 Task: Find connections with filter location Gumia with filter topic #Homeofficewith filter profile language Potuguese with filter current company YouGov with filter school IIT Bhubaneswar with filter industry Technical and Vocational Training with filter service category Blogging with filter keywords title Brand Manager
Action: Mouse moved to (667, 101)
Screenshot: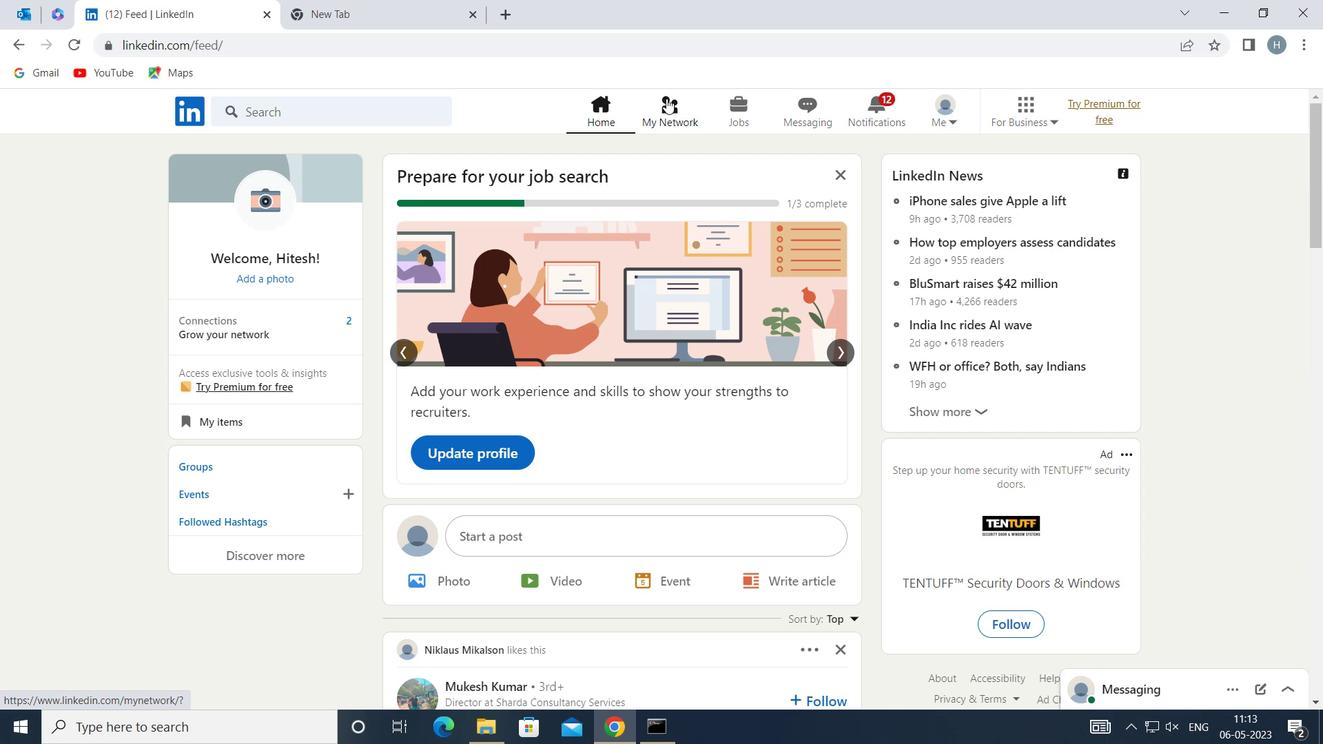 
Action: Mouse pressed left at (667, 101)
Screenshot: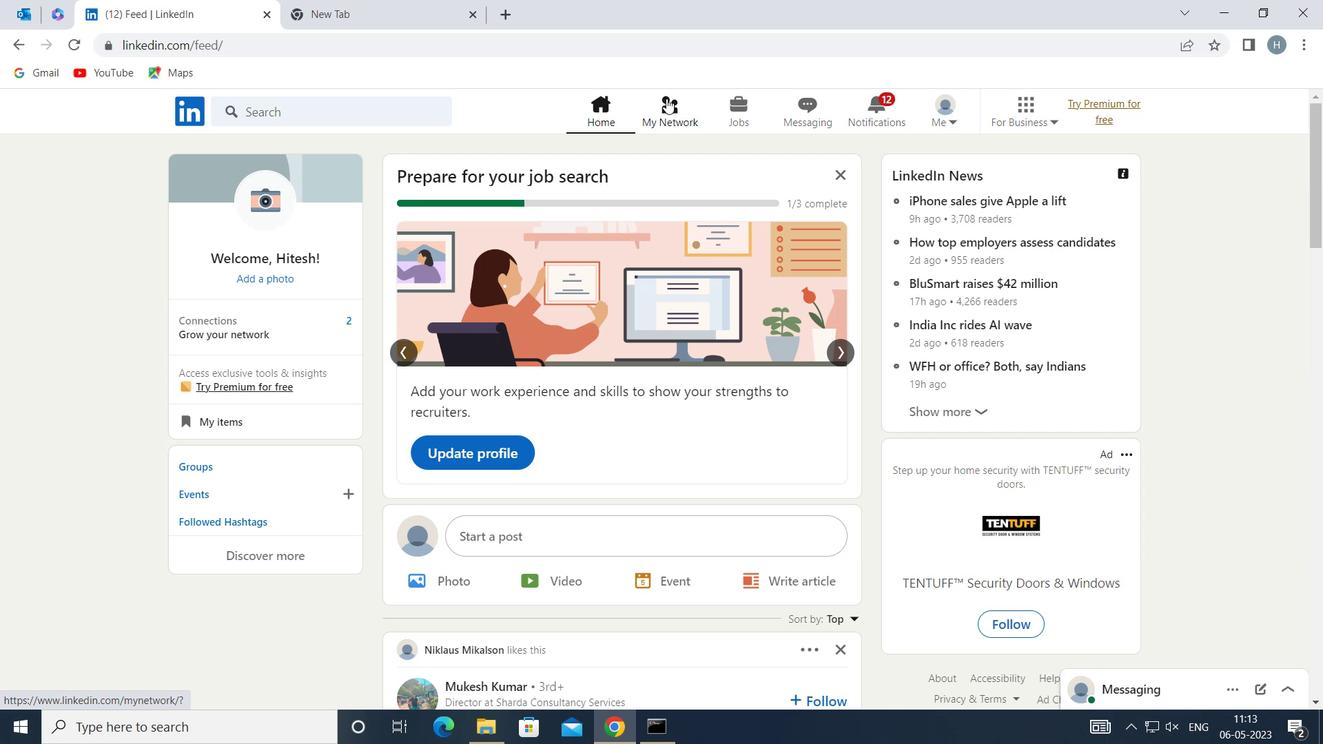 
Action: Mouse moved to (381, 205)
Screenshot: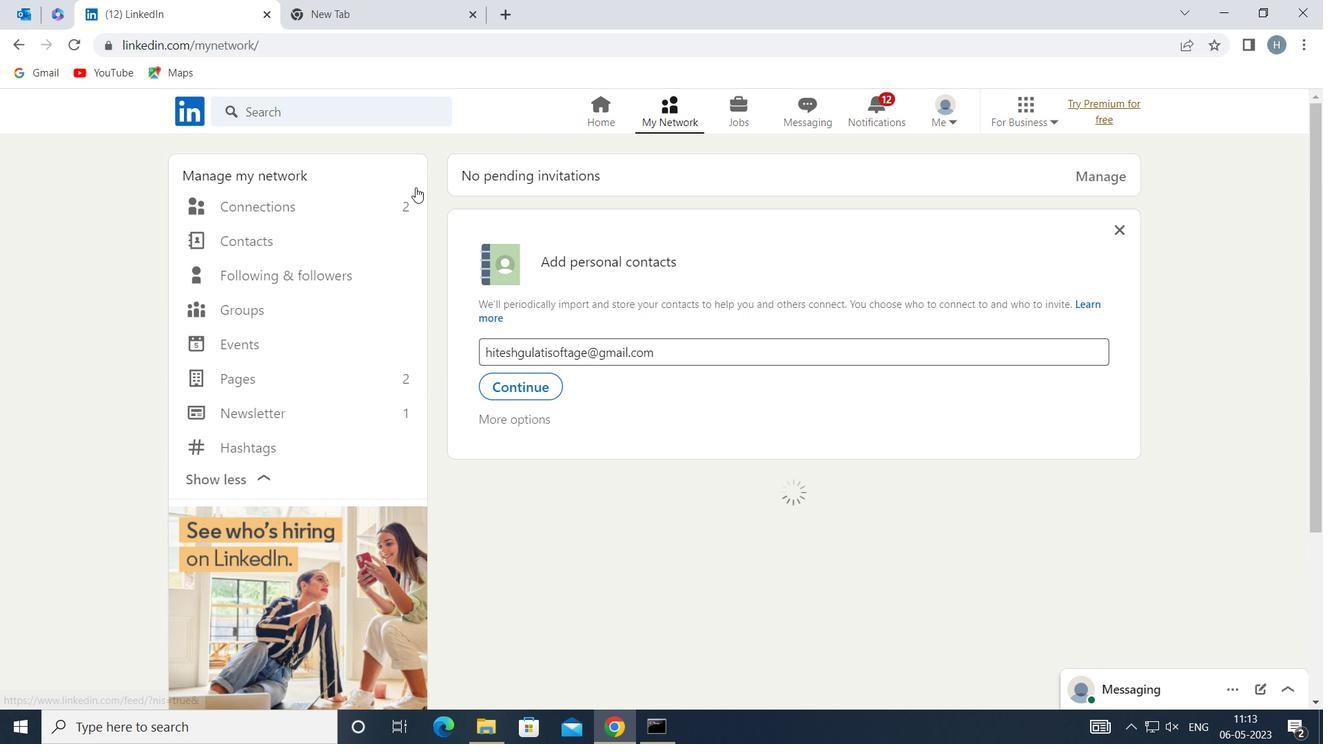 
Action: Mouse pressed left at (381, 205)
Screenshot: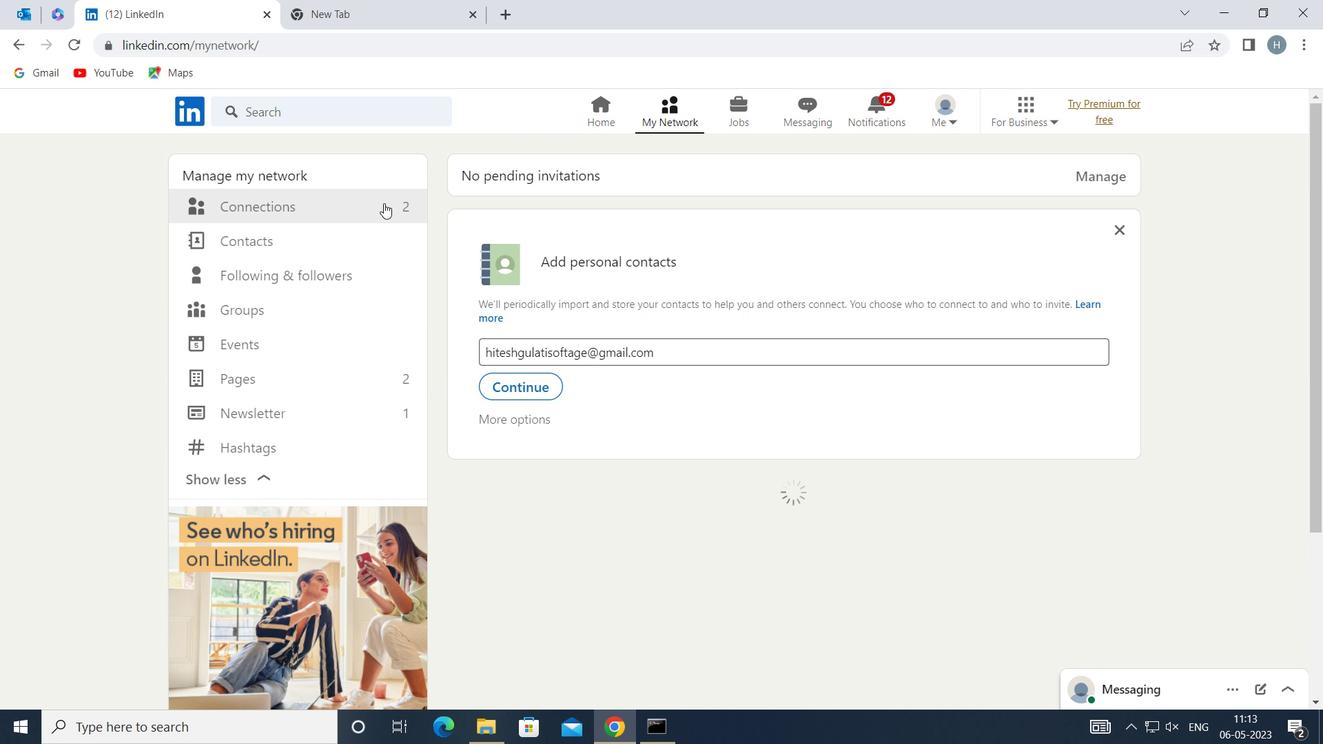 
Action: Mouse moved to (784, 203)
Screenshot: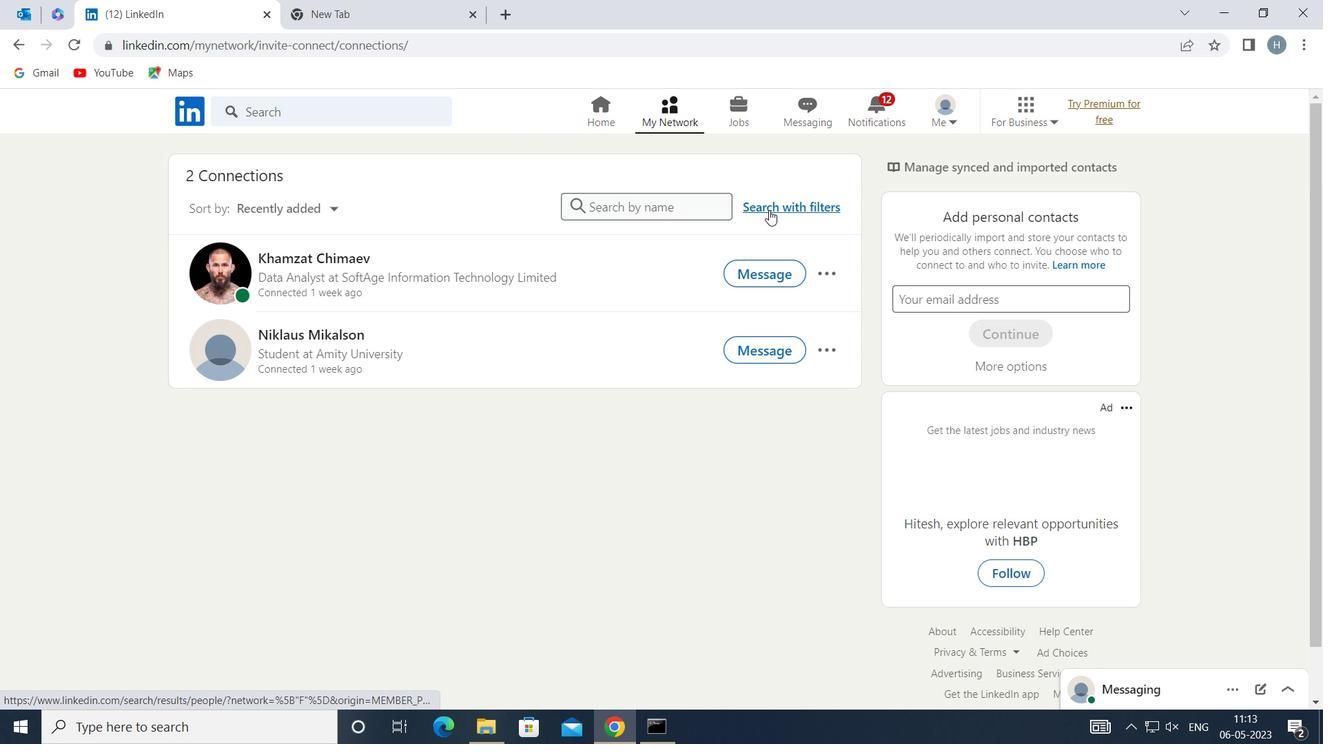 
Action: Mouse pressed left at (784, 203)
Screenshot: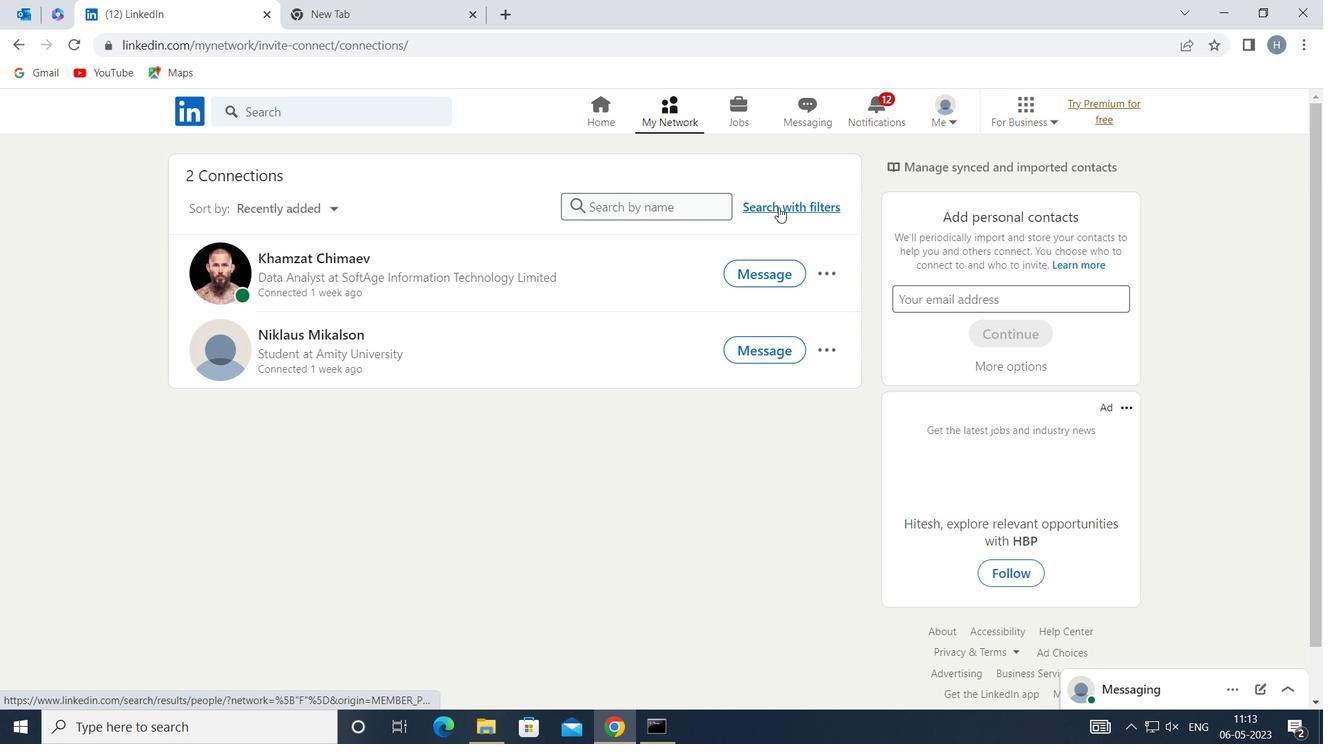 
Action: Mouse moved to (725, 157)
Screenshot: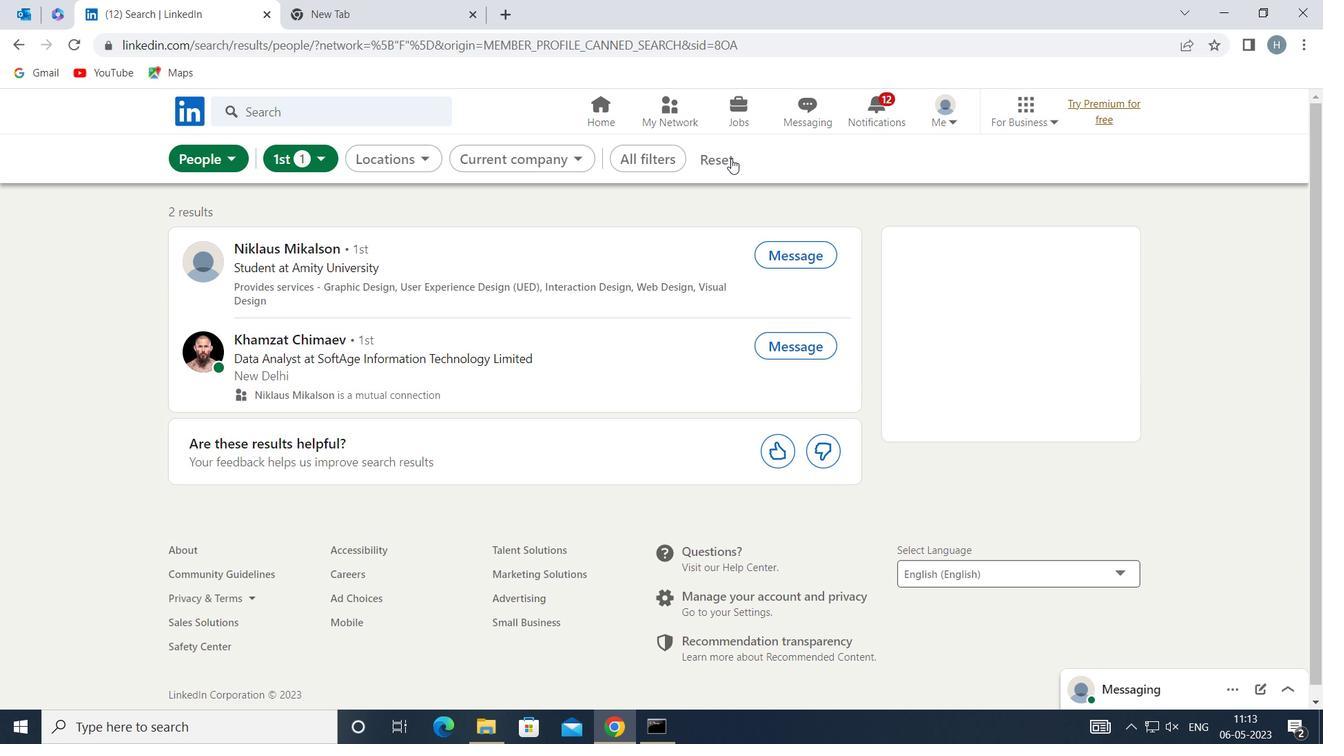 
Action: Mouse pressed left at (725, 157)
Screenshot: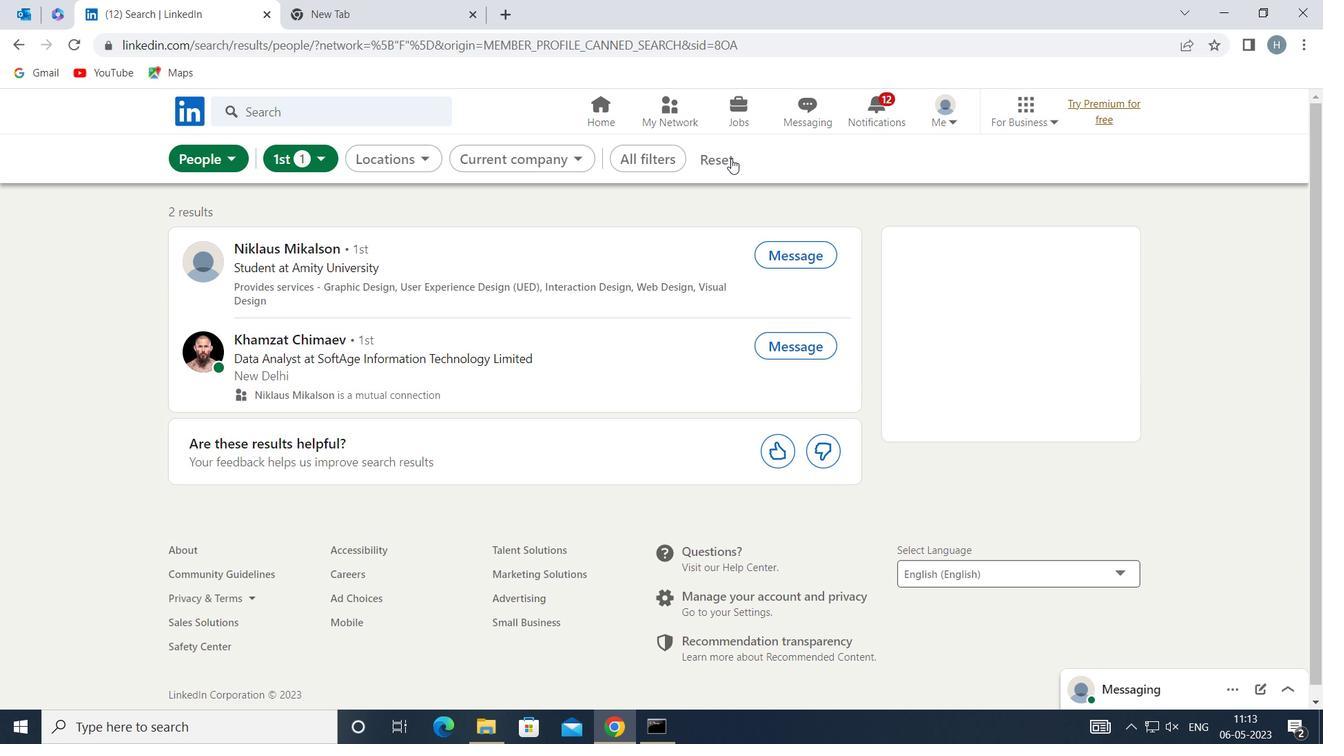 
Action: Mouse moved to (670, 157)
Screenshot: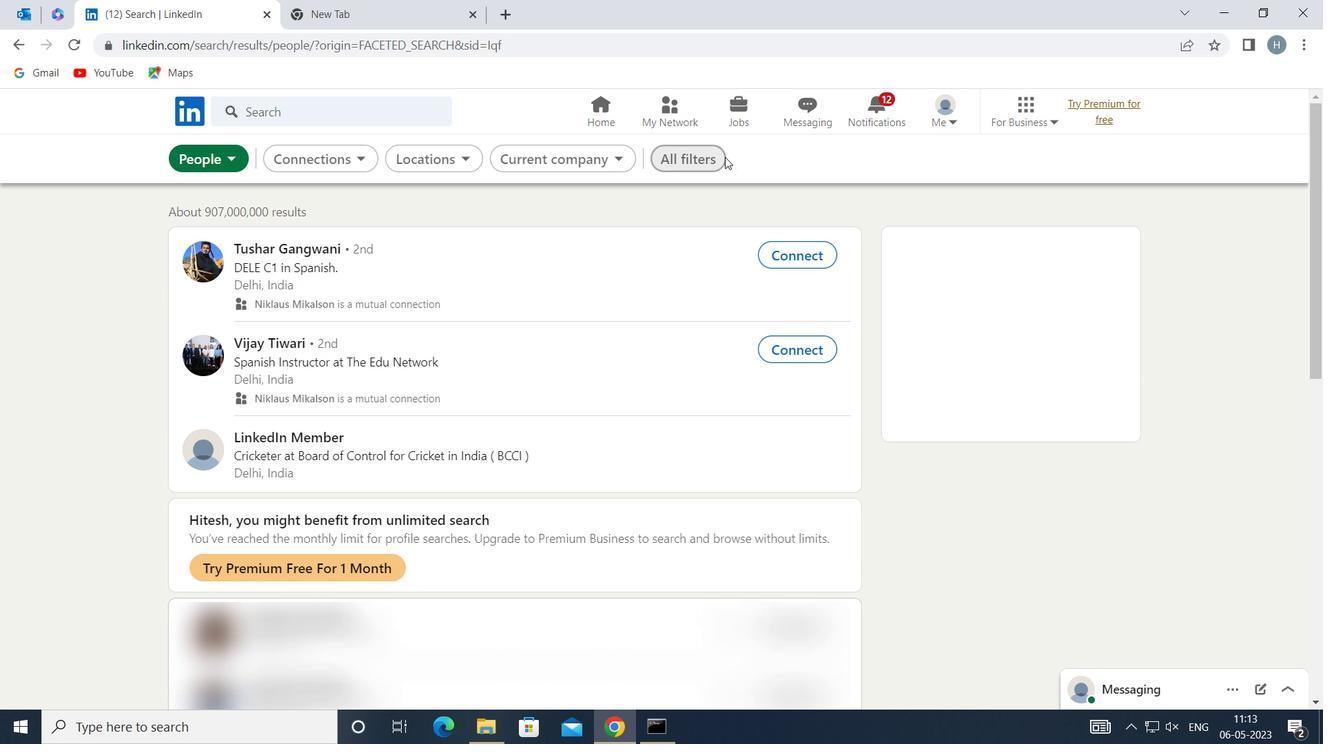 
Action: Mouse pressed left at (670, 157)
Screenshot: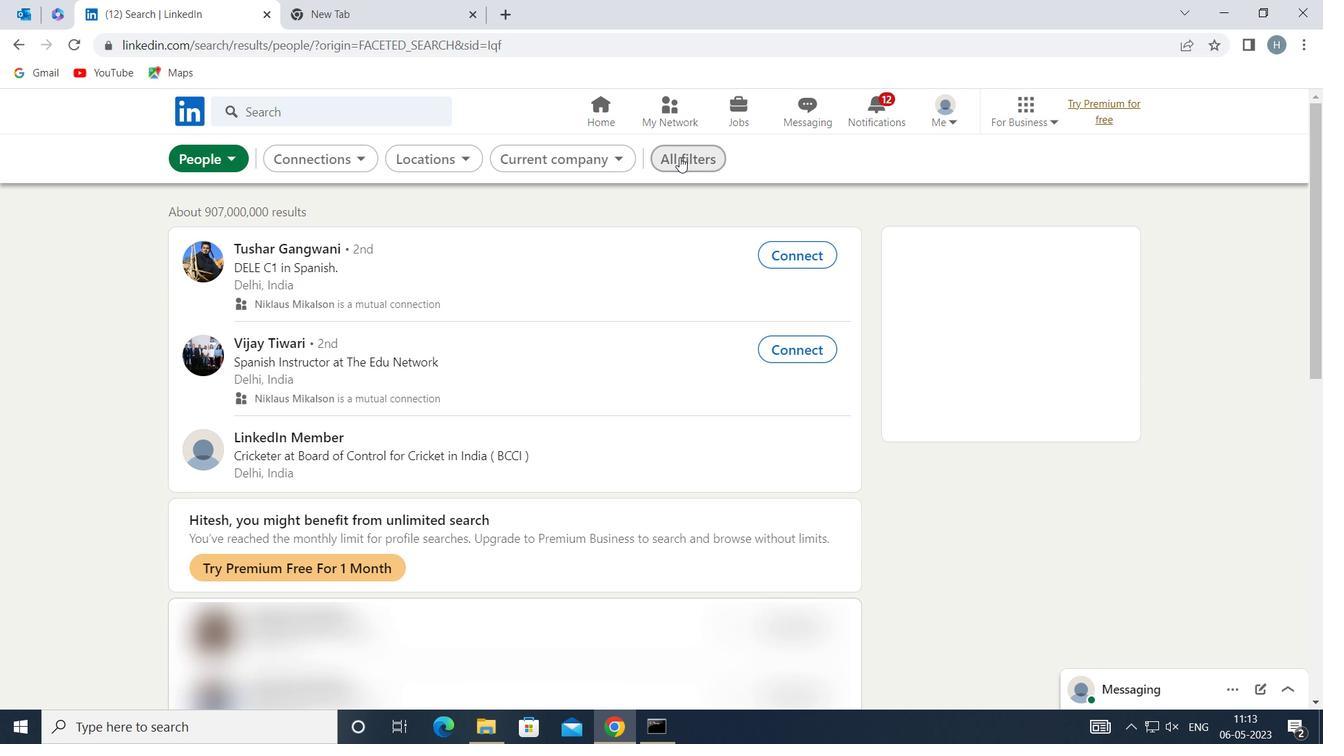 
Action: Mouse moved to (1041, 586)
Screenshot: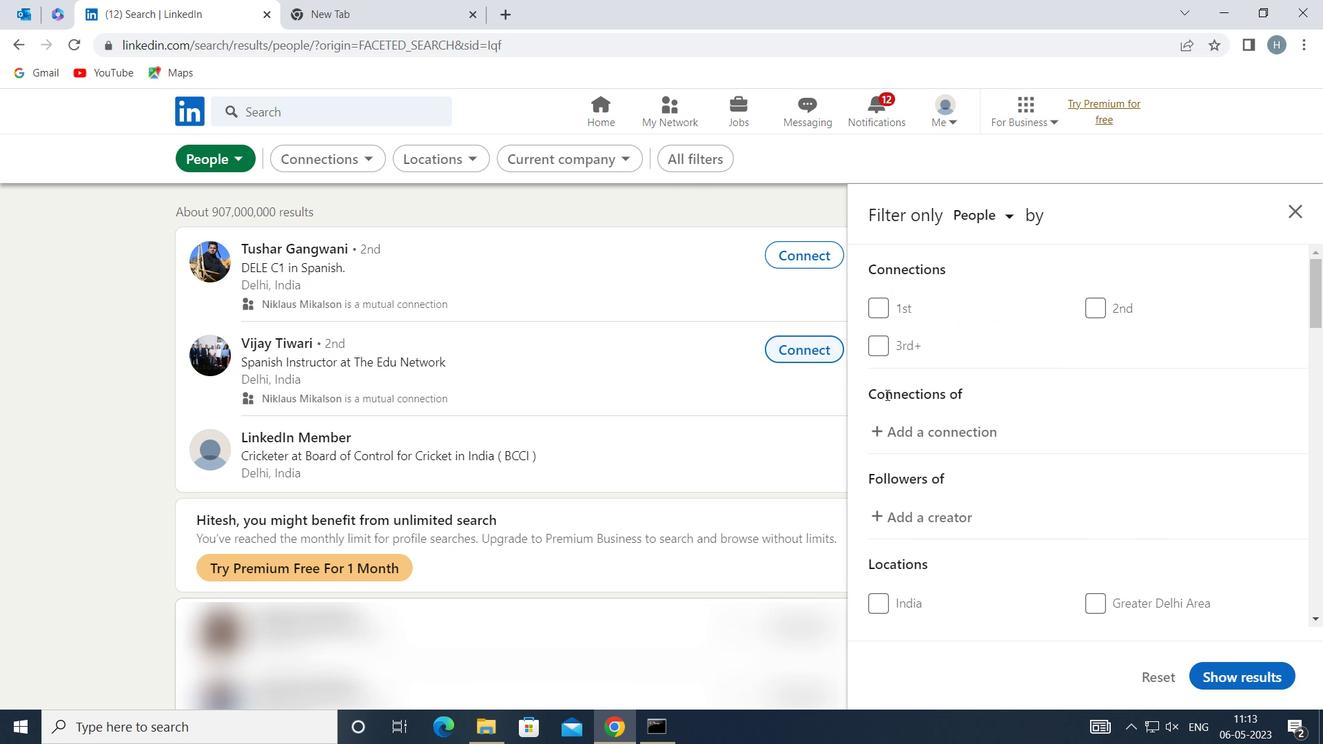 
Action: Mouse scrolled (1041, 585) with delta (0, 0)
Screenshot: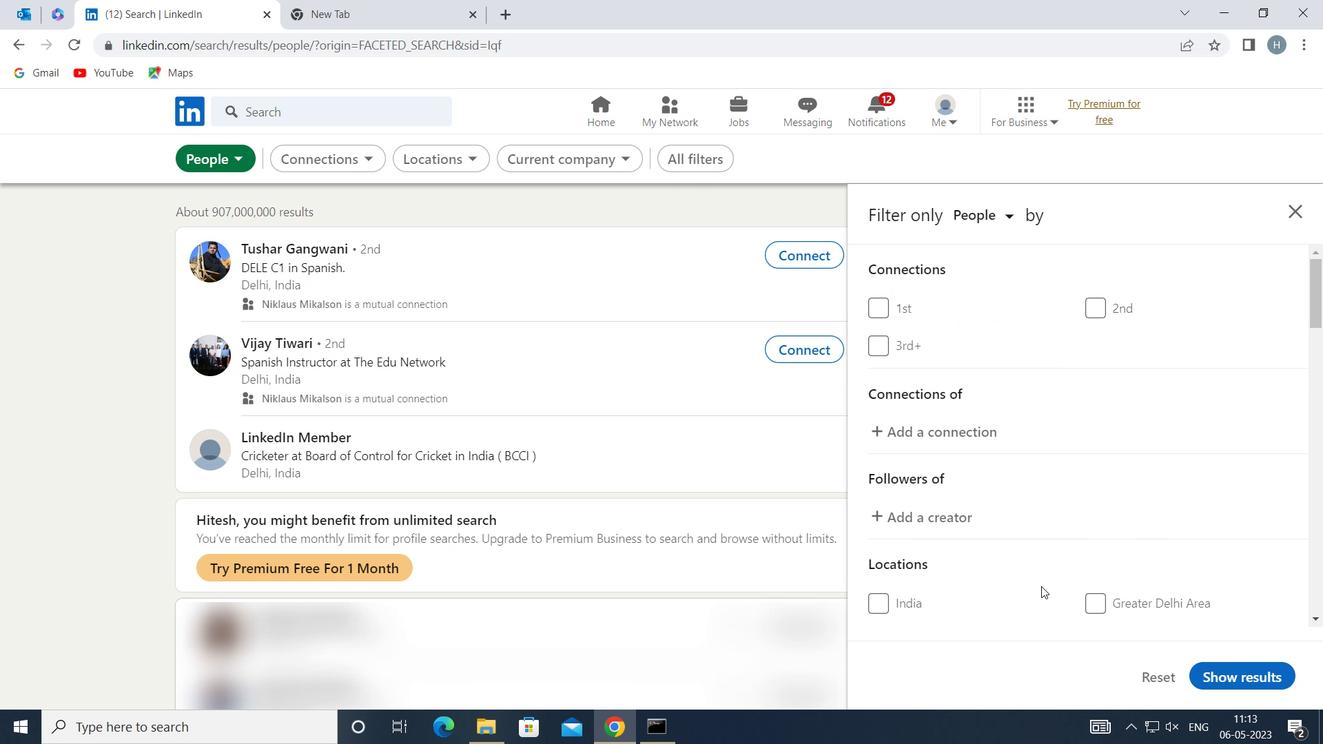 
Action: Mouse moved to (1055, 537)
Screenshot: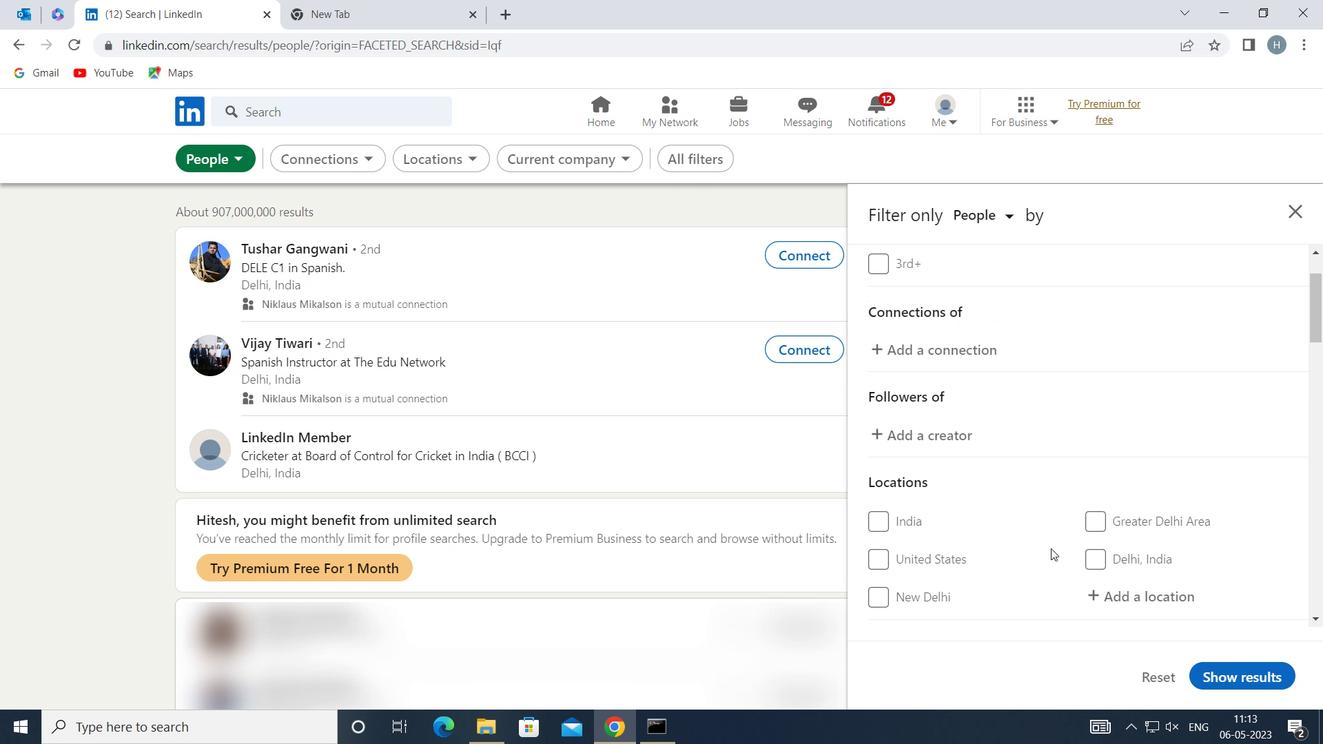 
Action: Mouse scrolled (1055, 536) with delta (0, 0)
Screenshot: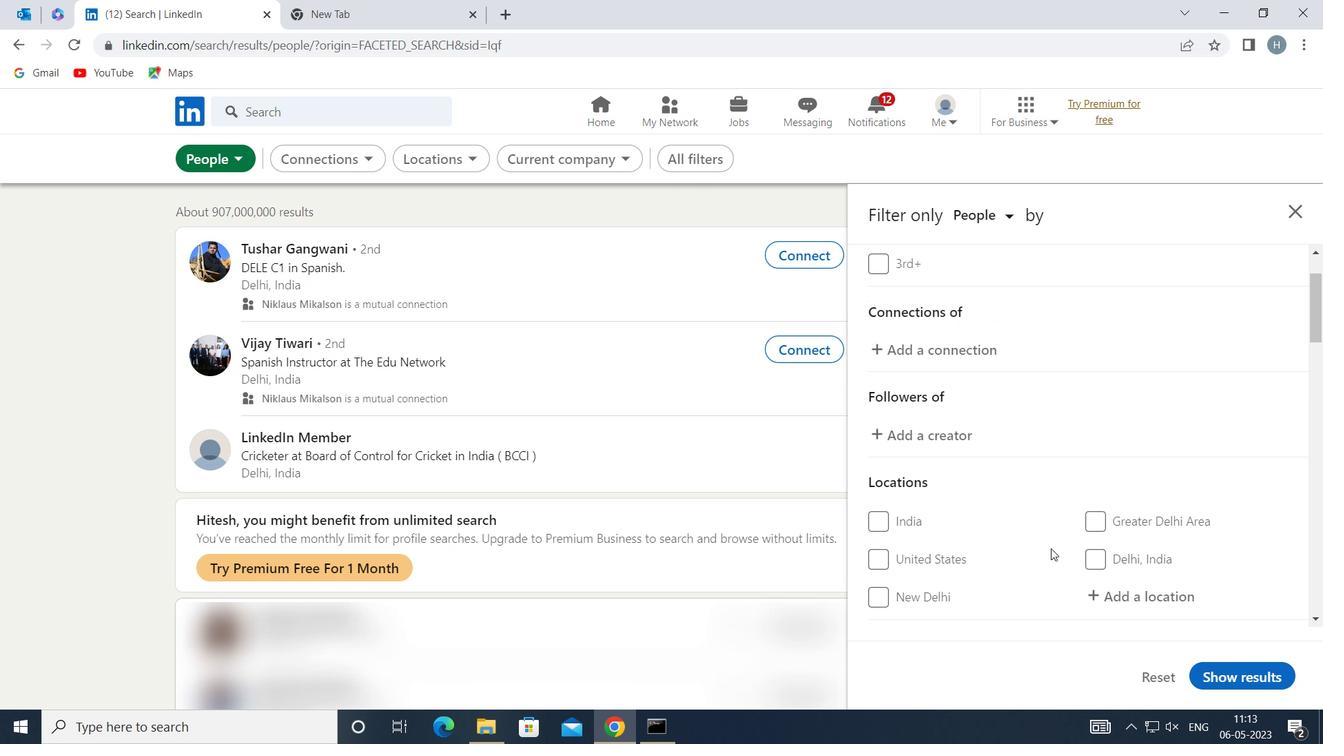 
Action: Mouse moved to (1117, 500)
Screenshot: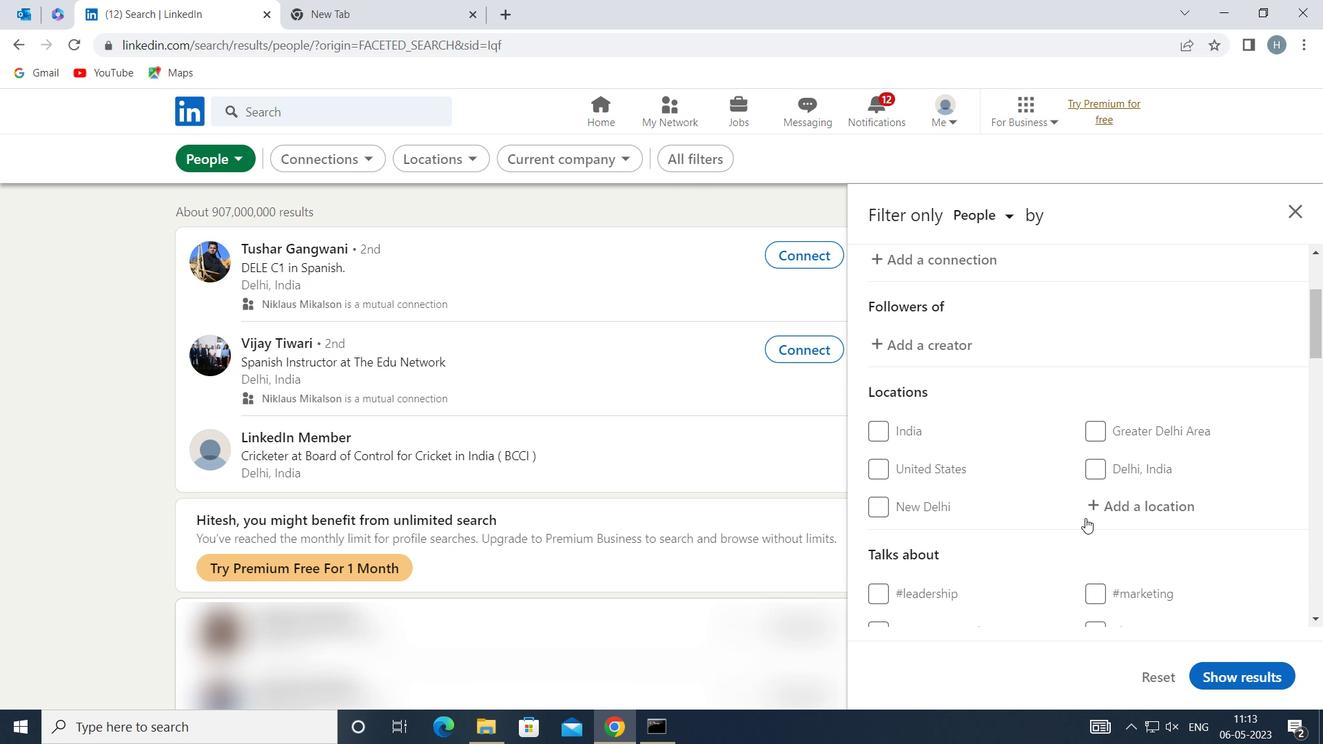 
Action: Mouse pressed left at (1117, 500)
Screenshot: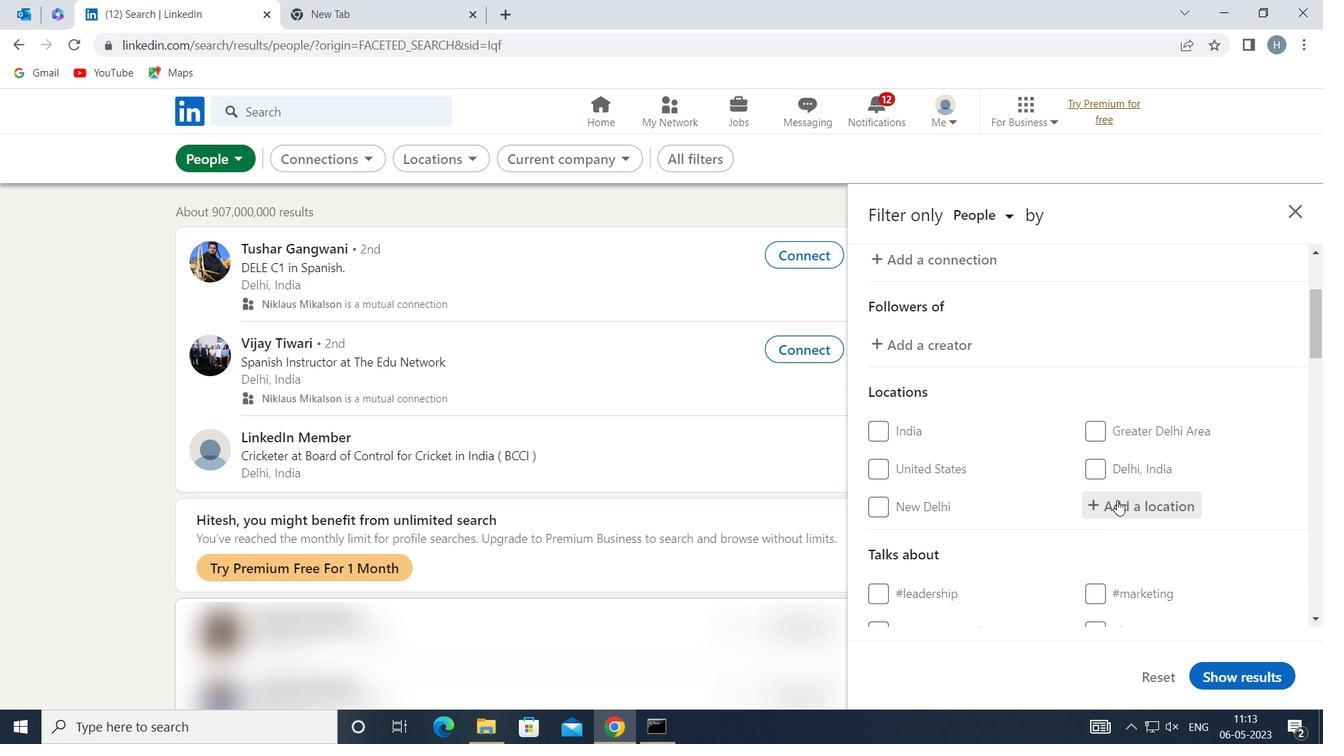 
Action: Key pressed <Key.shift>GUMIA
Screenshot: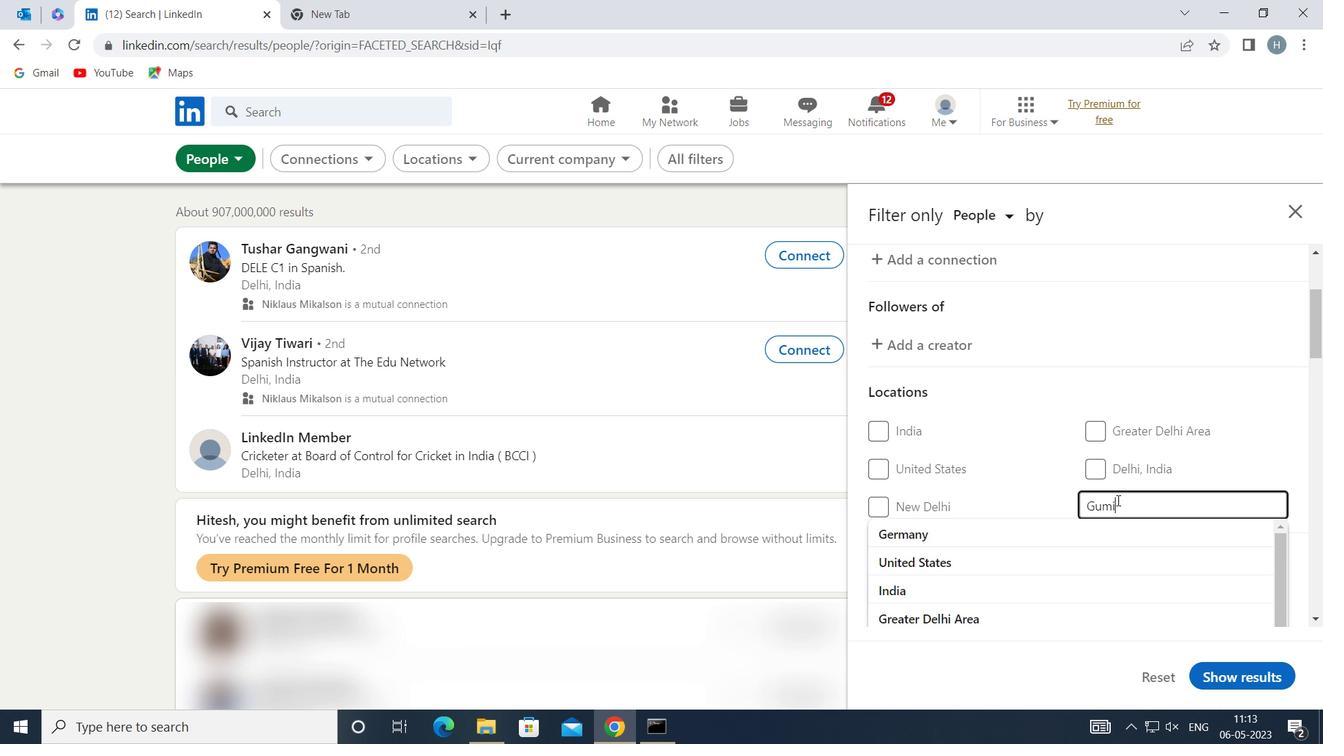 
Action: Mouse moved to (1202, 464)
Screenshot: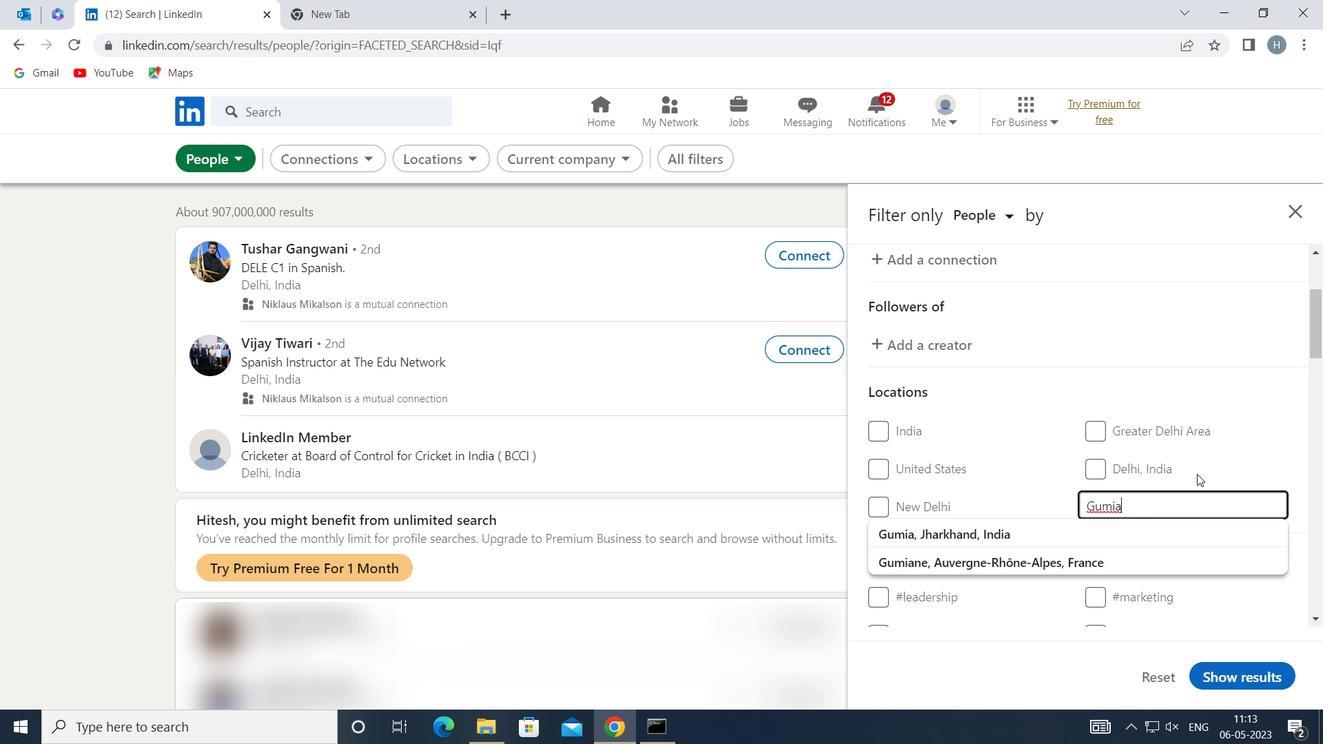 
Action: Mouse pressed left at (1202, 464)
Screenshot: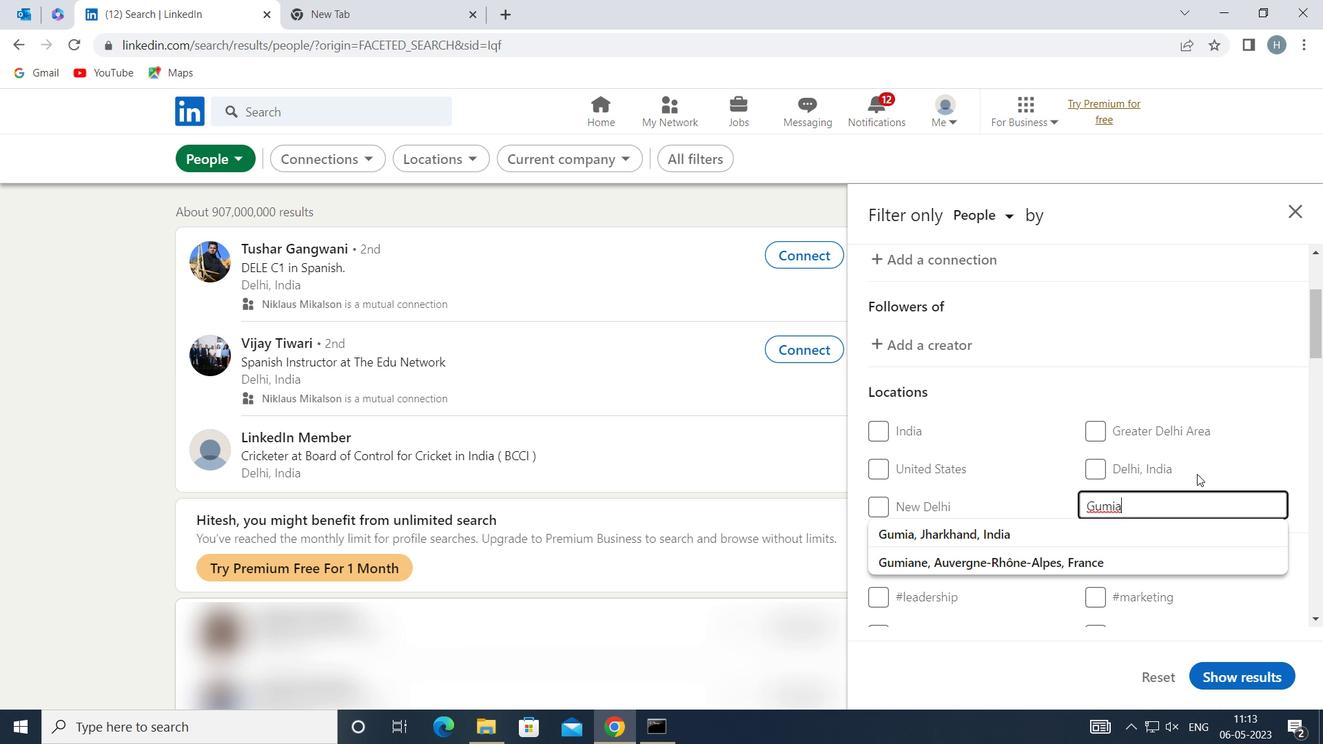 
Action: Mouse moved to (1202, 463)
Screenshot: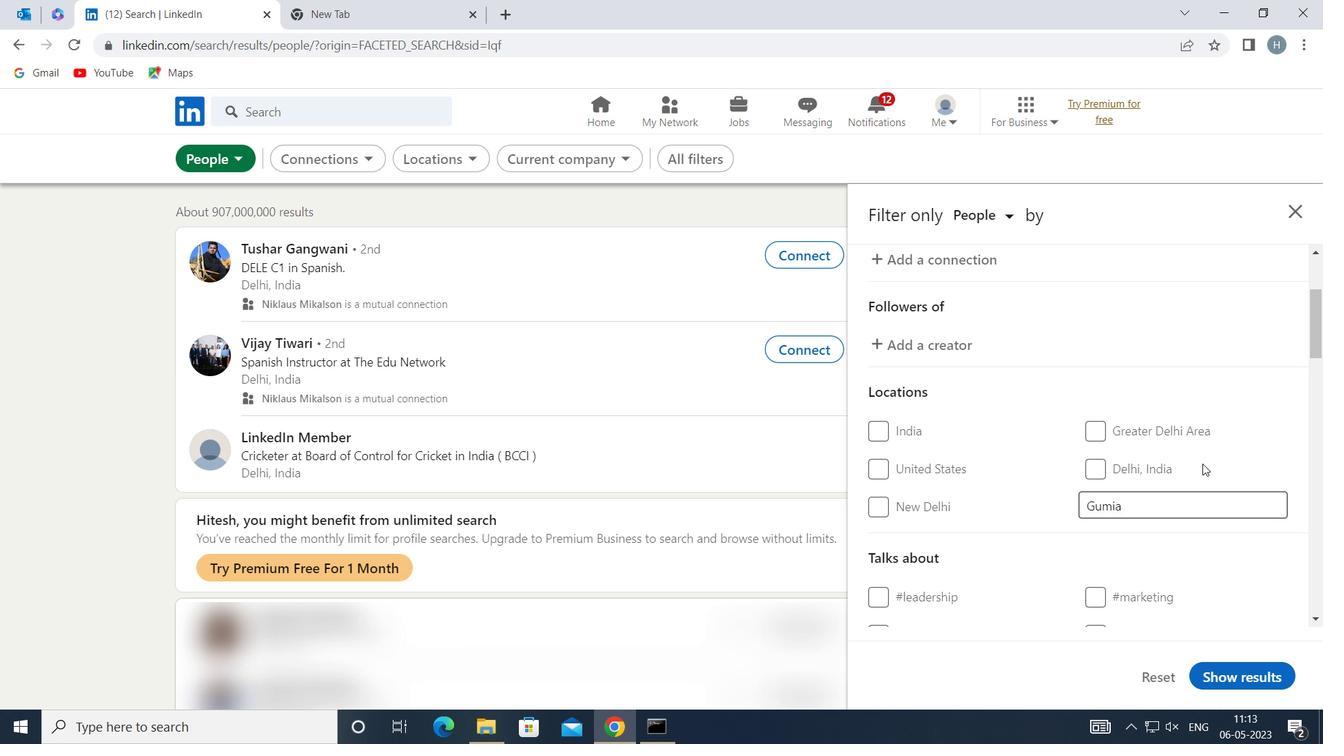
Action: Mouse scrolled (1202, 463) with delta (0, 0)
Screenshot: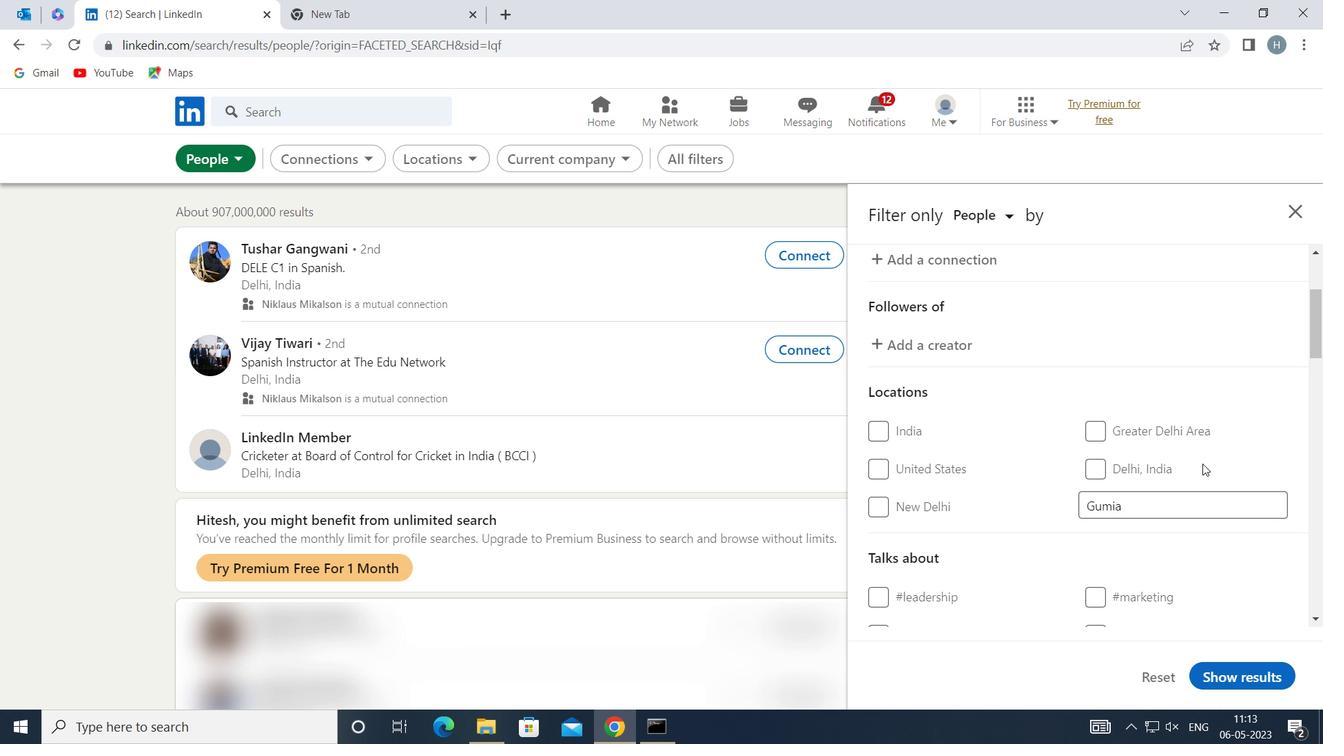 
Action: Mouse scrolled (1202, 463) with delta (0, 0)
Screenshot: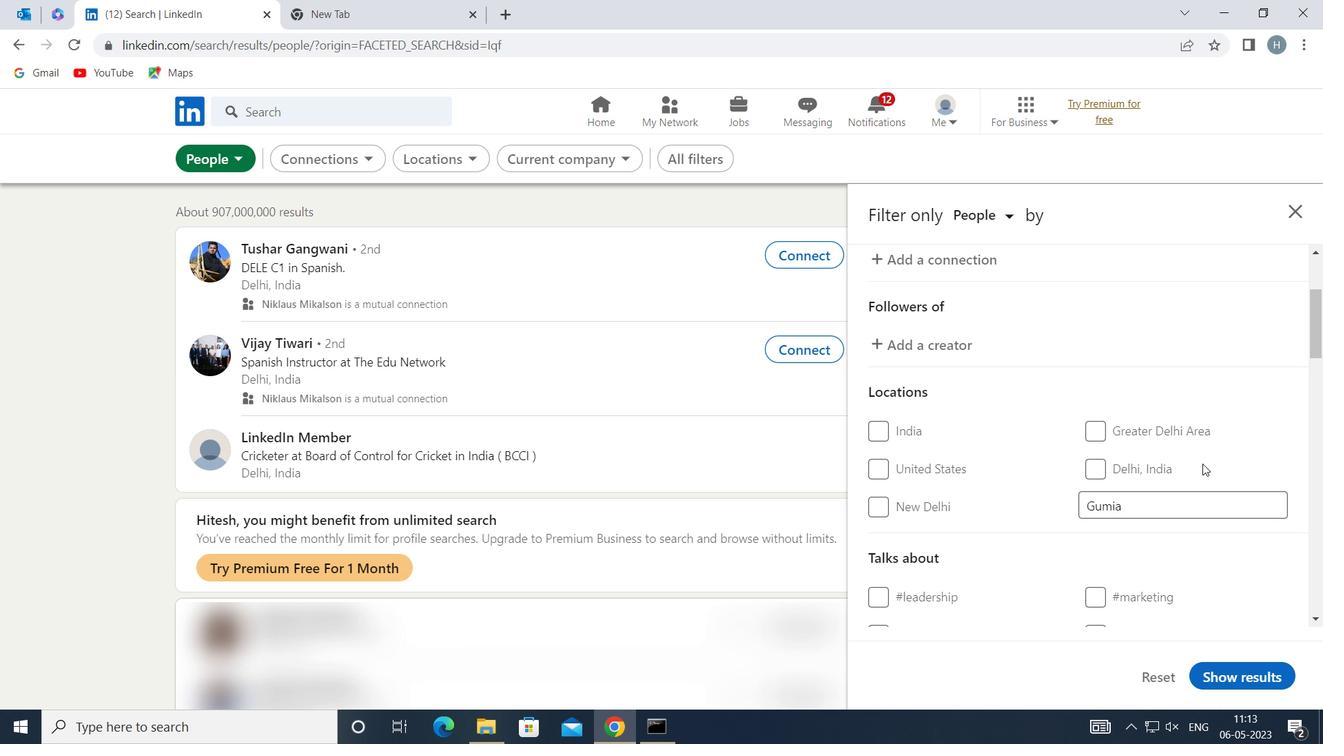 
Action: Mouse moved to (1154, 494)
Screenshot: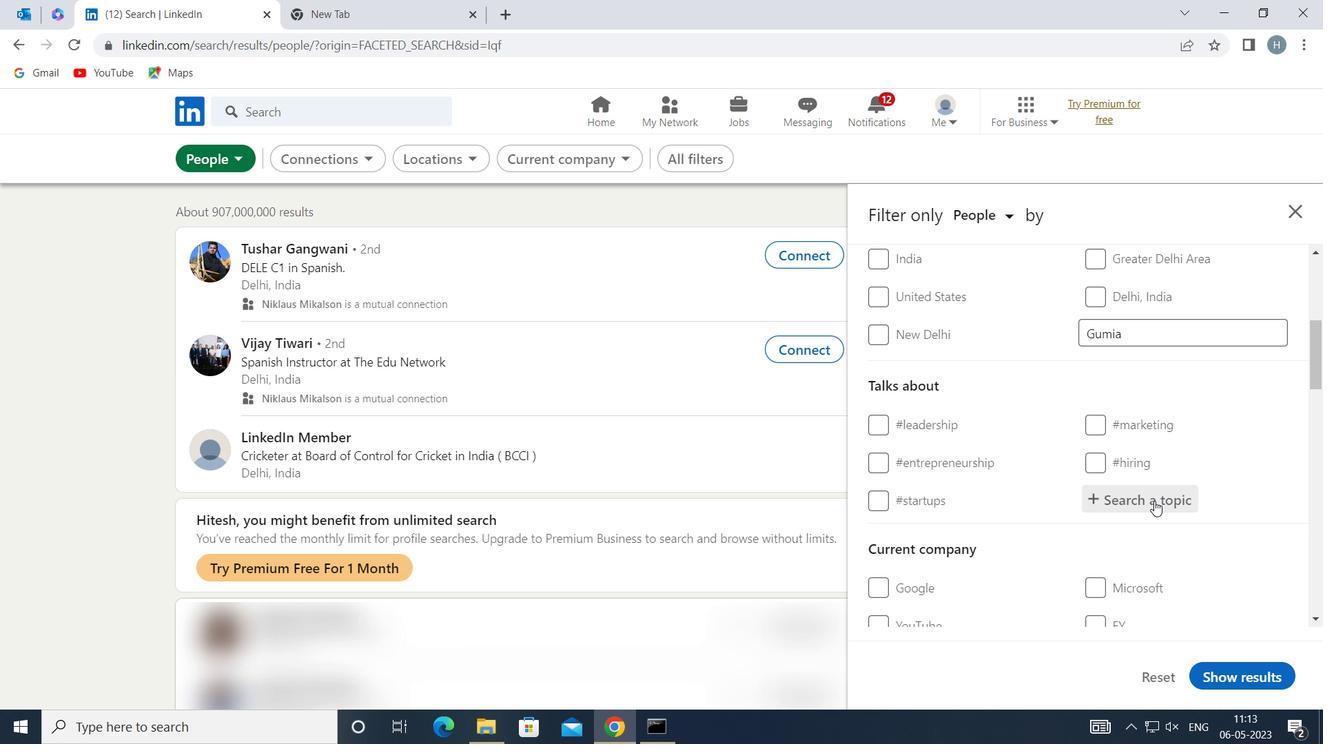 
Action: Mouse pressed left at (1154, 494)
Screenshot: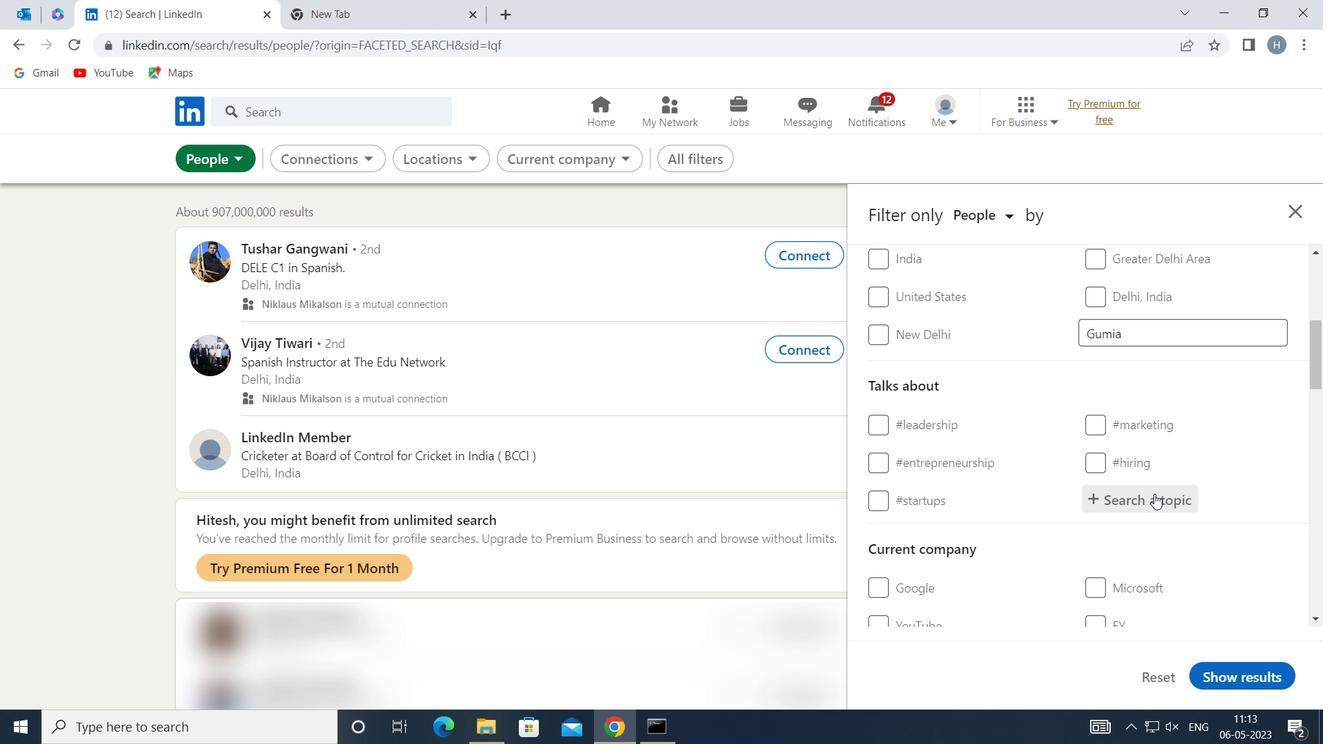 
Action: Key pressed <Key.shift>HOMEOFFICE
Screenshot: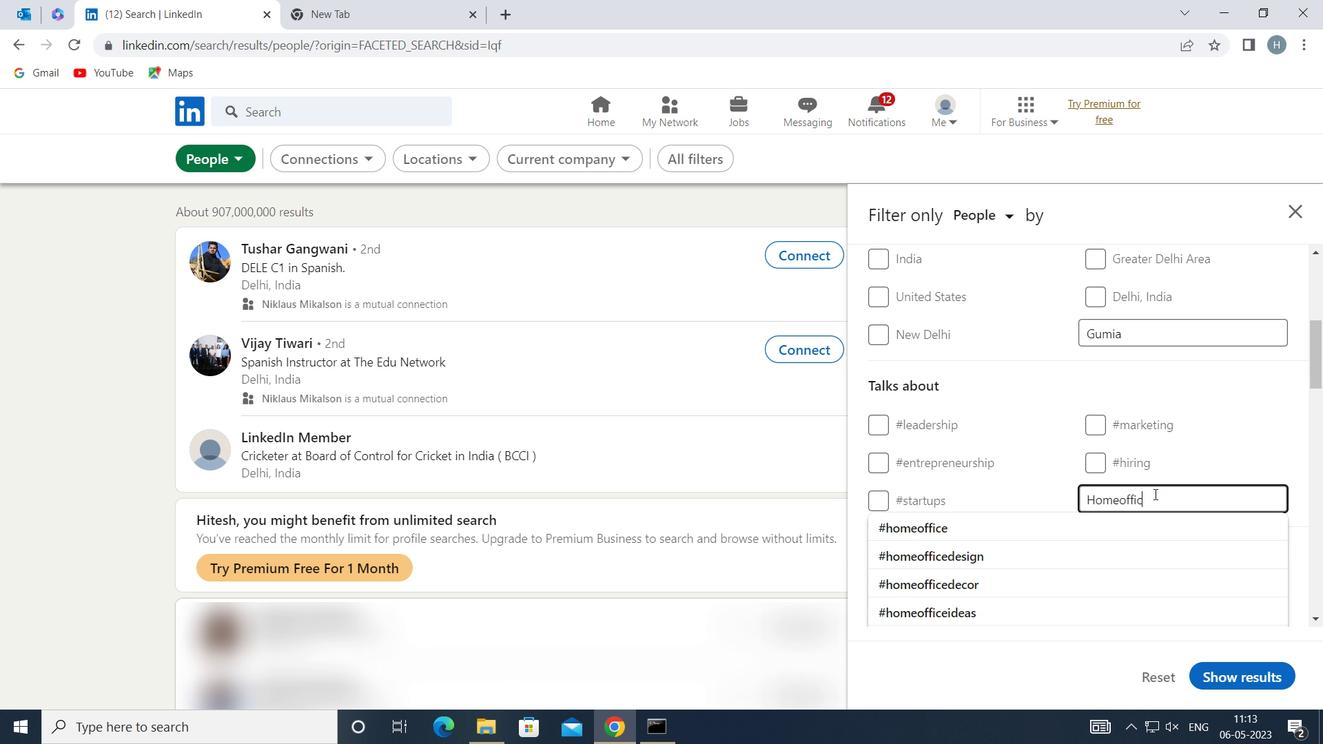 
Action: Mouse moved to (1093, 523)
Screenshot: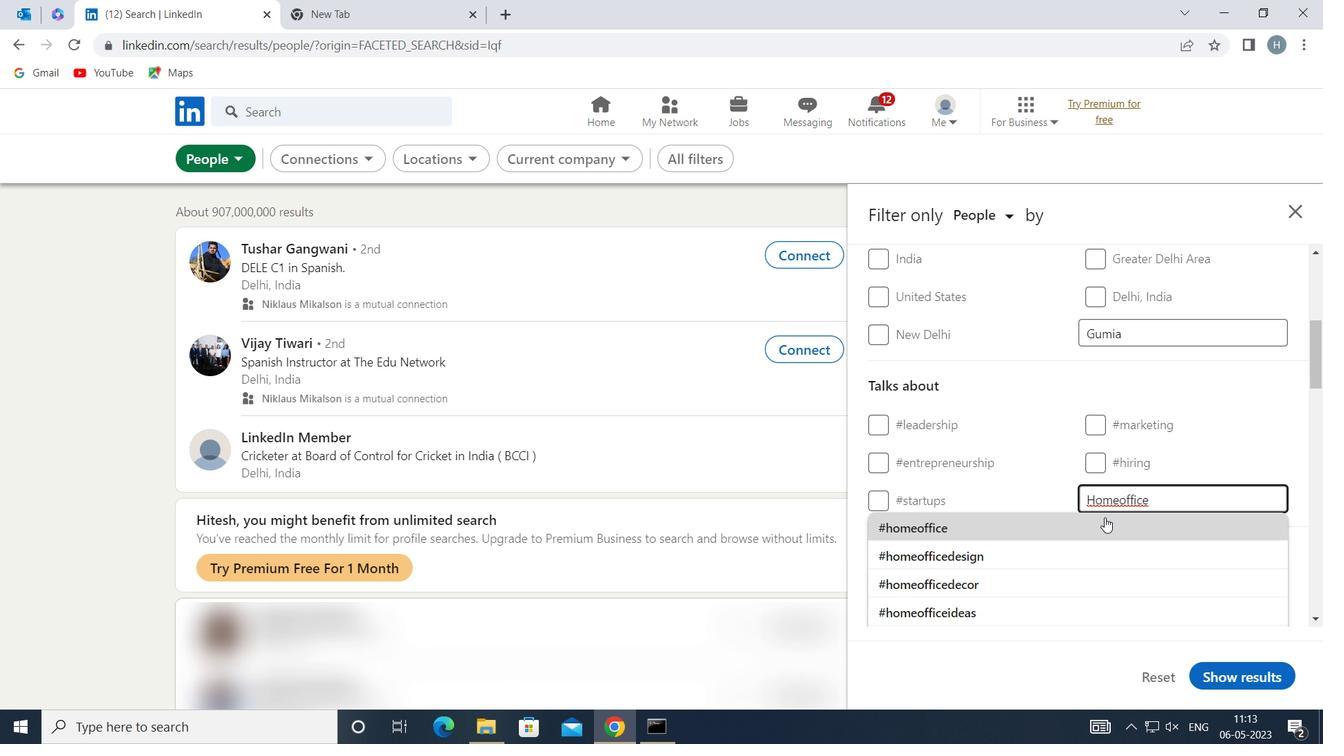 
Action: Mouse pressed left at (1093, 523)
Screenshot: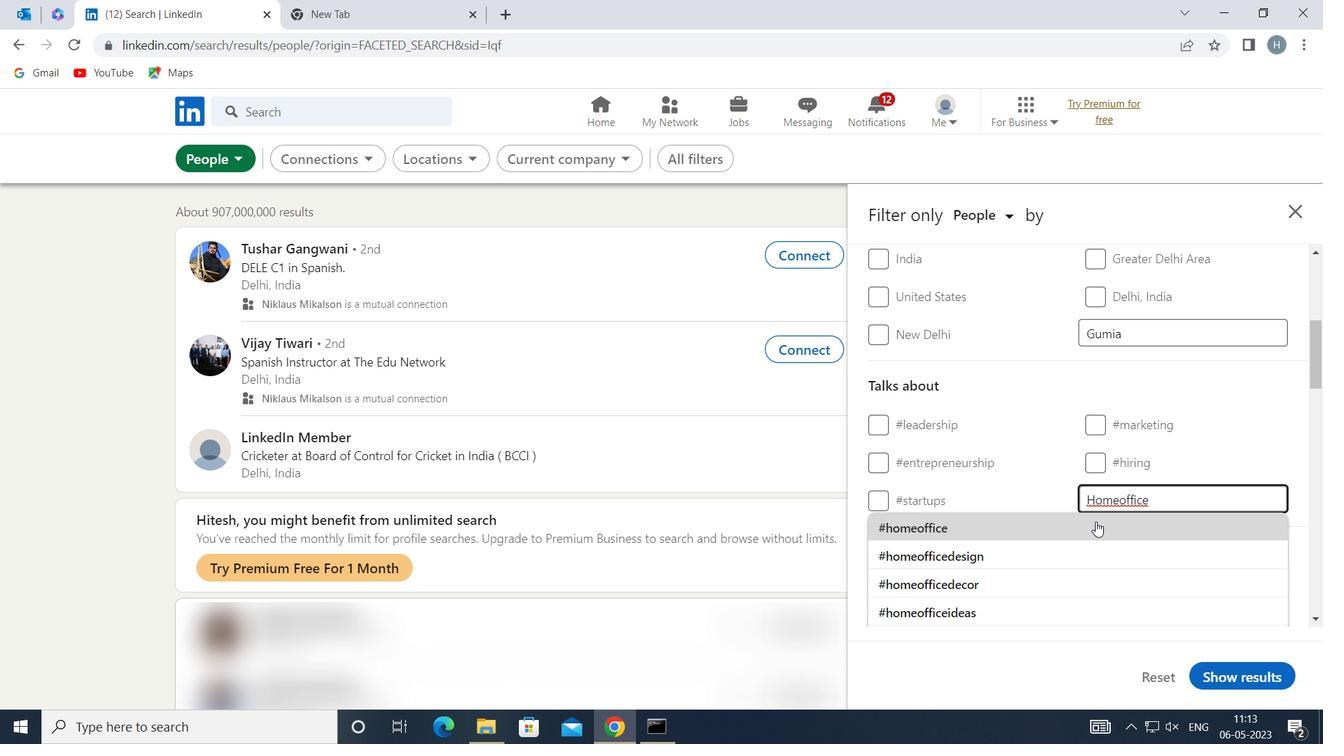 
Action: Mouse moved to (1069, 519)
Screenshot: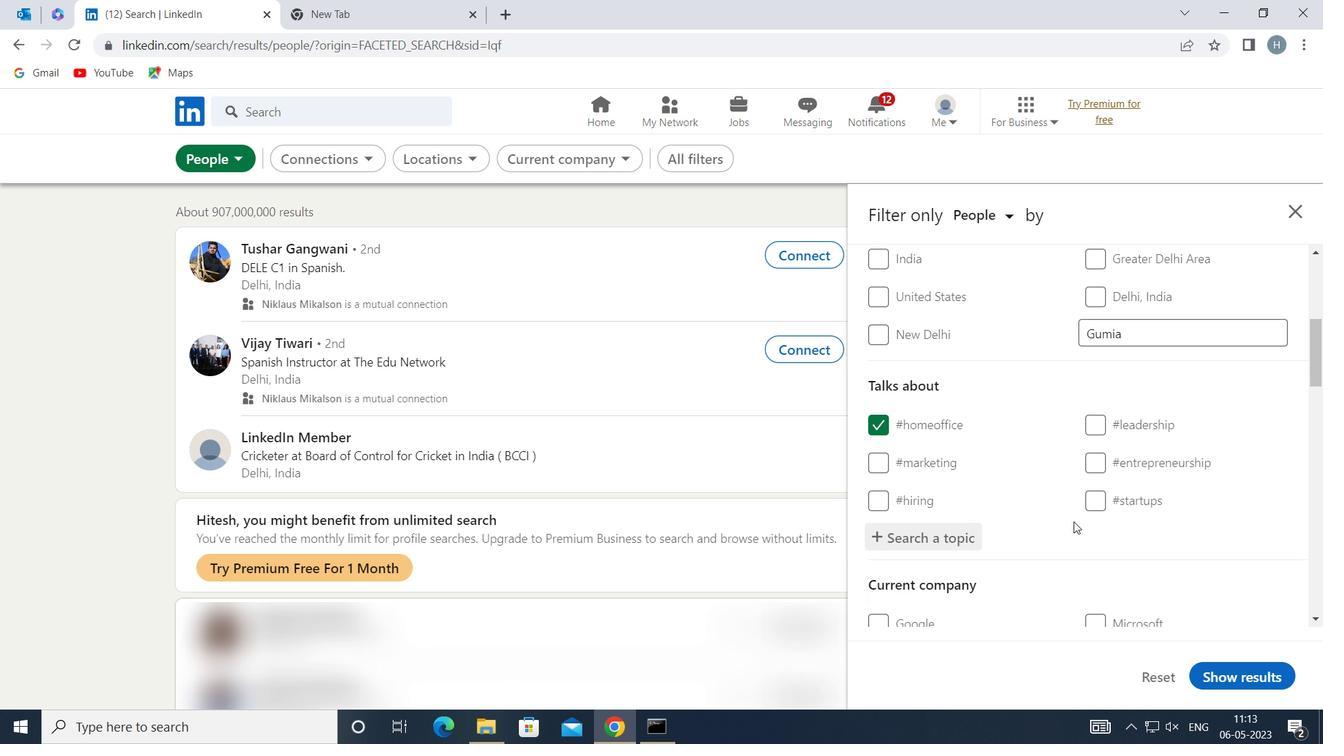 
Action: Mouse scrolled (1069, 518) with delta (0, 0)
Screenshot: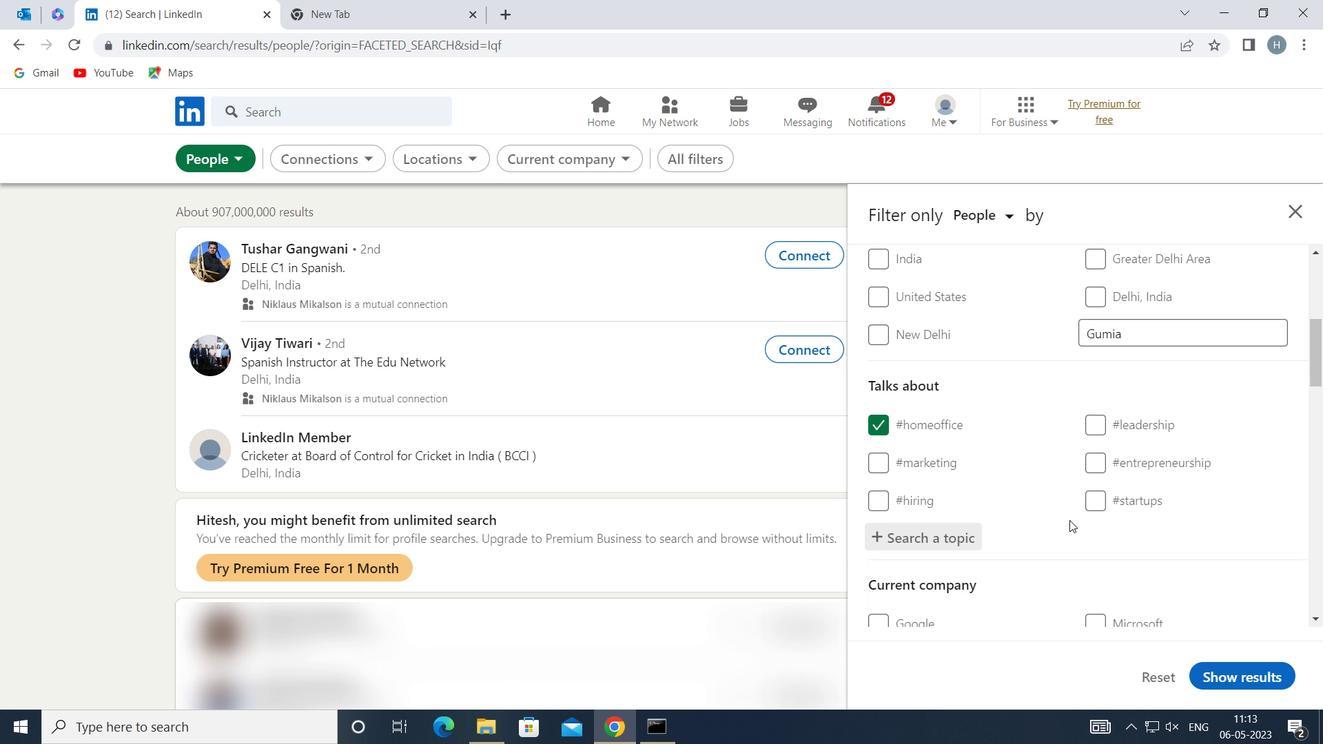 
Action: Mouse moved to (1068, 519)
Screenshot: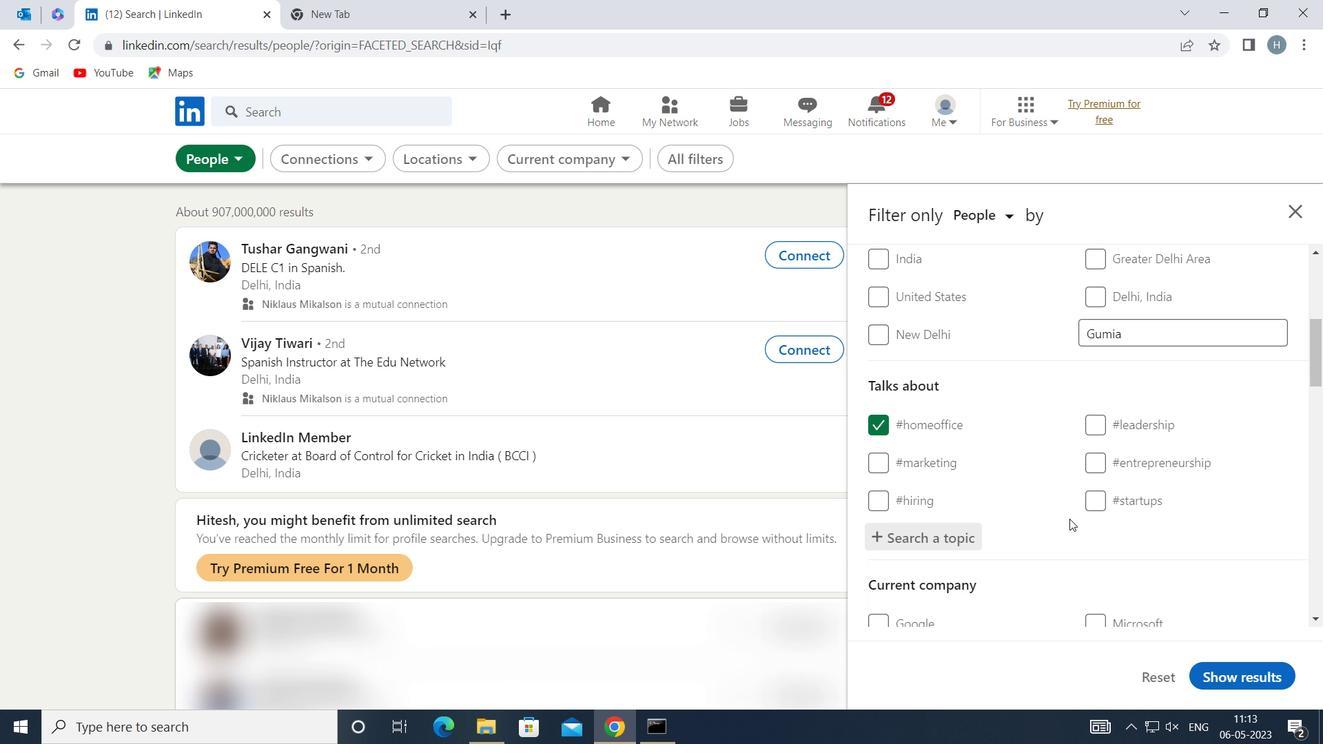 
Action: Mouse scrolled (1068, 518) with delta (0, 0)
Screenshot: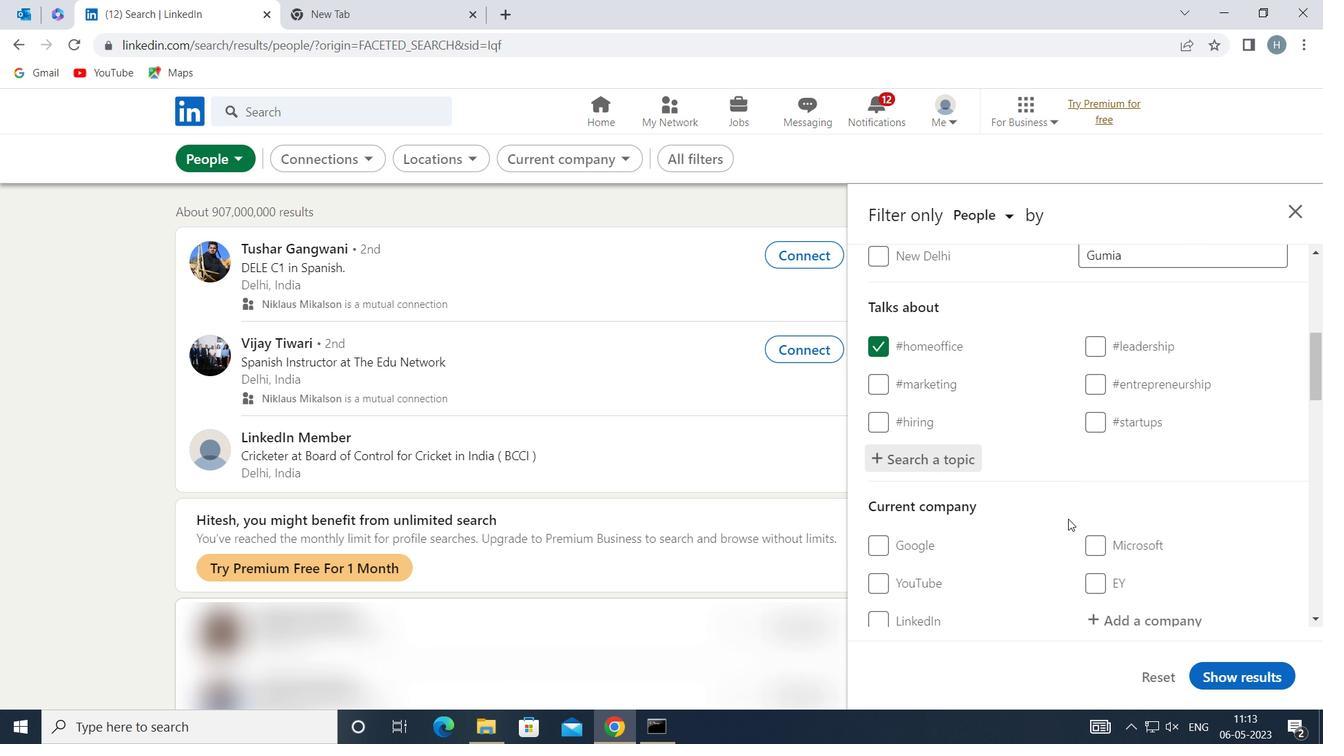 
Action: Mouse scrolled (1068, 518) with delta (0, 0)
Screenshot: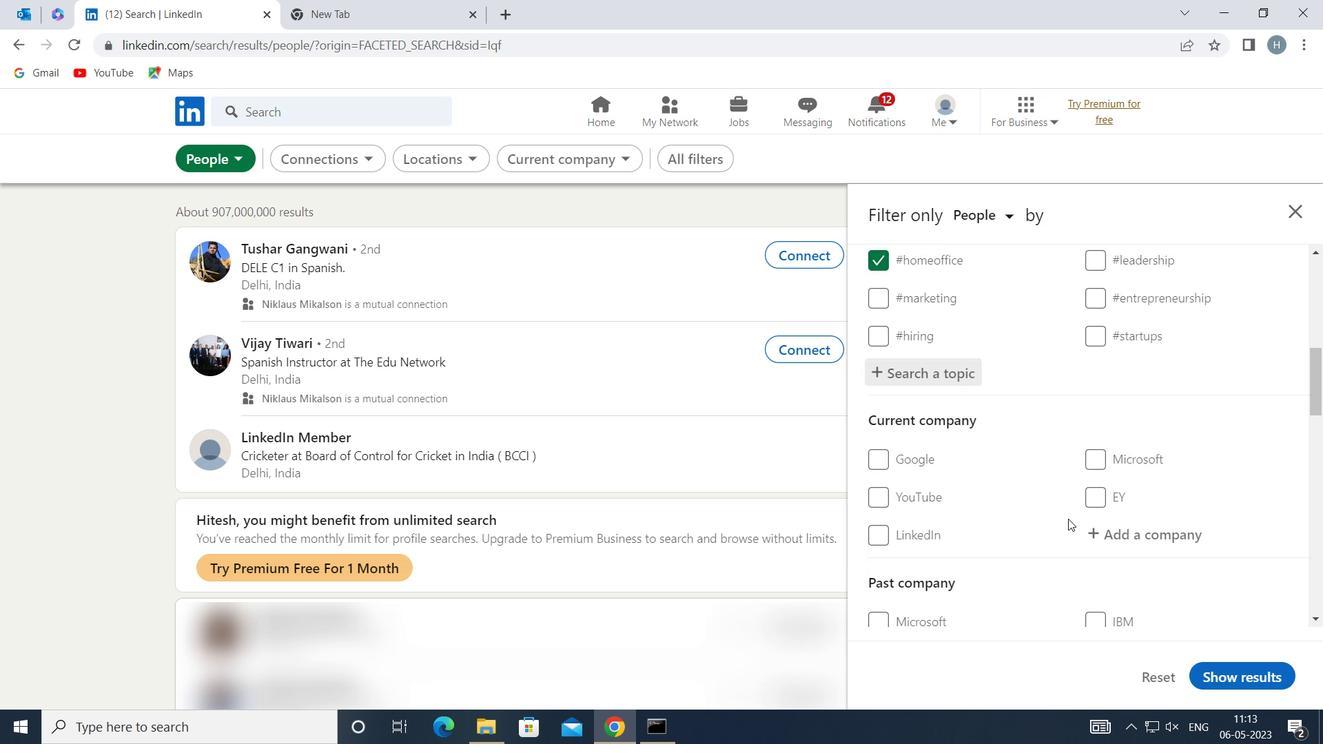 
Action: Mouse scrolled (1068, 518) with delta (0, 0)
Screenshot: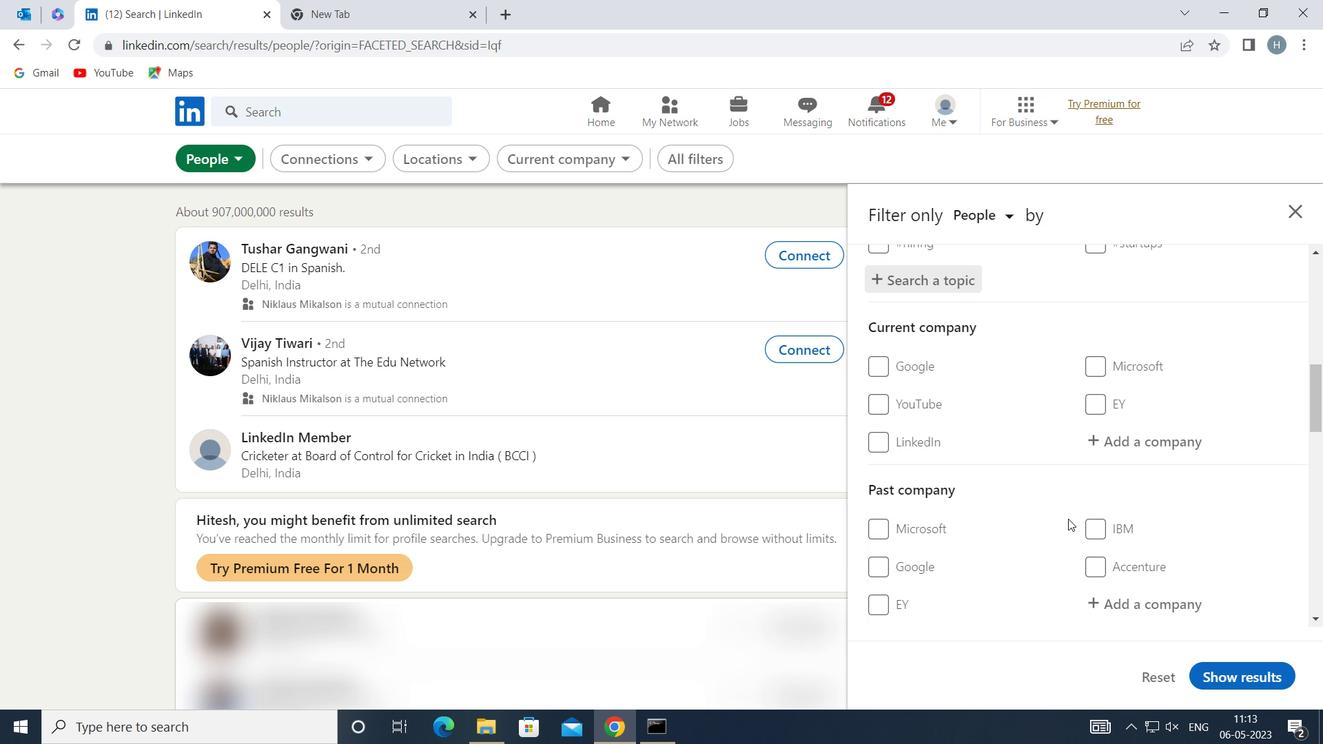 
Action: Mouse moved to (1067, 514)
Screenshot: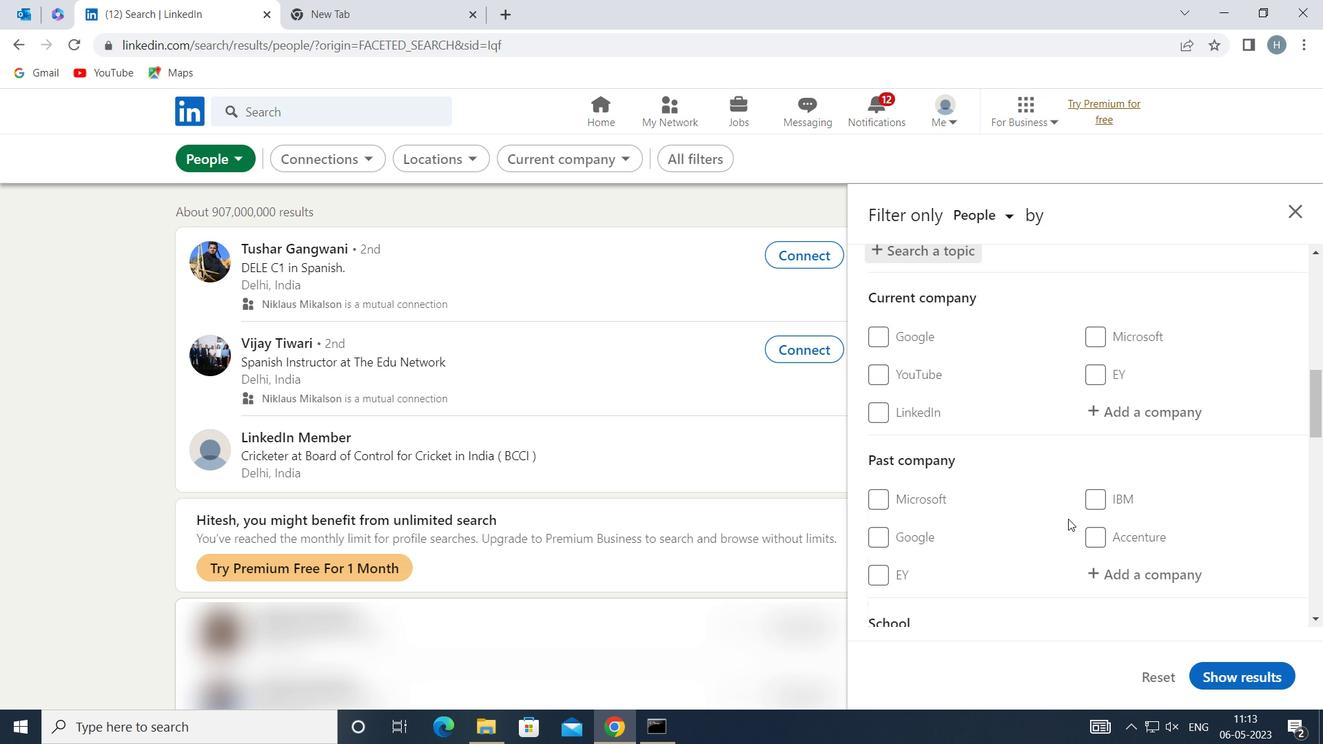 
Action: Mouse scrolled (1067, 514) with delta (0, 0)
Screenshot: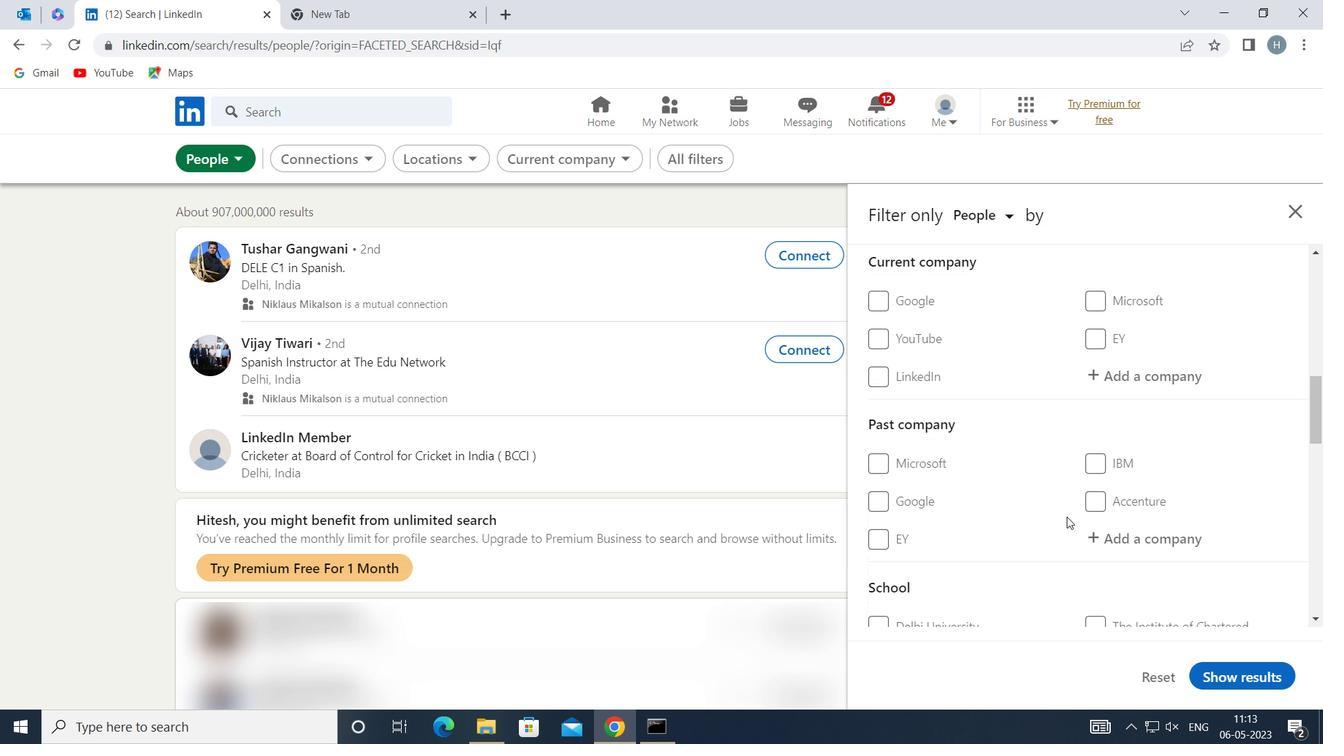 
Action: Mouse moved to (1066, 512)
Screenshot: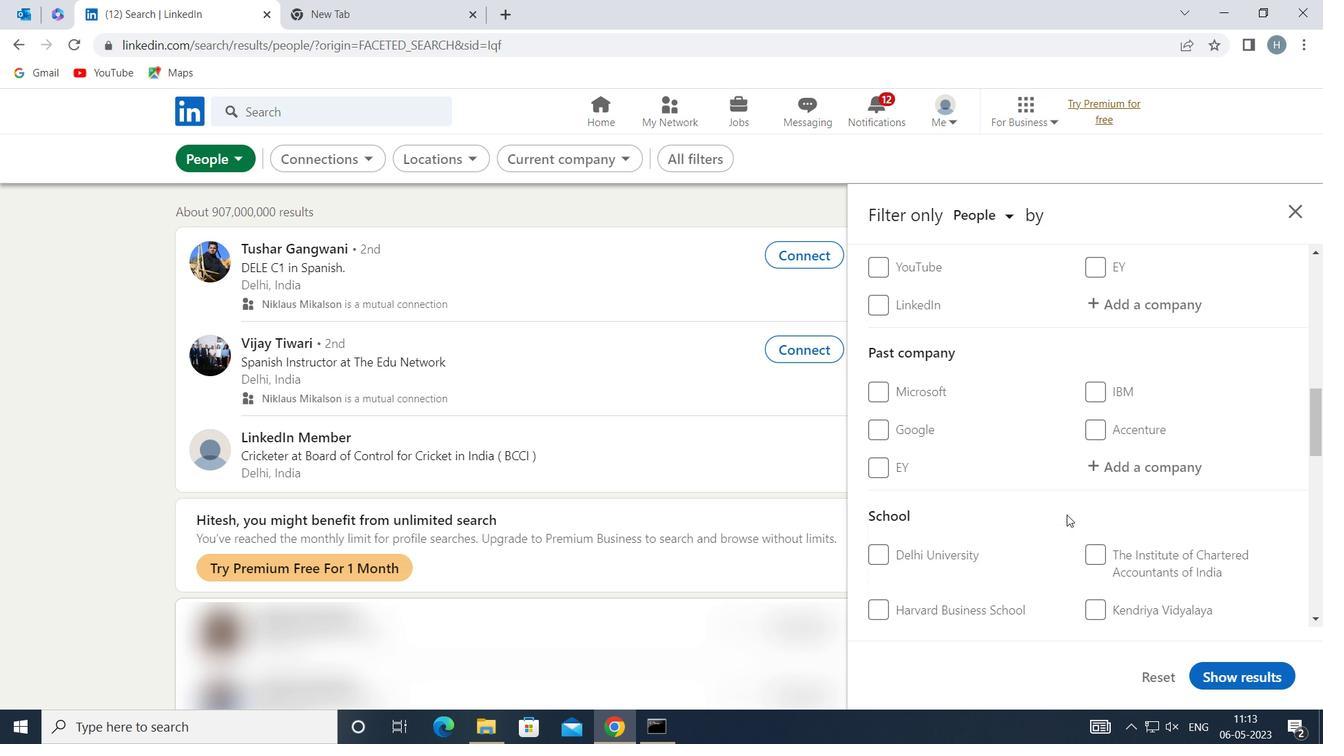 
Action: Mouse scrolled (1066, 512) with delta (0, 0)
Screenshot: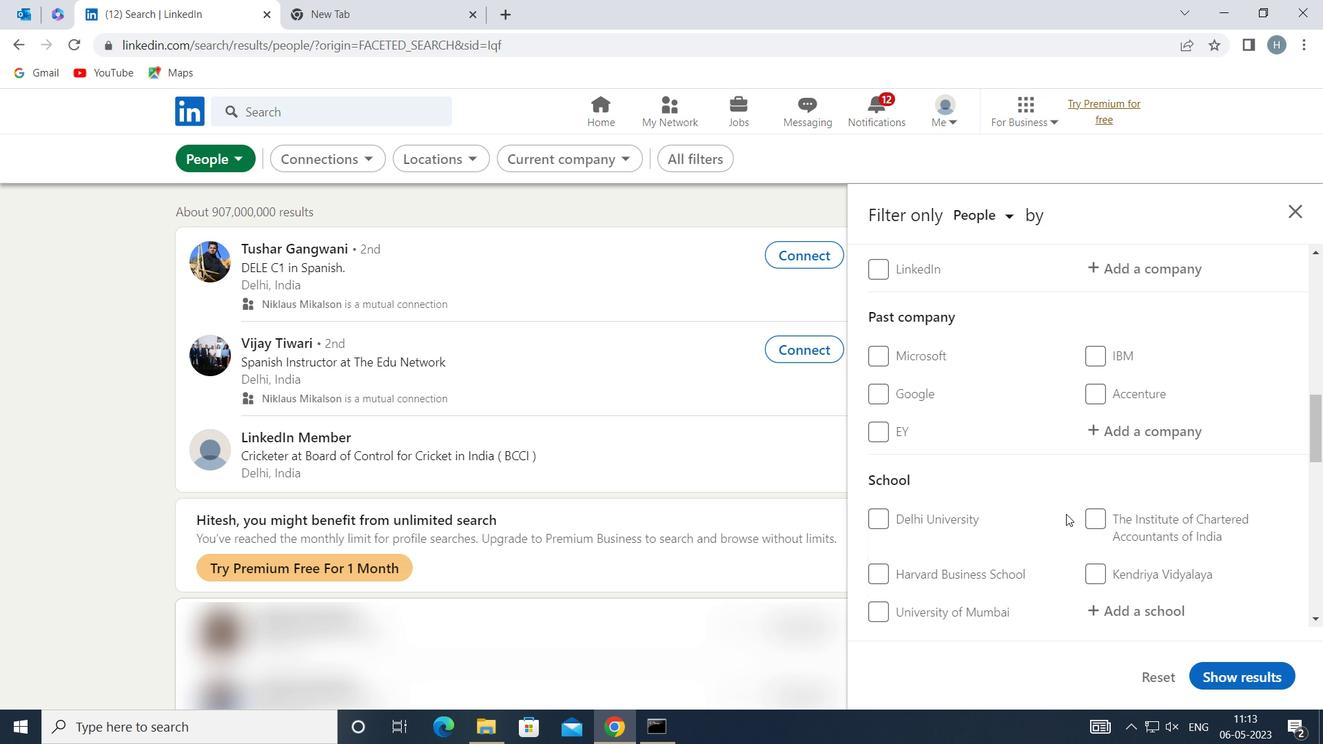 
Action: Mouse scrolled (1066, 512) with delta (0, 0)
Screenshot: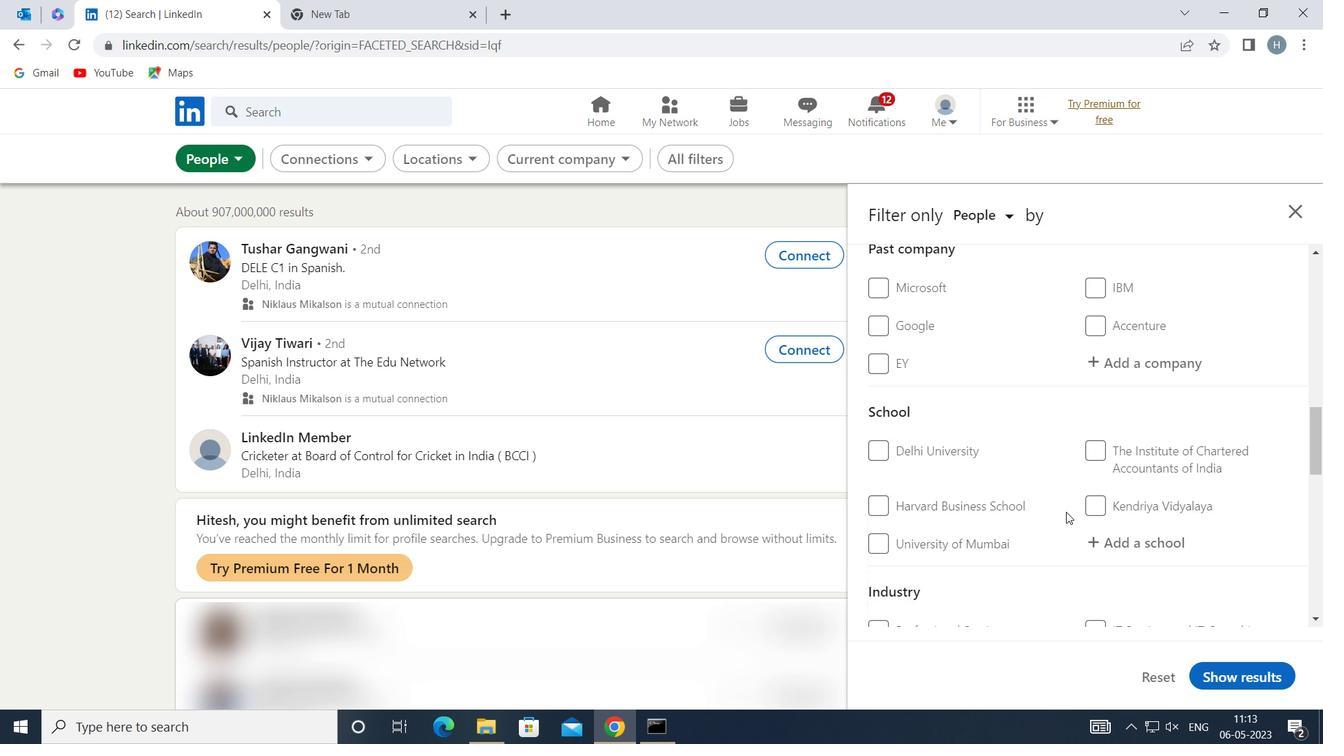 
Action: Mouse scrolled (1066, 512) with delta (0, 0)
Screenshot: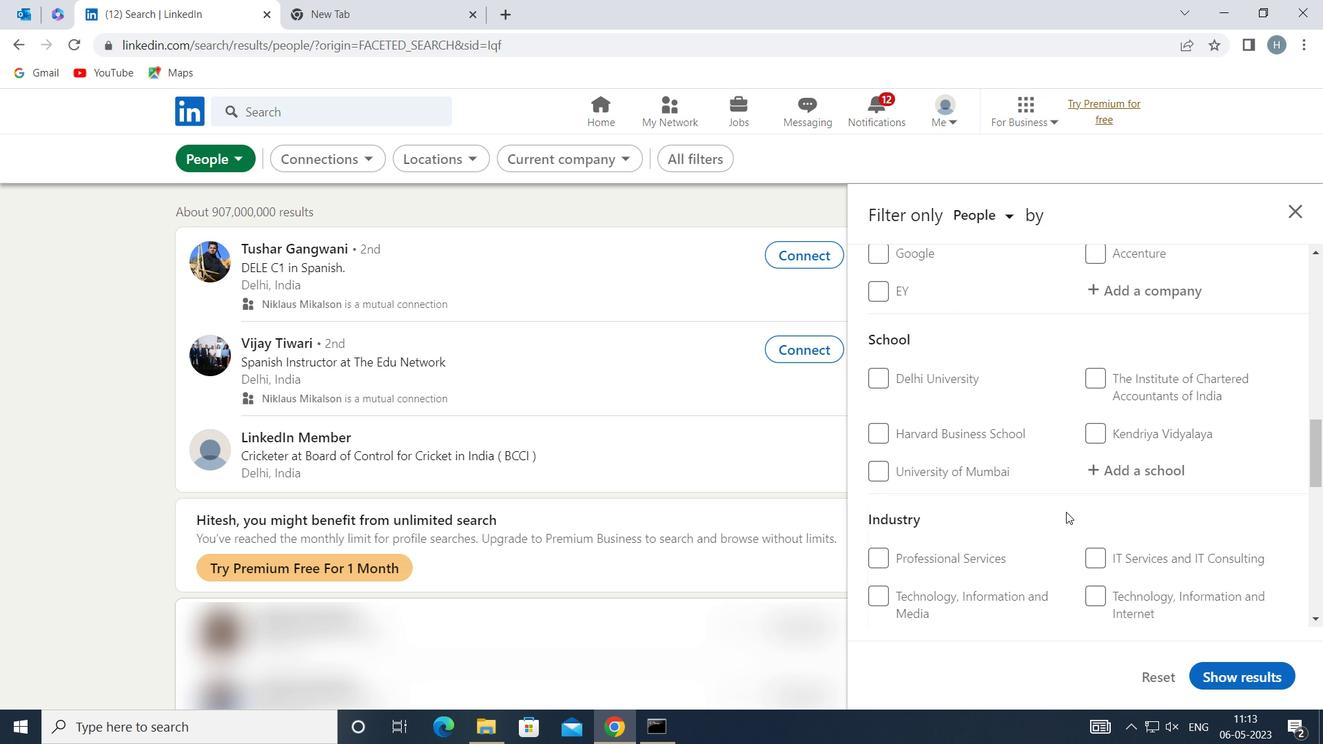 
Action: Mouse scrolled (1066, 512) with delta (0, 0)
Screenshot: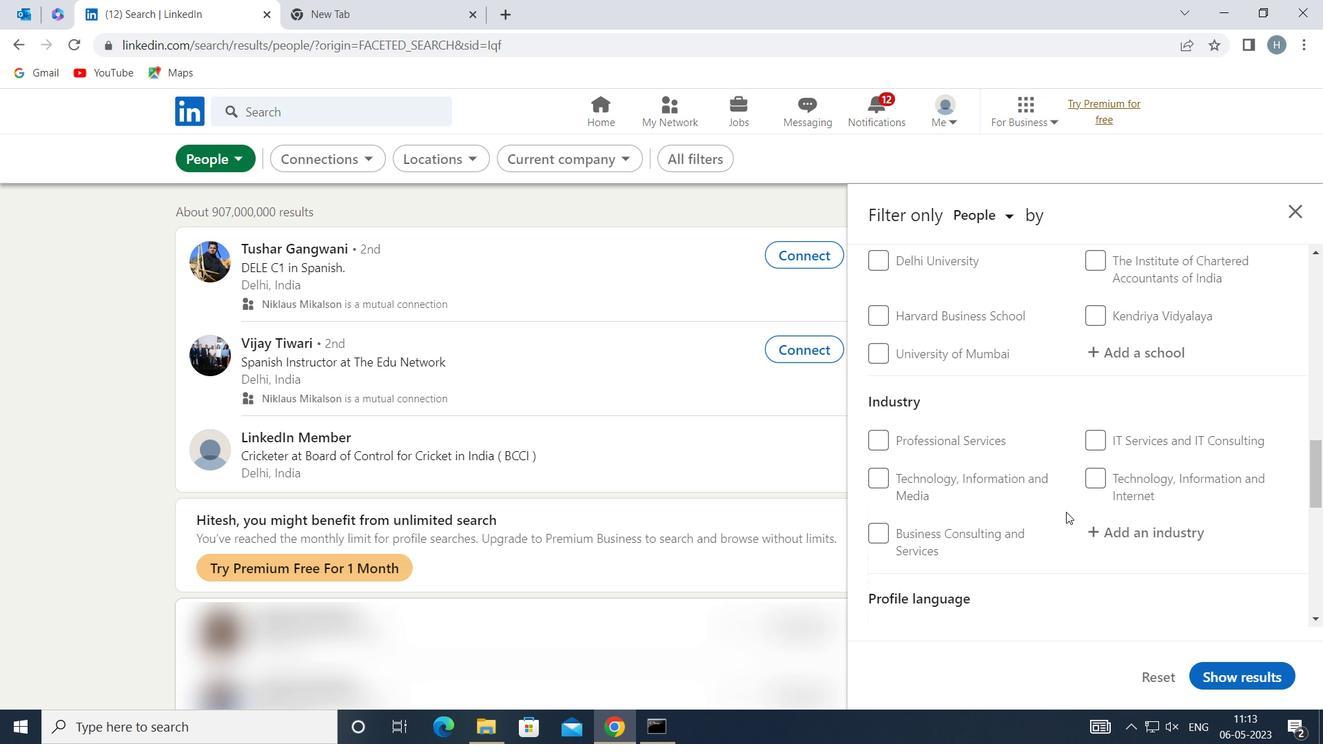 
Action: Mouse scrolled (1066, 512) with delta (0, 0)
Screenshot: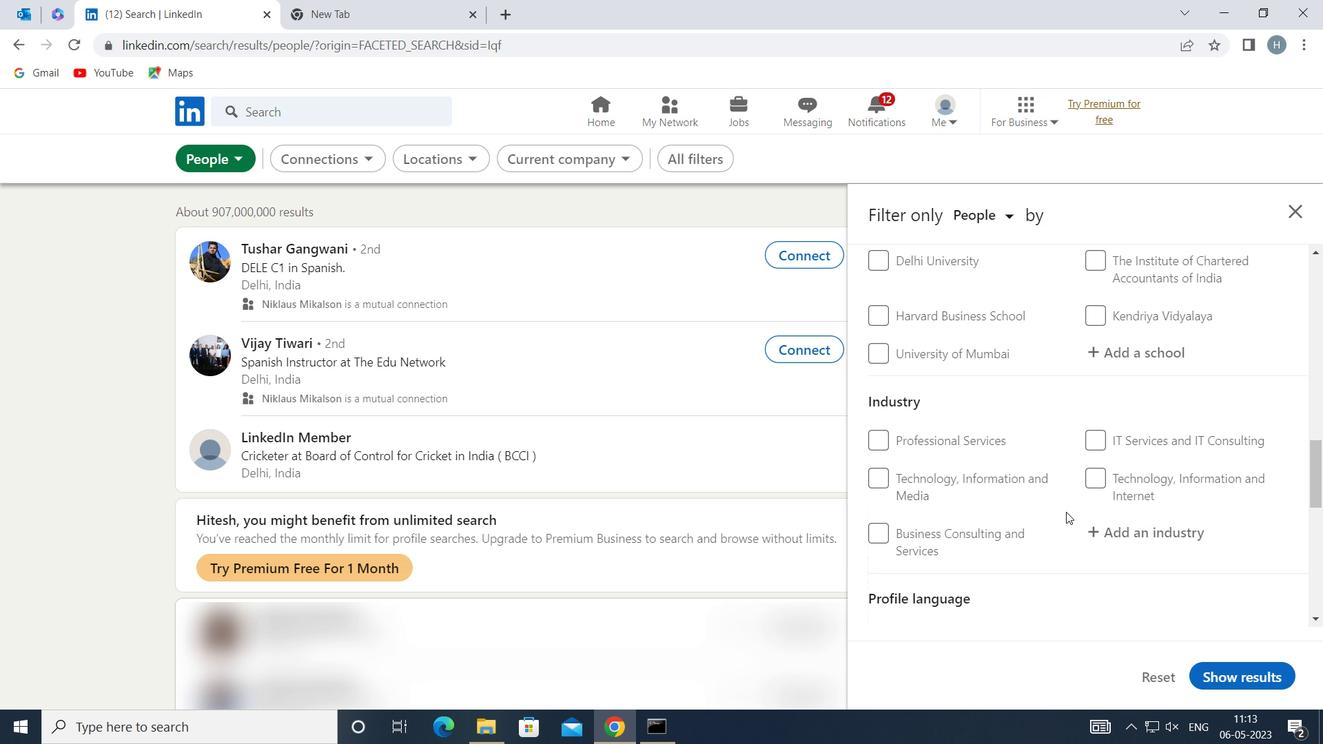 
Action: Mouse scrolled (1066, 513) with delta (0, 0)
Screenshot: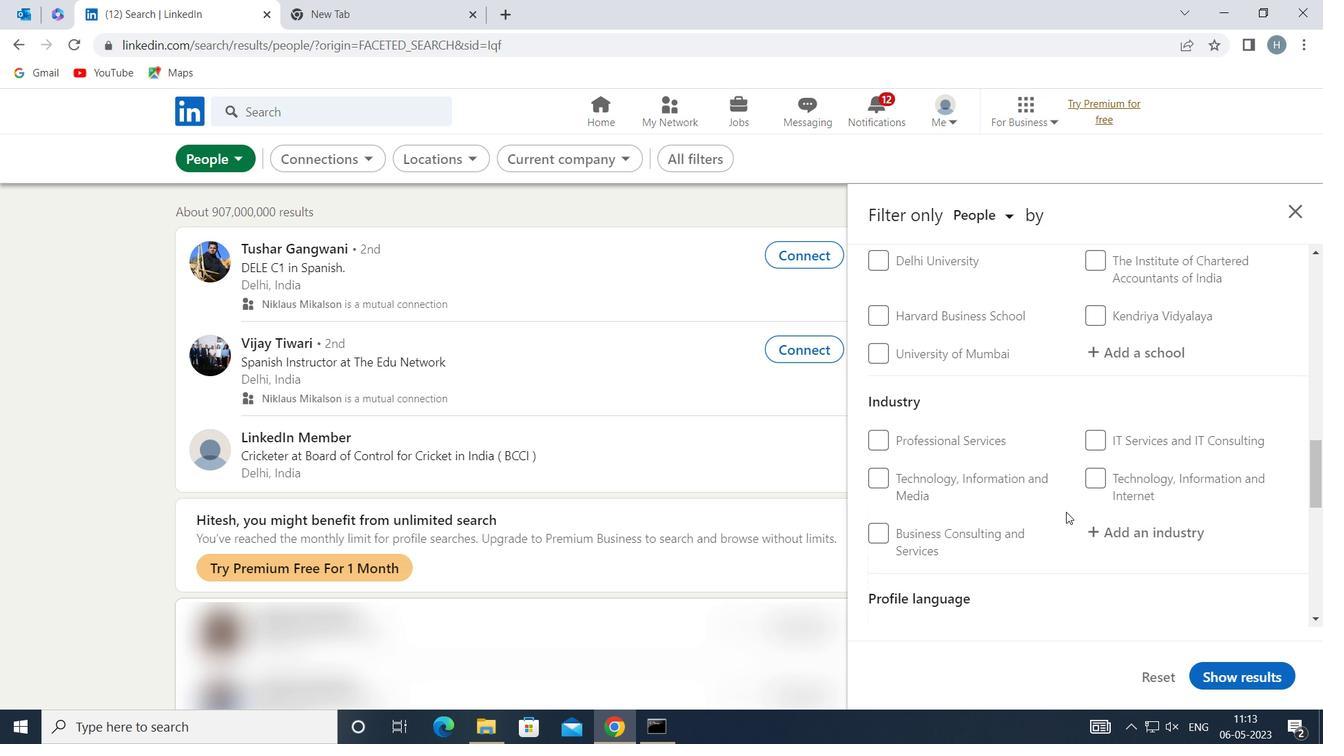 
Action: Mouse scrolled (1066, 512) with delta (0, 0)
Screenshot: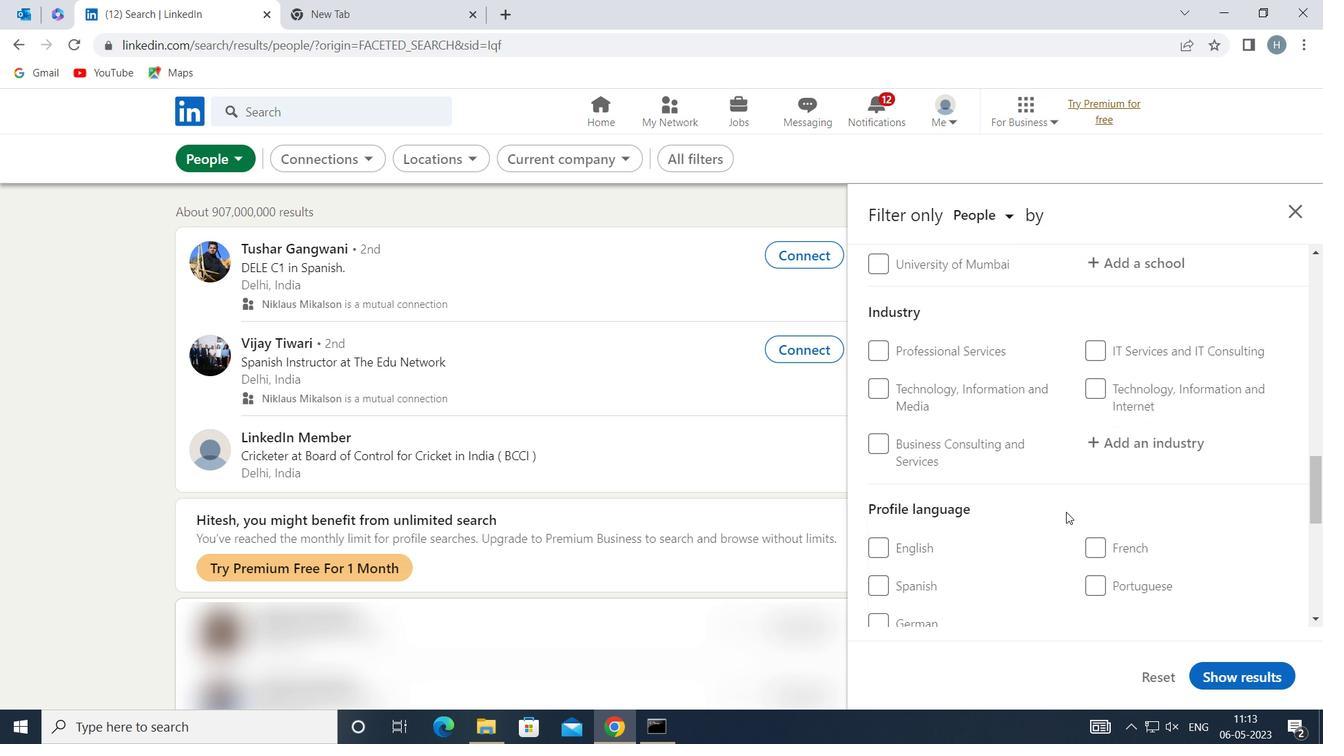 
Action: Mouse moved to (1096, 496)
Screenshot: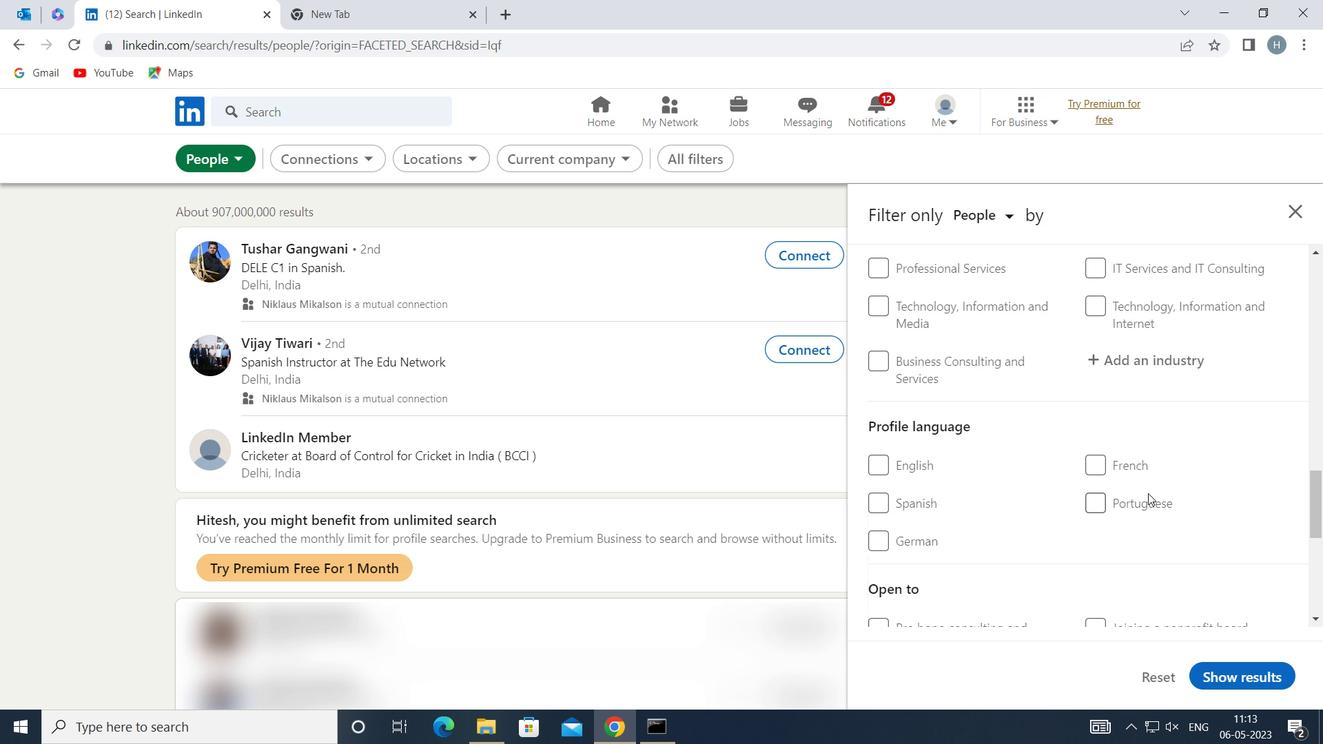 
Action: Mouse pressed left at (1096, 496)
Screenshot: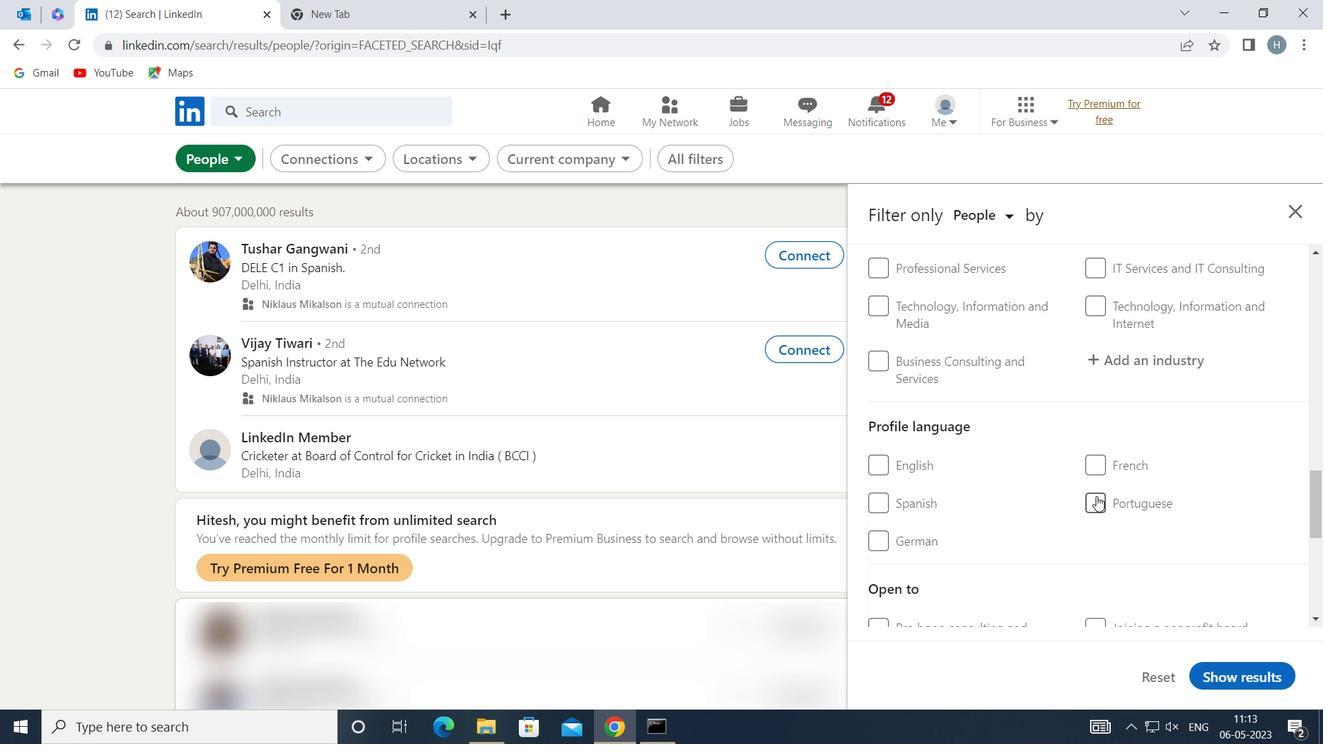 
Action: Mouse moved to (1039, 519)
Screenshot: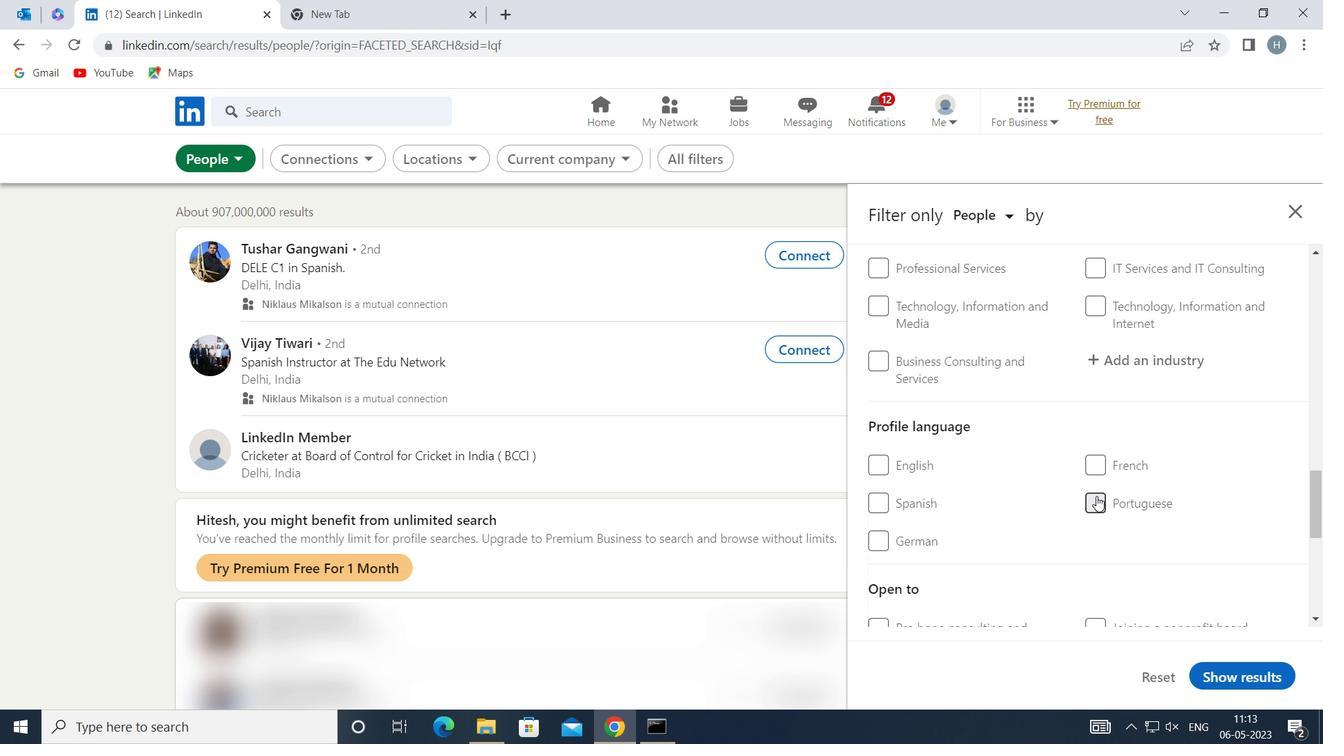 
Action: Mouse scrolled (1039, 520) with delta (0, 0)
Screenshot: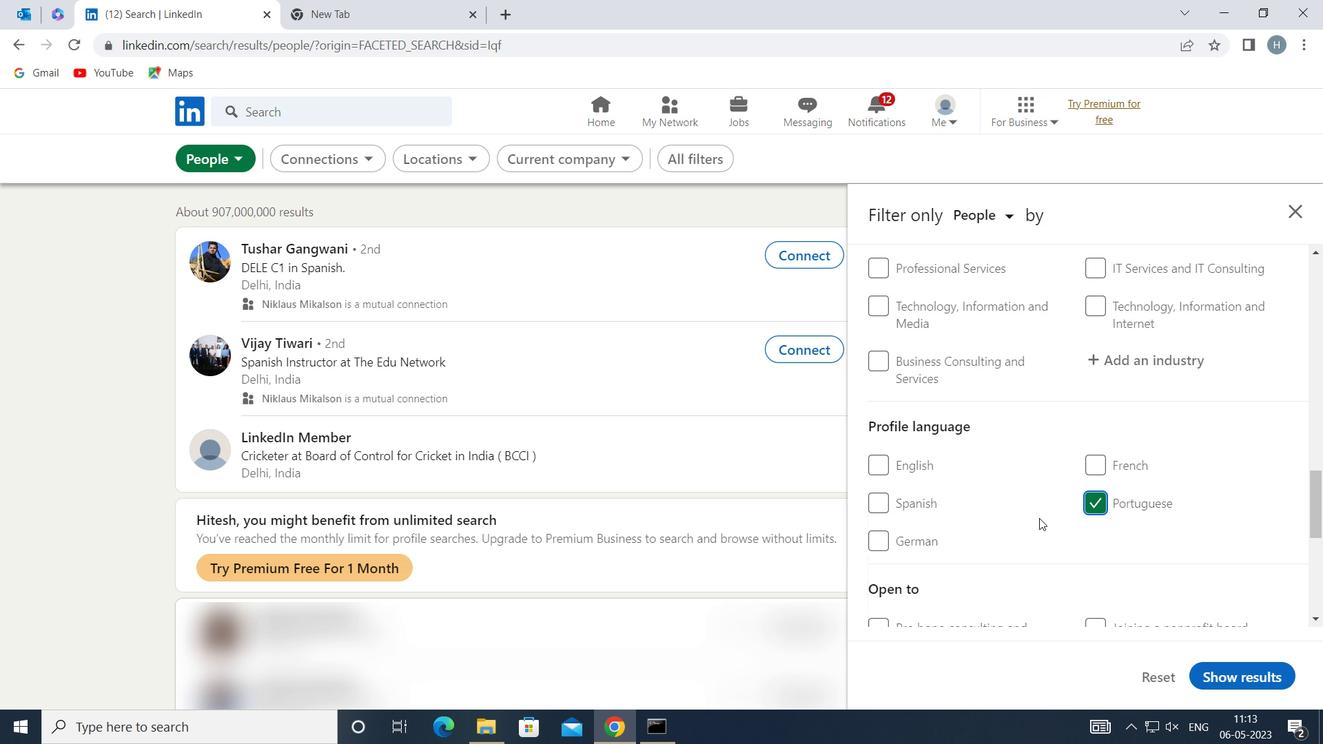 
Action: Mouse moved to (1038, 519)
Screenshot: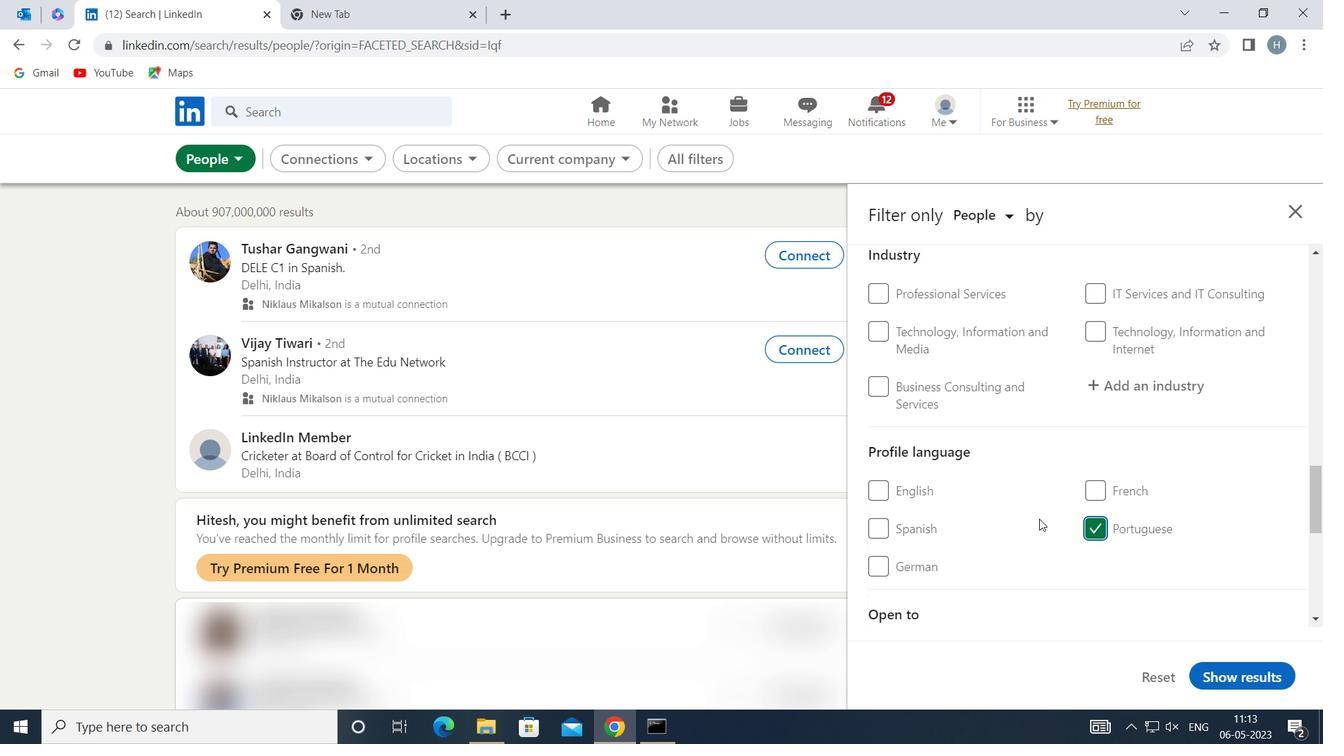 
Action: Mouse scrolled (1038, 520) with delta (0, 0)
Screenshot: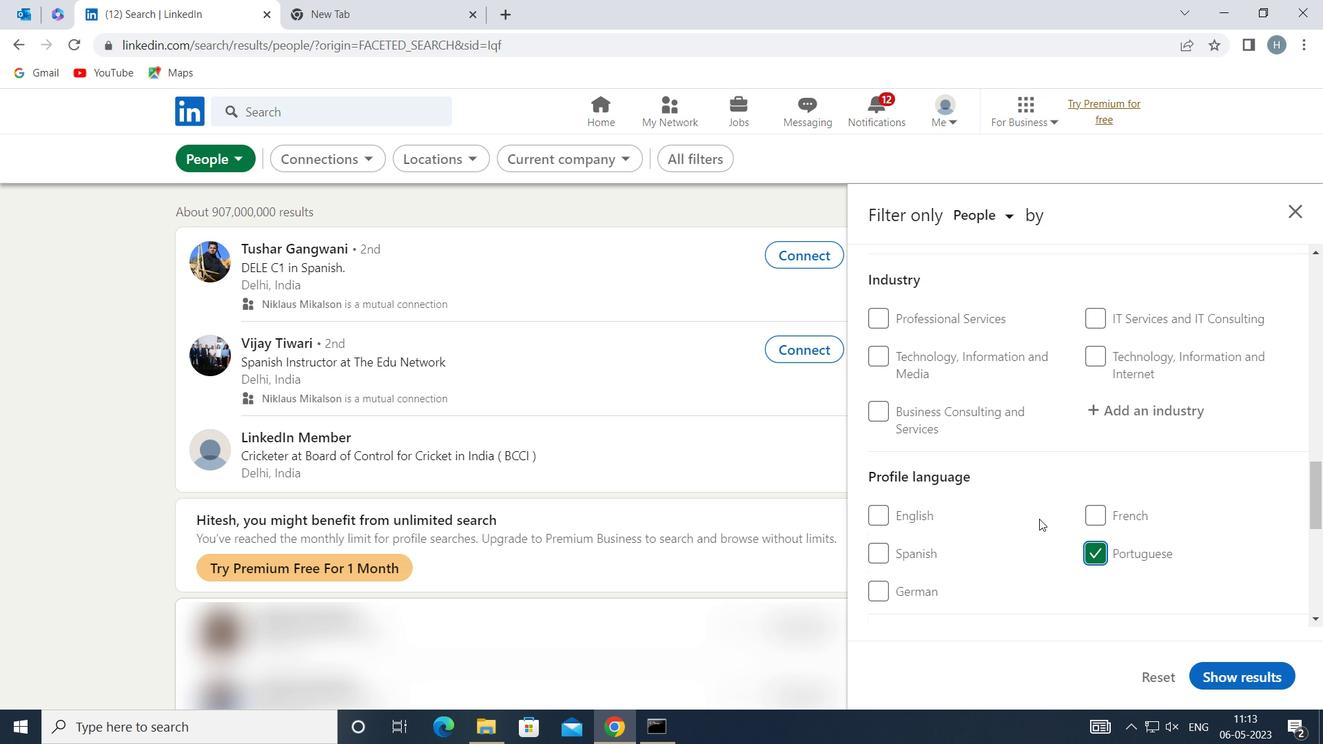 
Action: Mouse scrolled (1038, 520) with delta (0, 0)
Screenshot: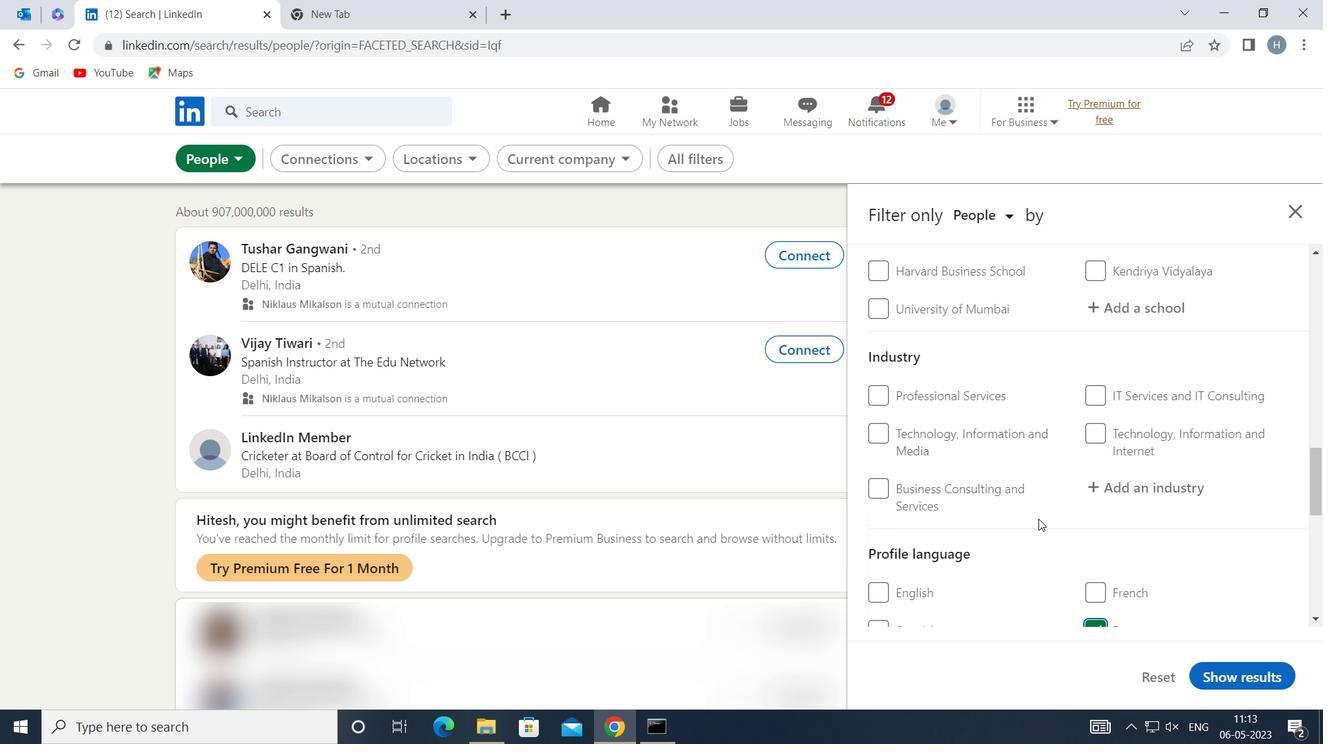 
Action: Mouse scrolled (1038, 520) with delta (0, 0)
Screenshot: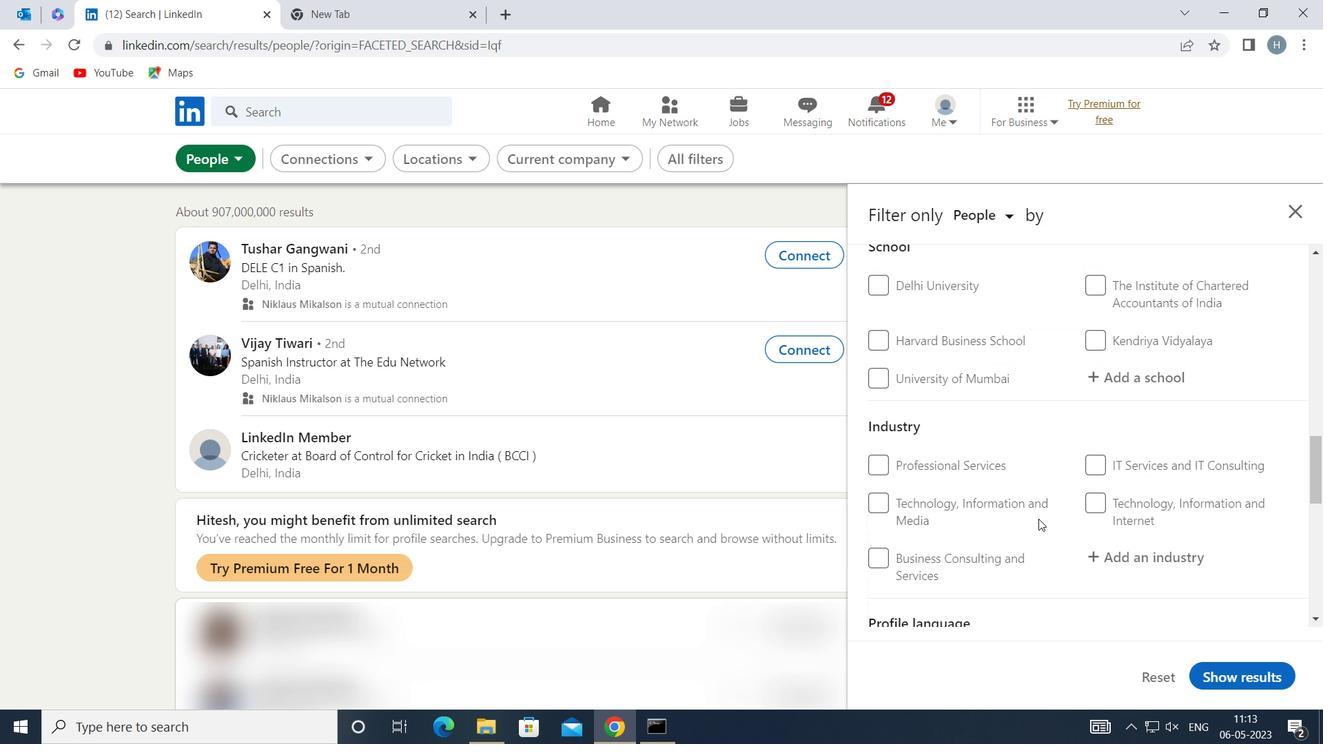 
Action: Mouse scrolled (1038, 520) with delta (0, 0)
Screenshot: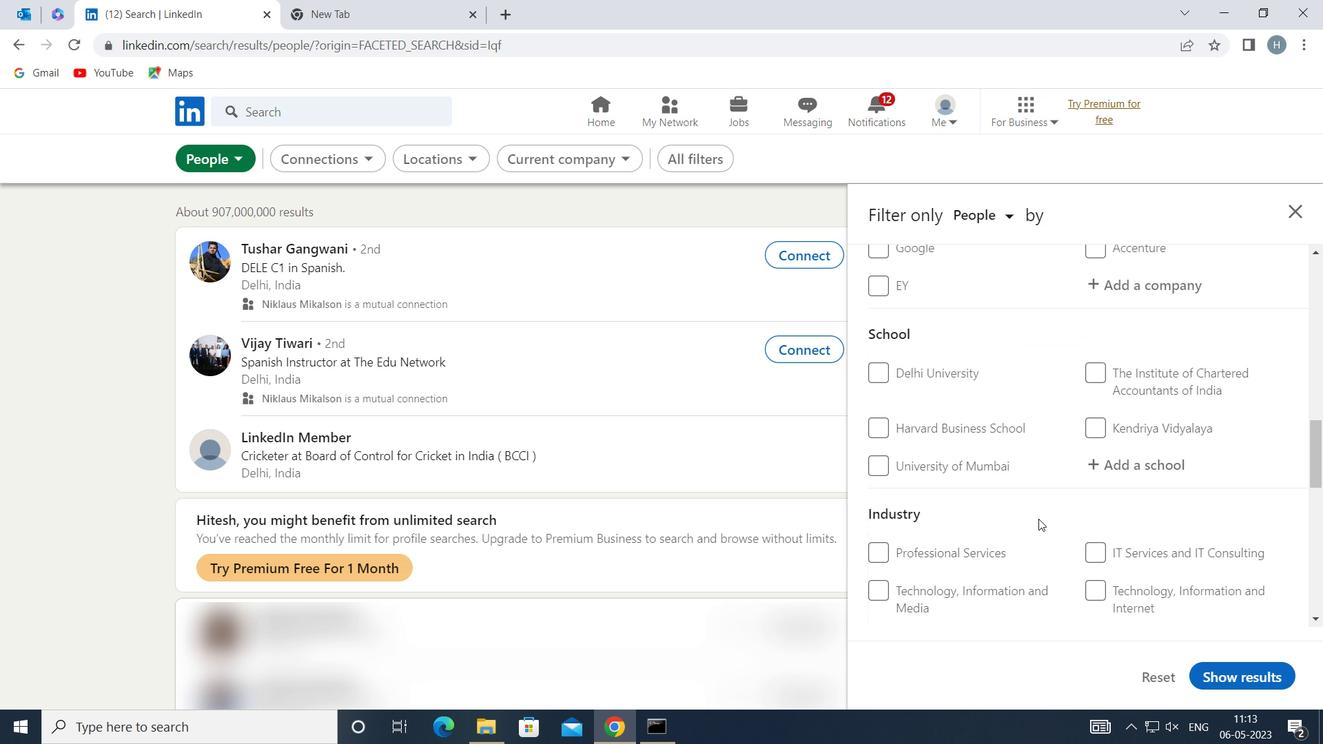 
Action: Mouse scrolled (1038, 520) with delta (0, 0)
Screenshot: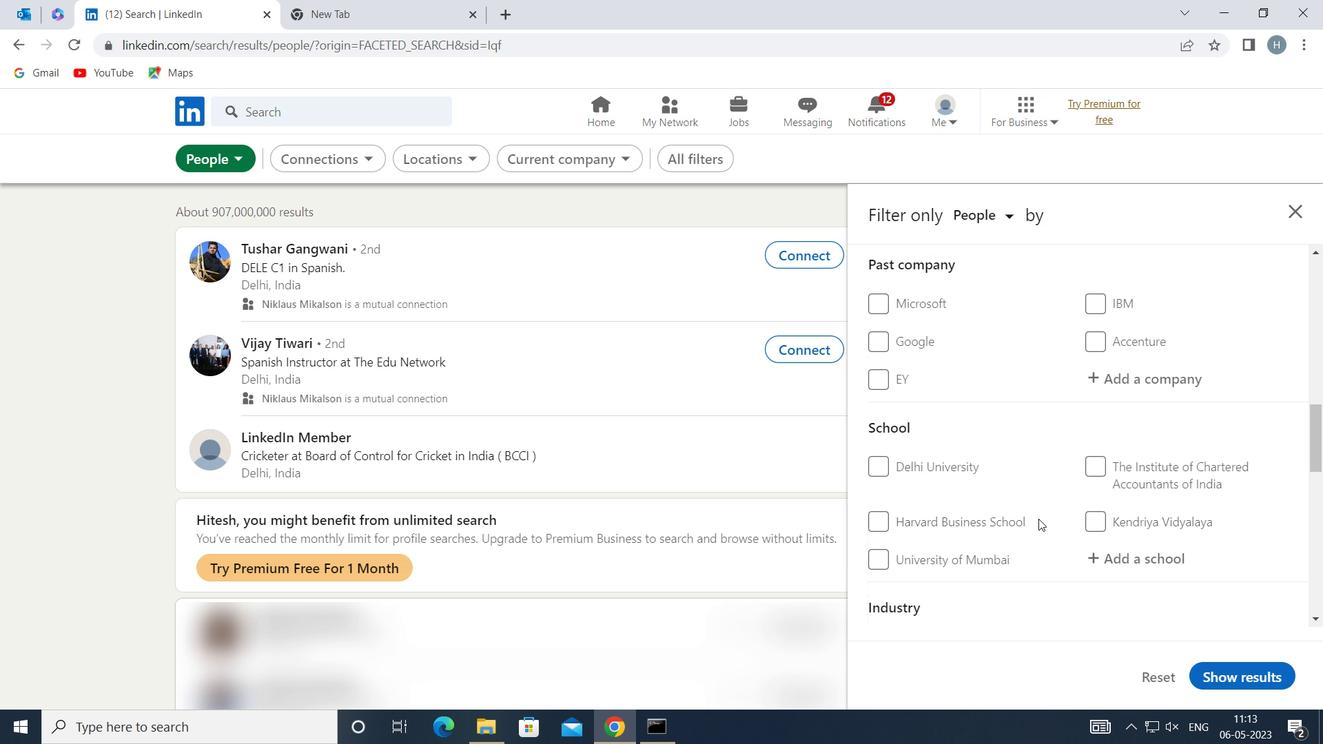 
Action: Mouse scrolled (1038, 520) with delta (0, 0)
Screenshot: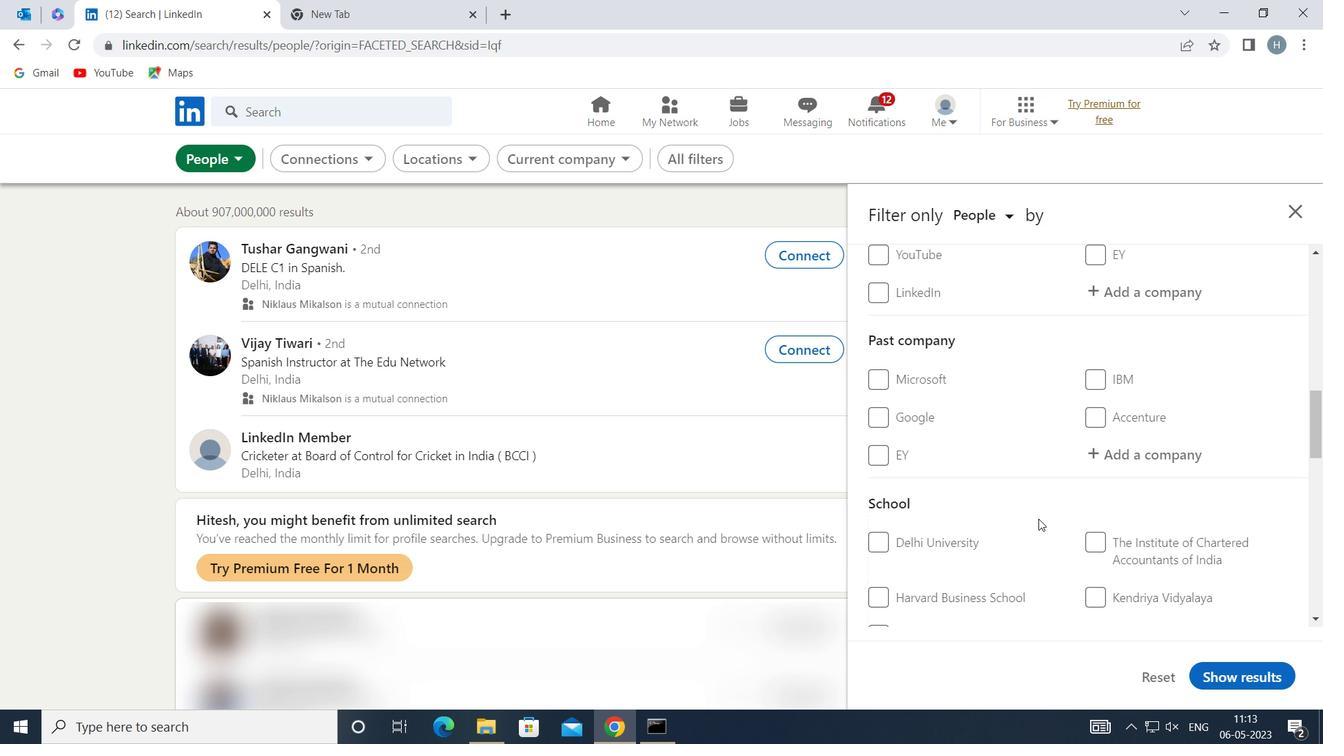 
Action: Mouse scrolled (1038, 520) with delta (0, 0)
Screenshot: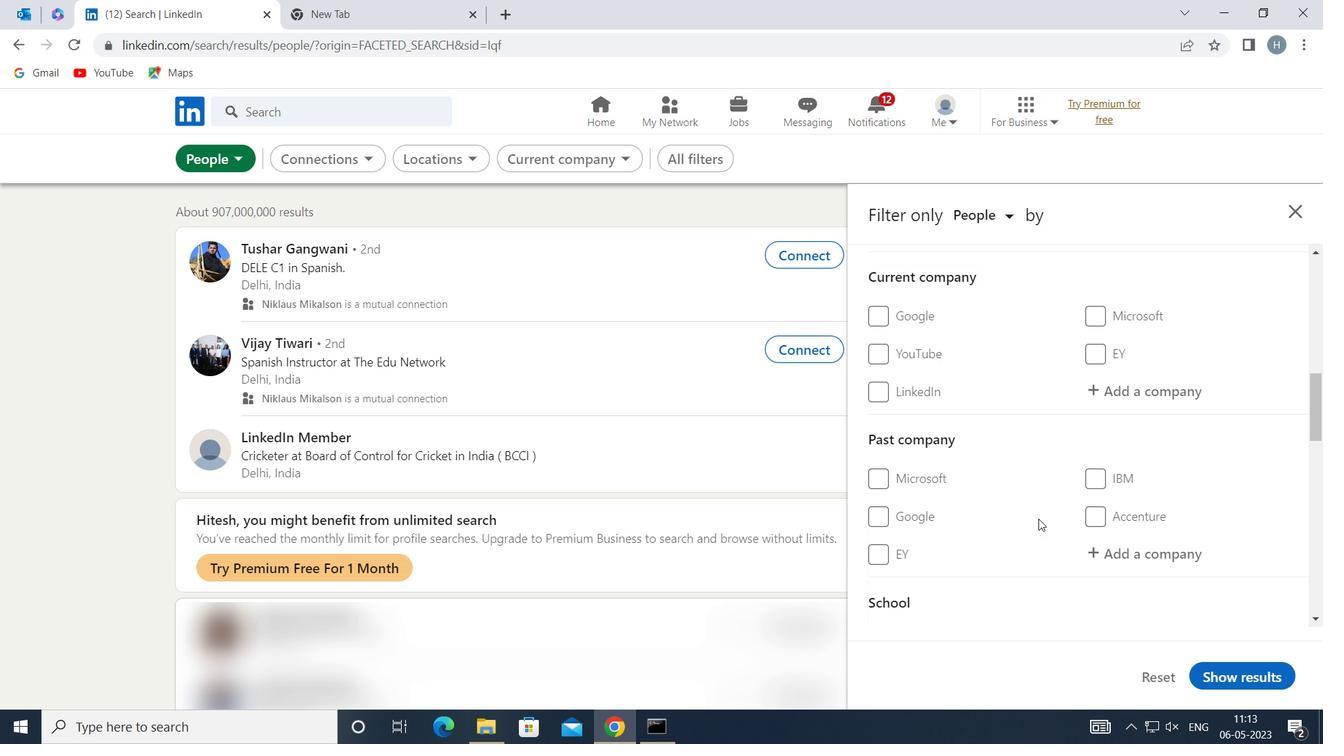 
Action: Mouse moved to (1108, 524)
Screenshot: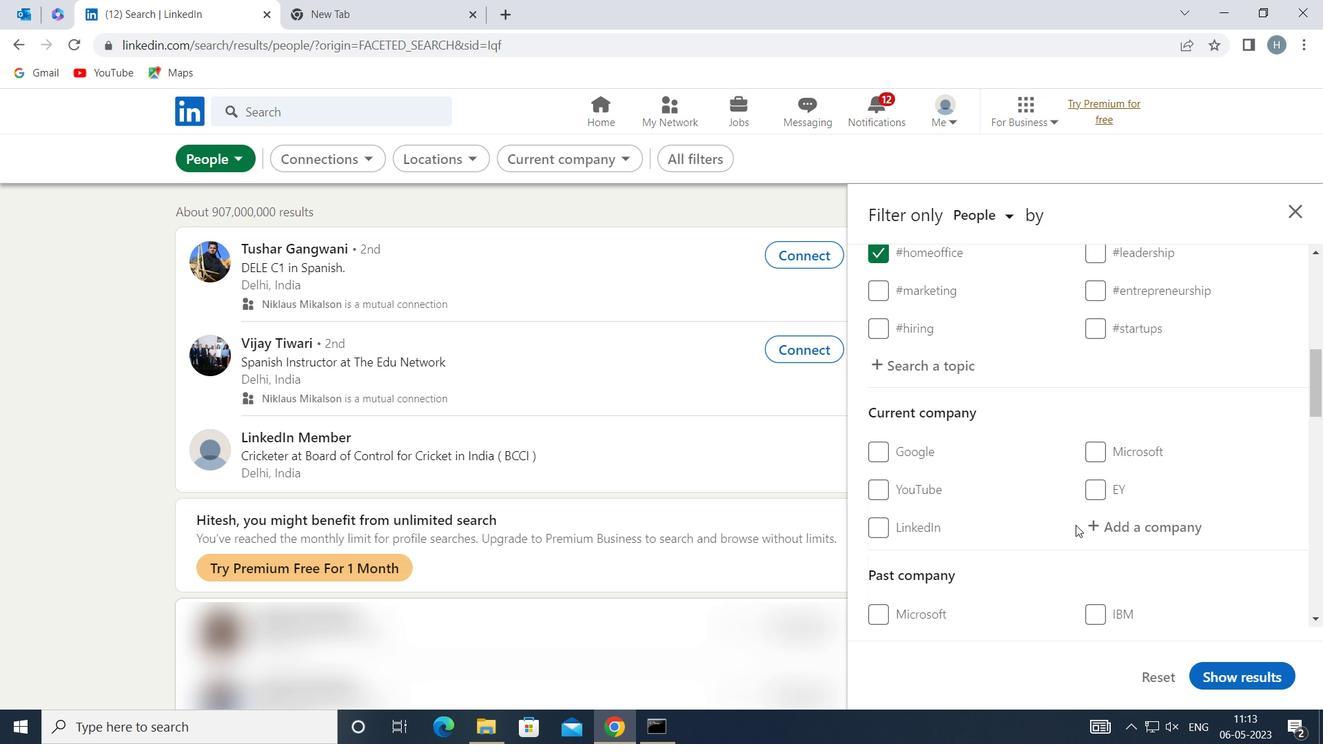 
Action: Mouse pressed left at (1108, 524)
Screenshot: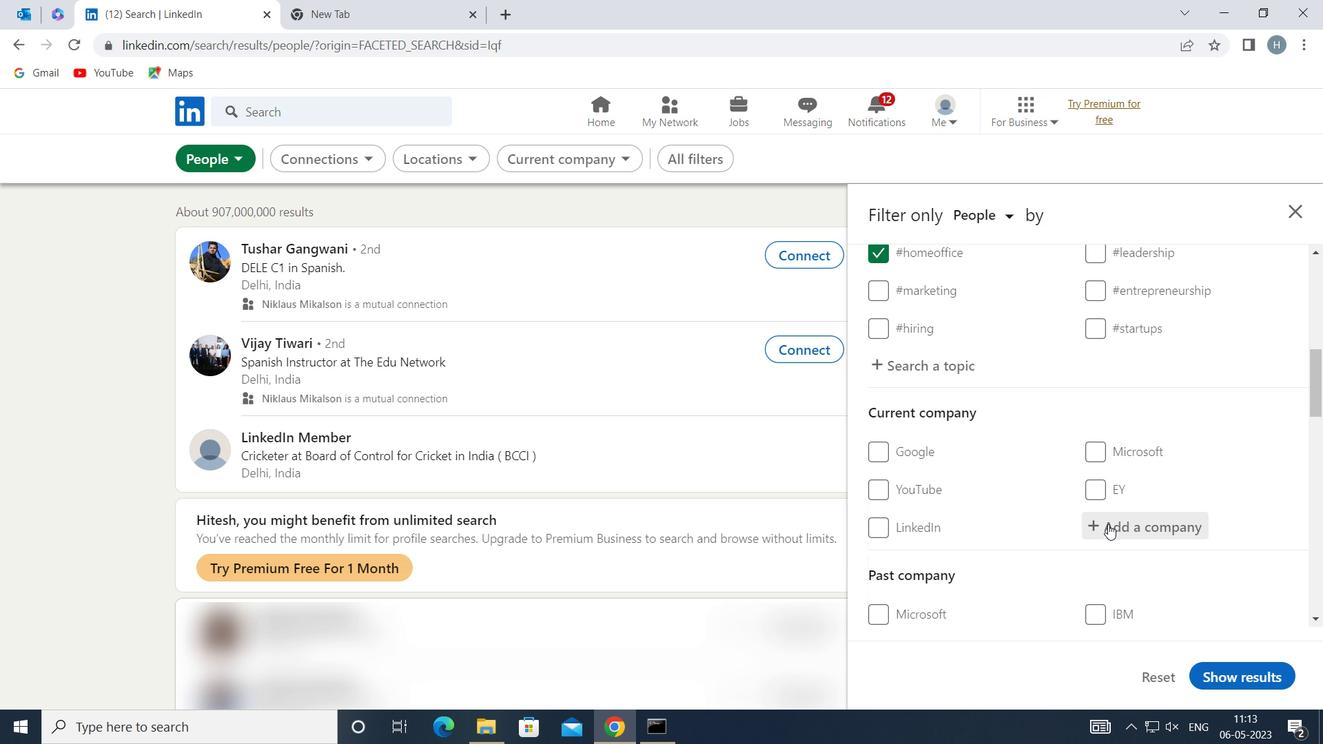 
Action: Key pressed <Key.shift>YOU<Key.shift>GOV
Screenshot: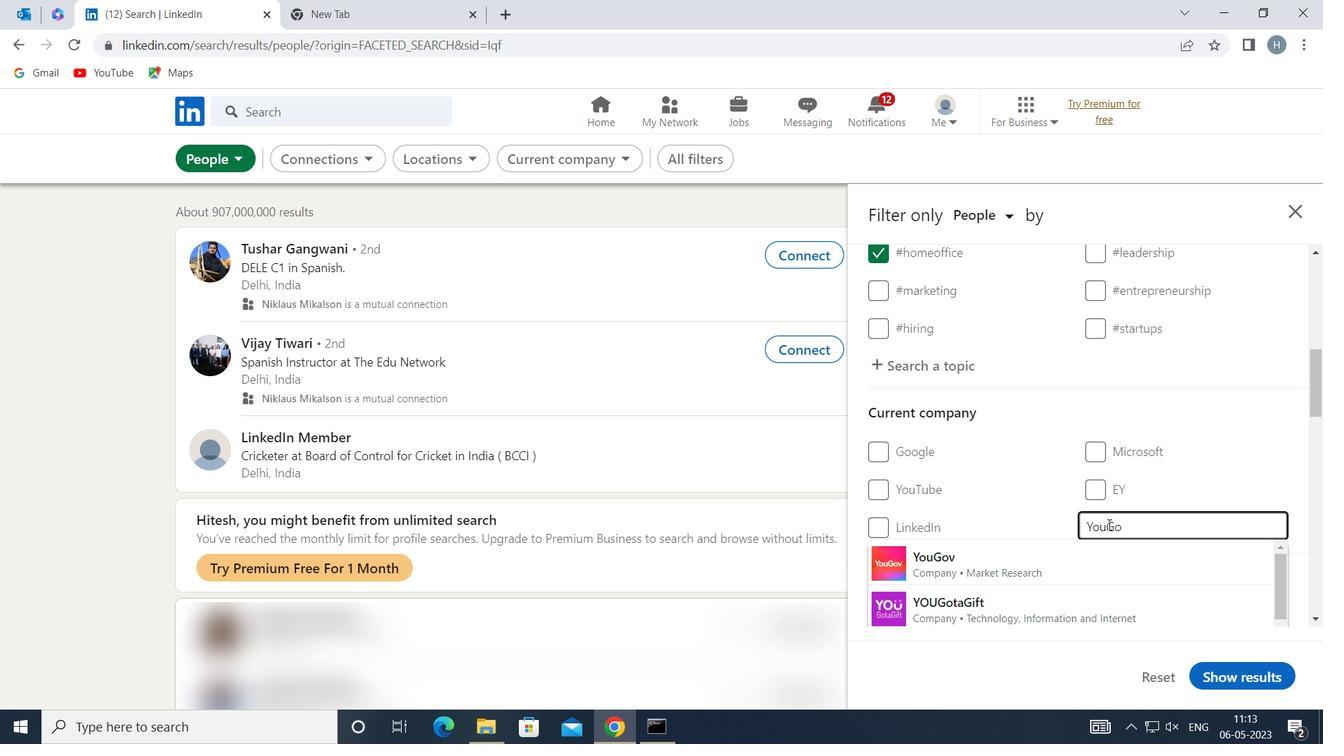 
Action: Mouse moved to (1053, 549)
Screenshot: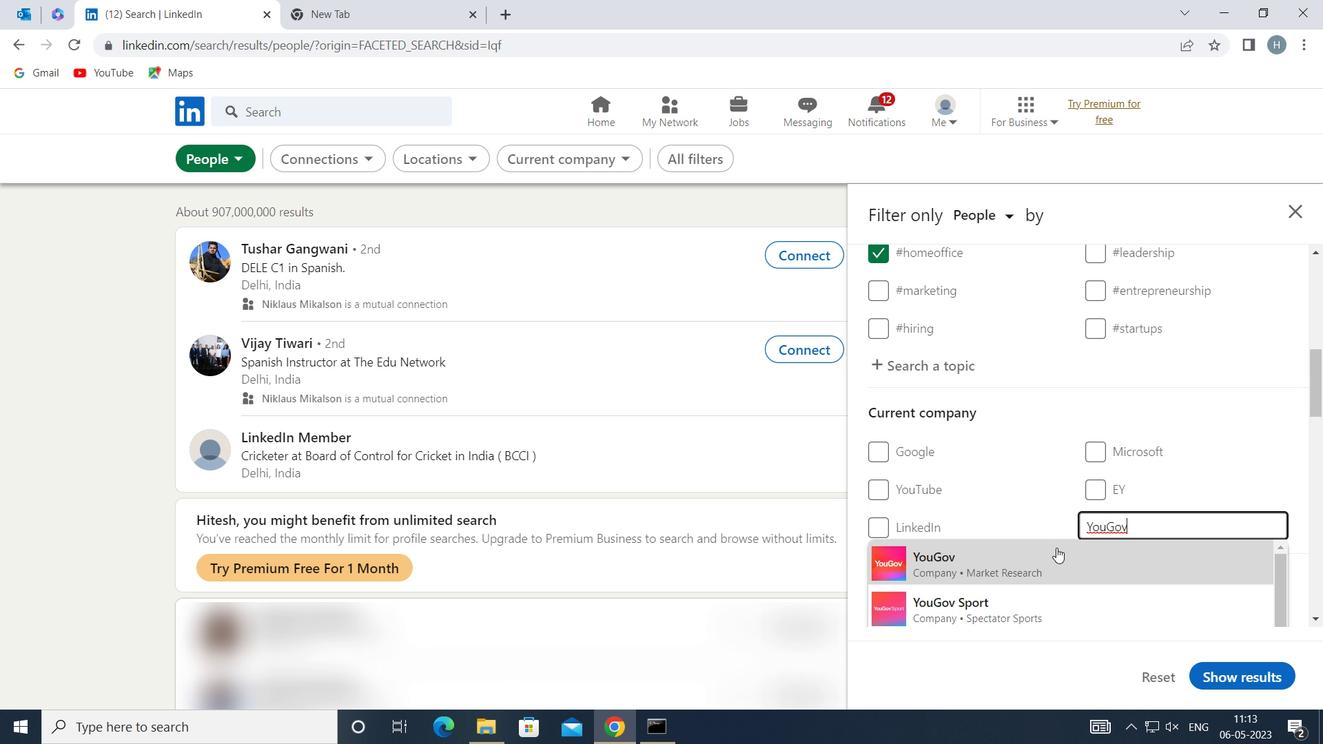 
Action: Mouse pressed left at (1053, 549)
Screenshot: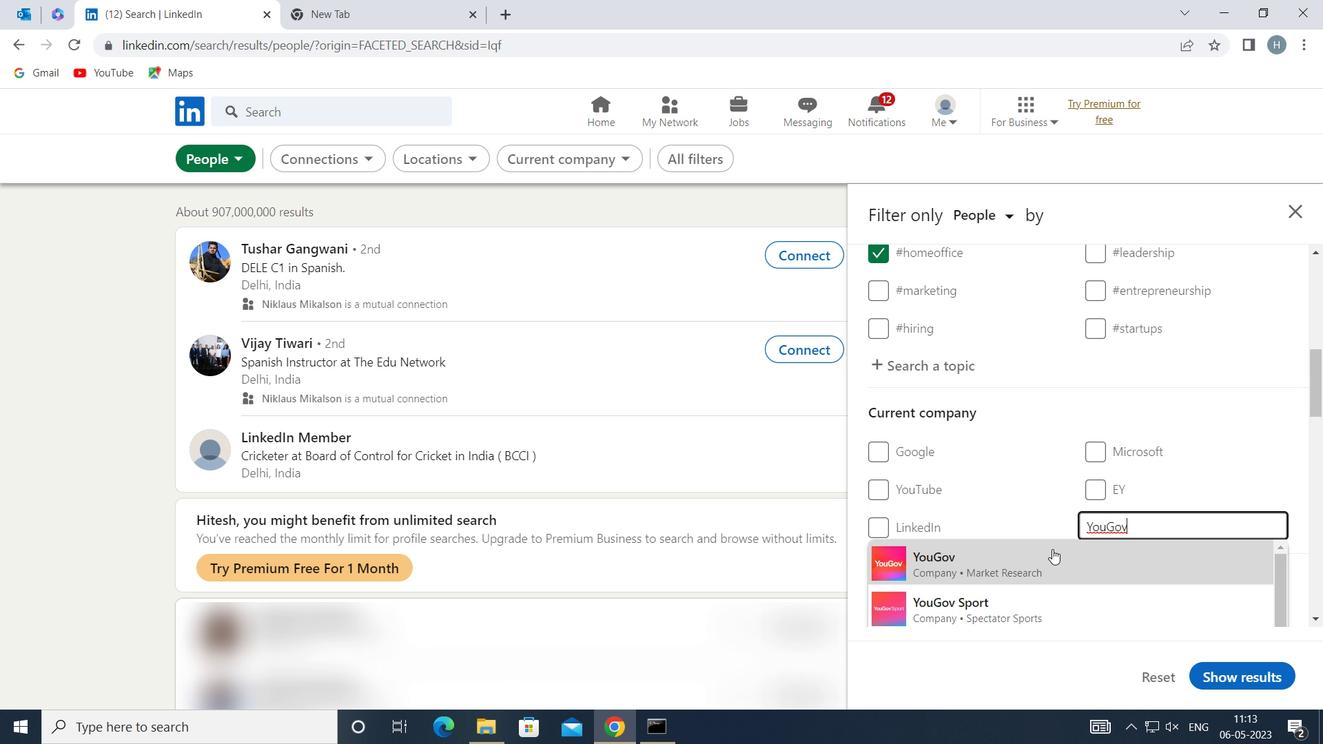 
Action: Mouse moved to (1040, 548)
Screenshot: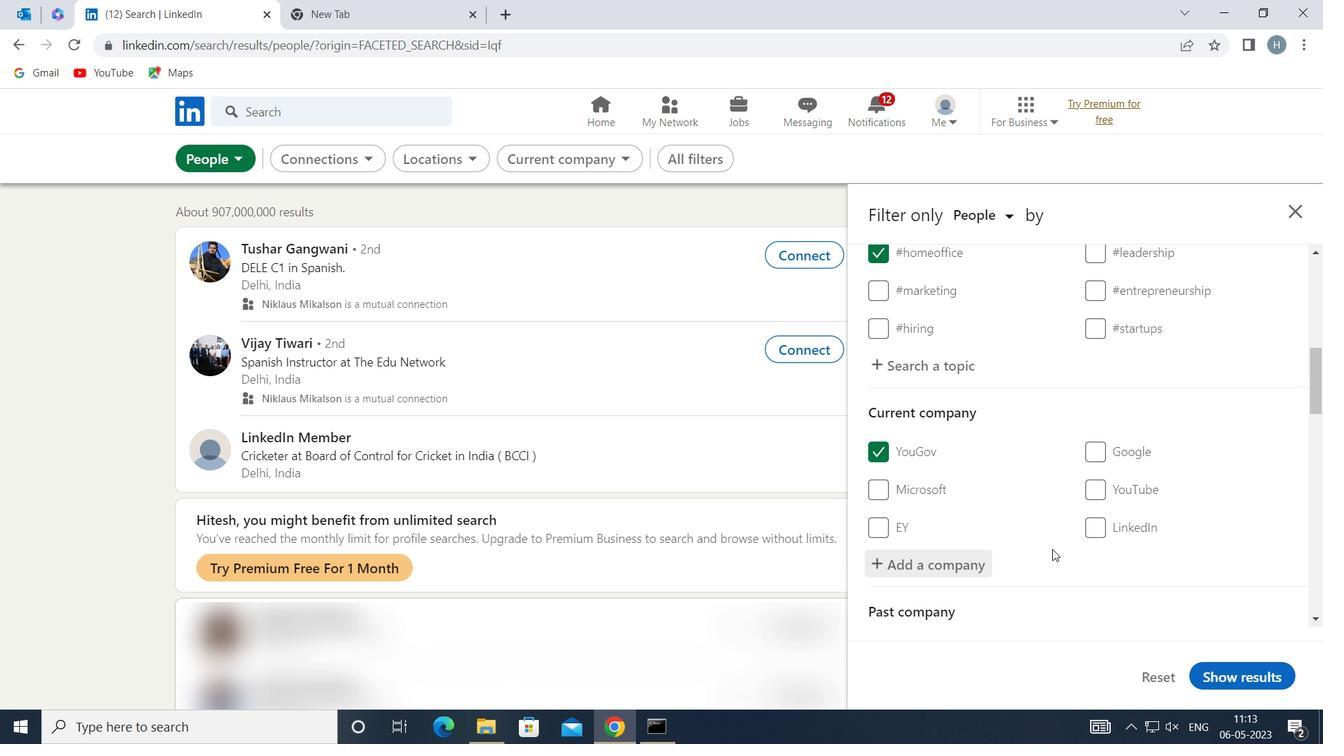 
Action: Mouse scrolled (1040, 547) with delta (0, 0)
Screenshot: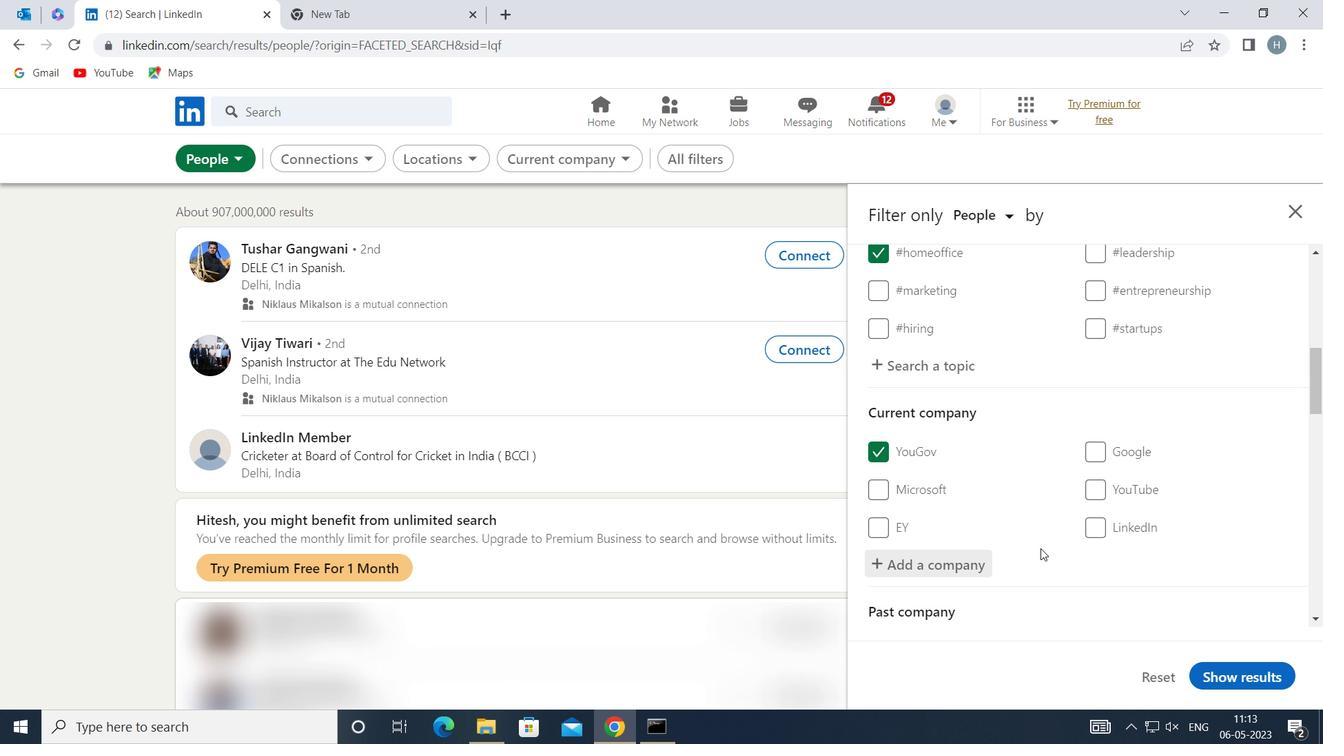 
Action: Mouse moved to (1037, 547)
Screenshot: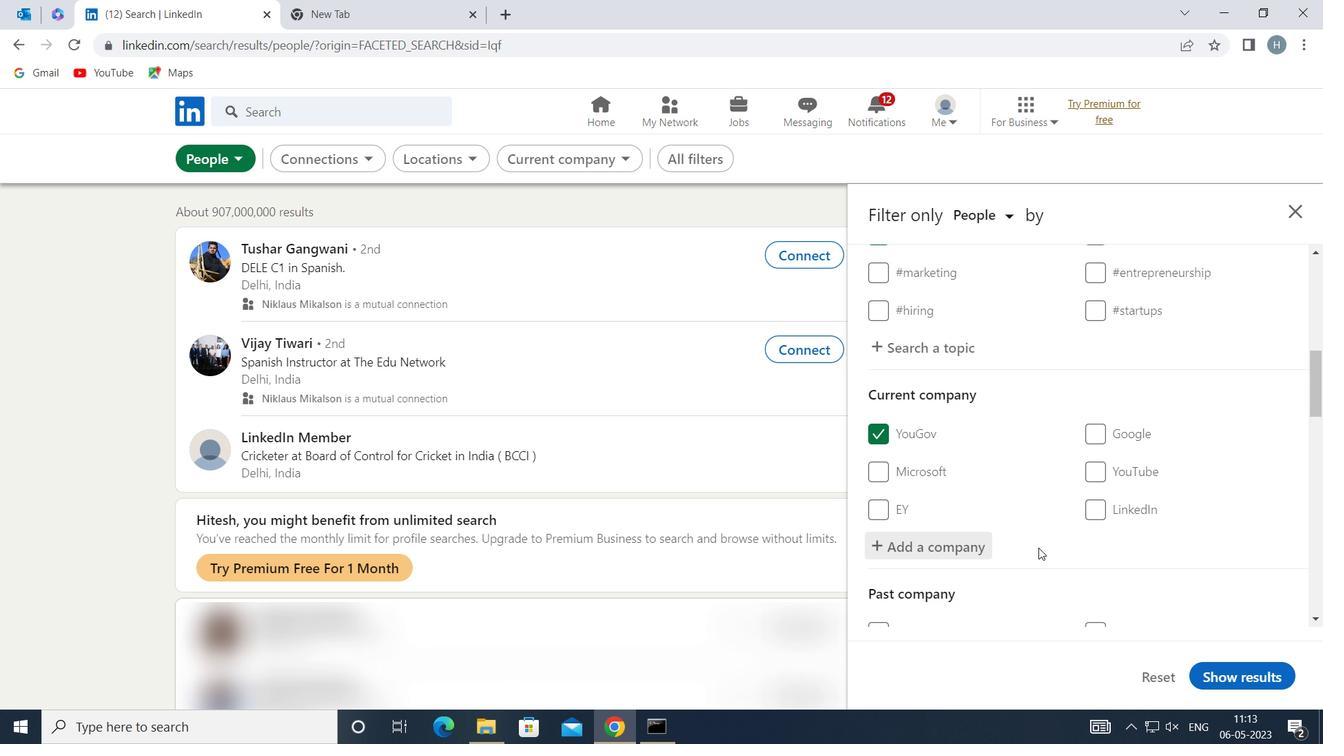 
Action: Mouse scrolled (1037, 546) with delta (0, 0)
Screenshot: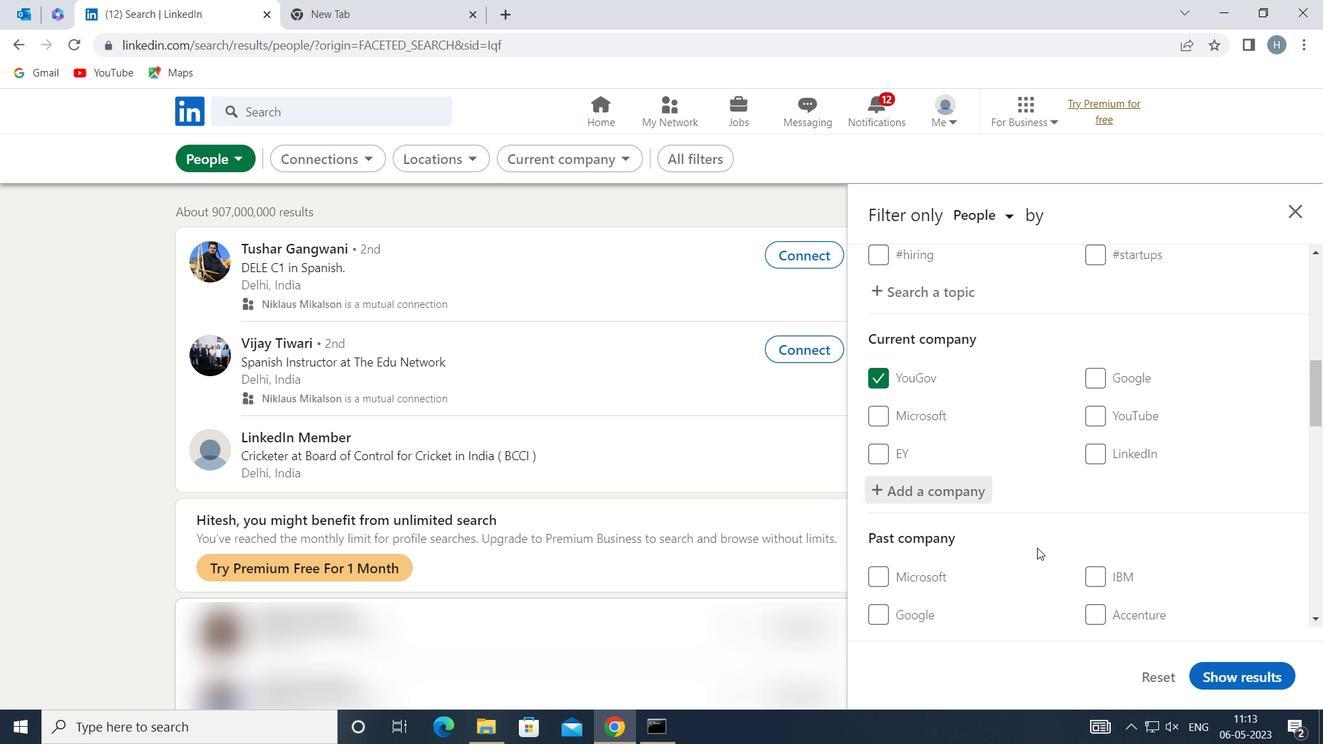 
Action: Mouse scrolled (1037, 546) with delta (0, 0)
Screenshot: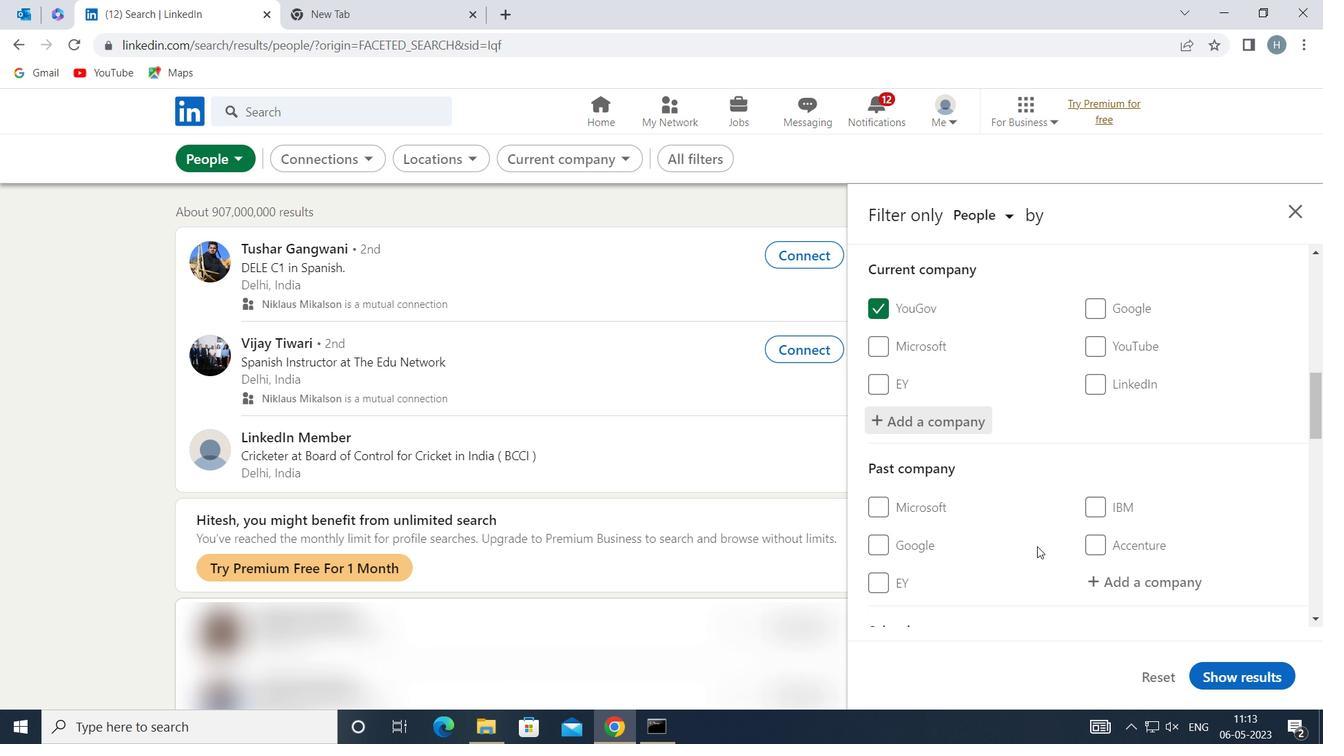 
Action: Mouse scrolled (1037, 546) with delta (0, 0)
Screenshot: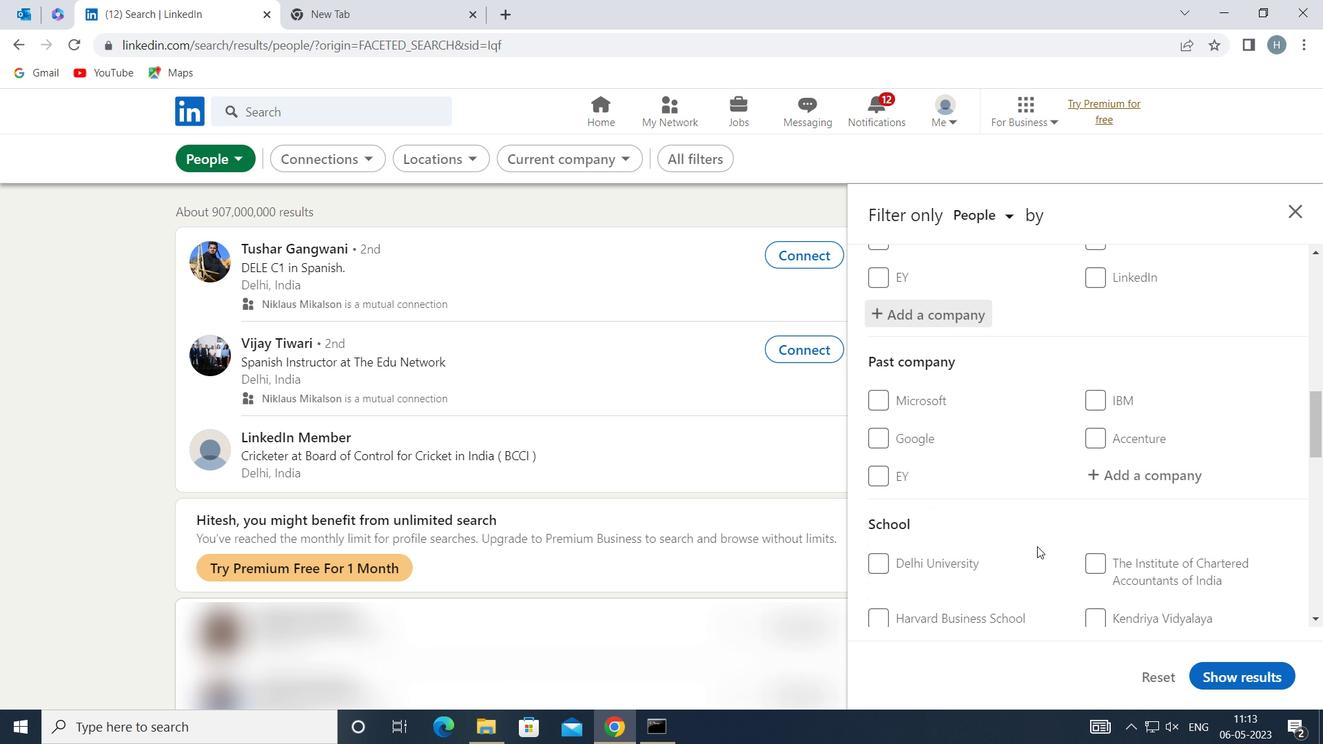 
Action: Mouse moved to (1112, 552)
Screenshot: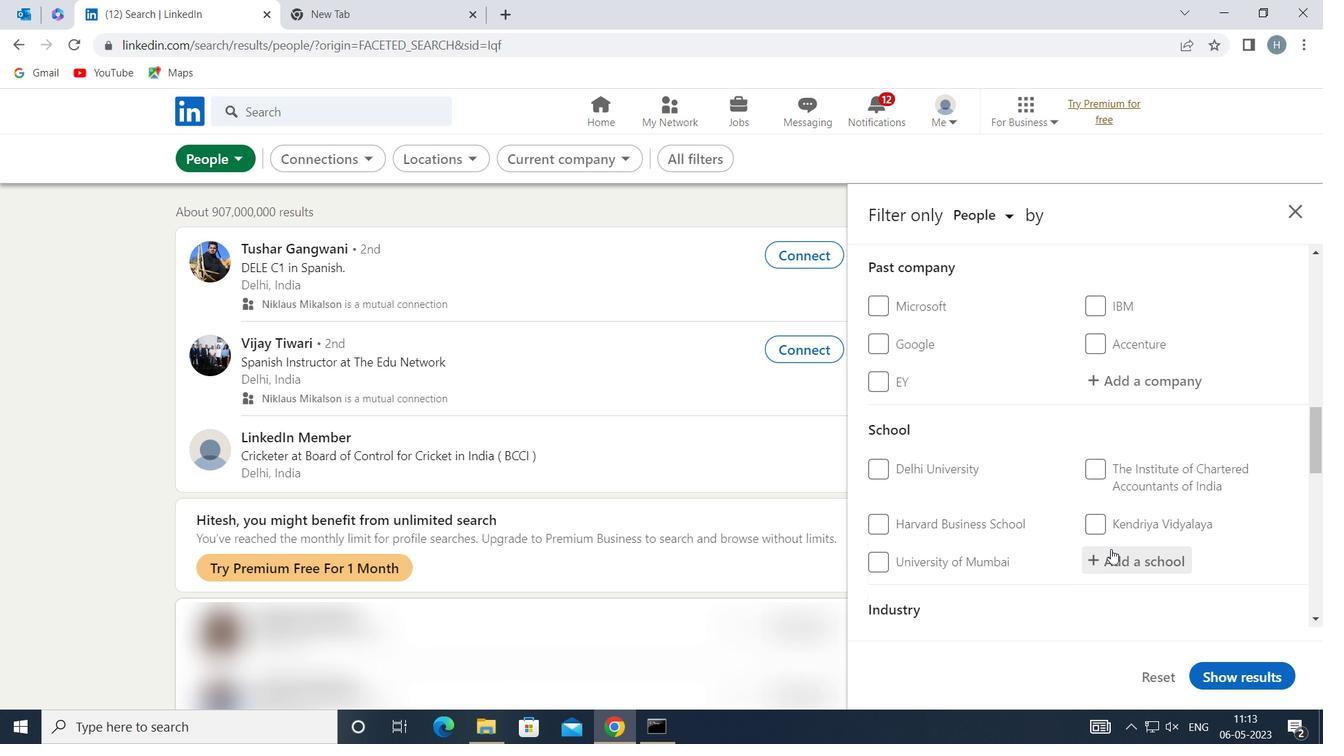 
Action: Mouse pressed left at (1112, 552)
Screenshot: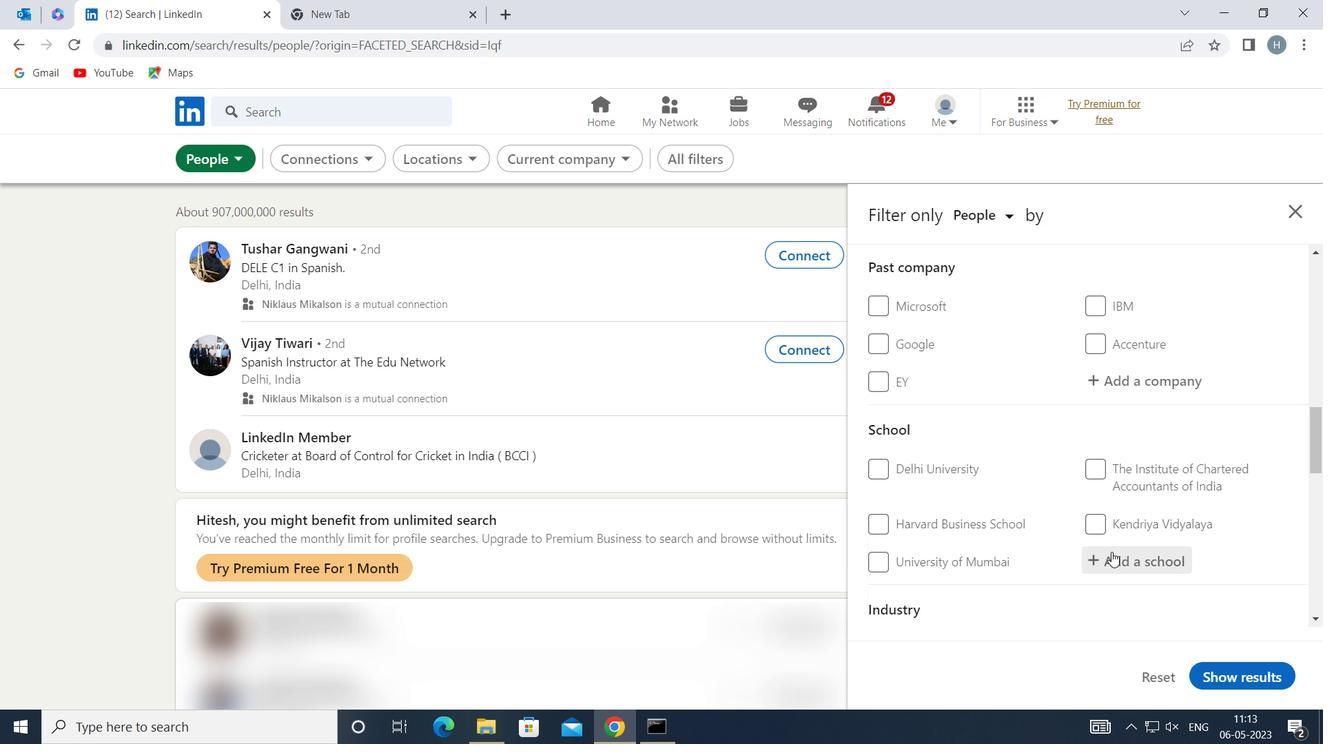 
Action: Mouse moved to (1113, 552)
Screenshot: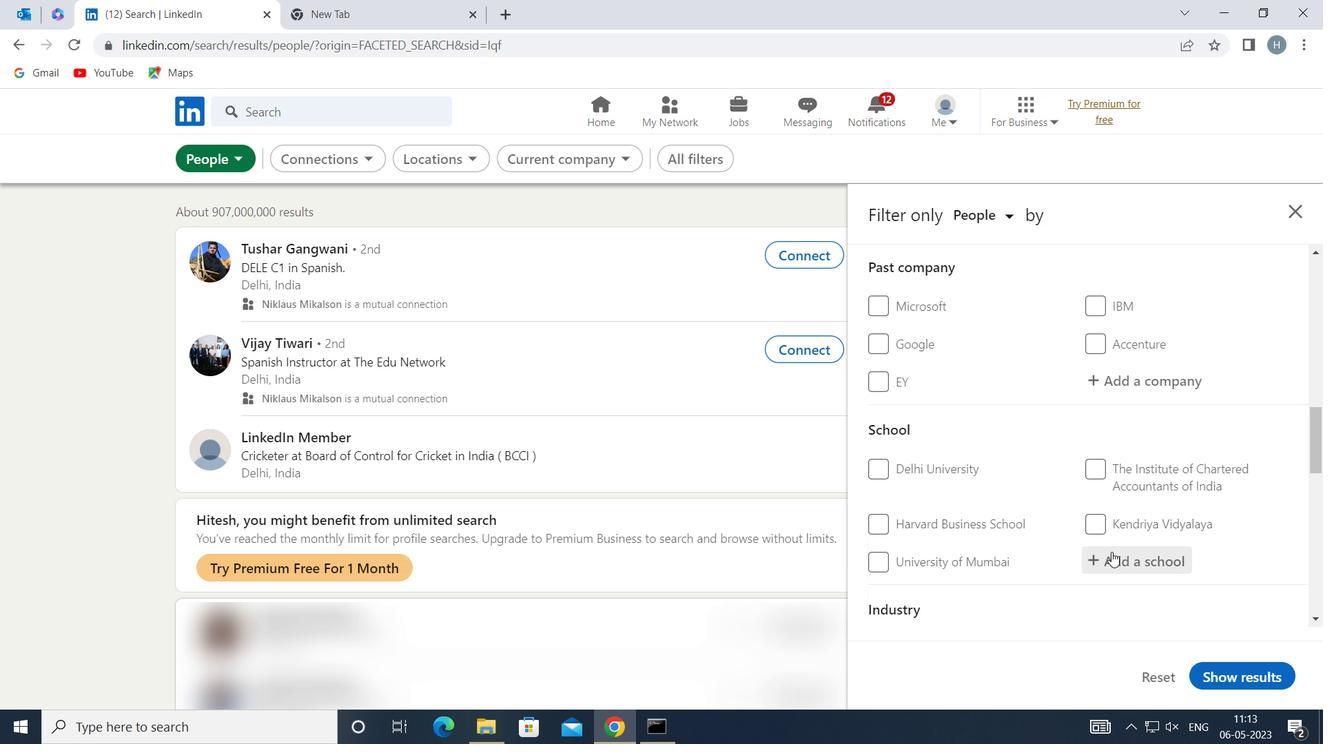 
Action: Key pressed <Key.shift>IIT<Key.space><Key.shift>B
Screenshot: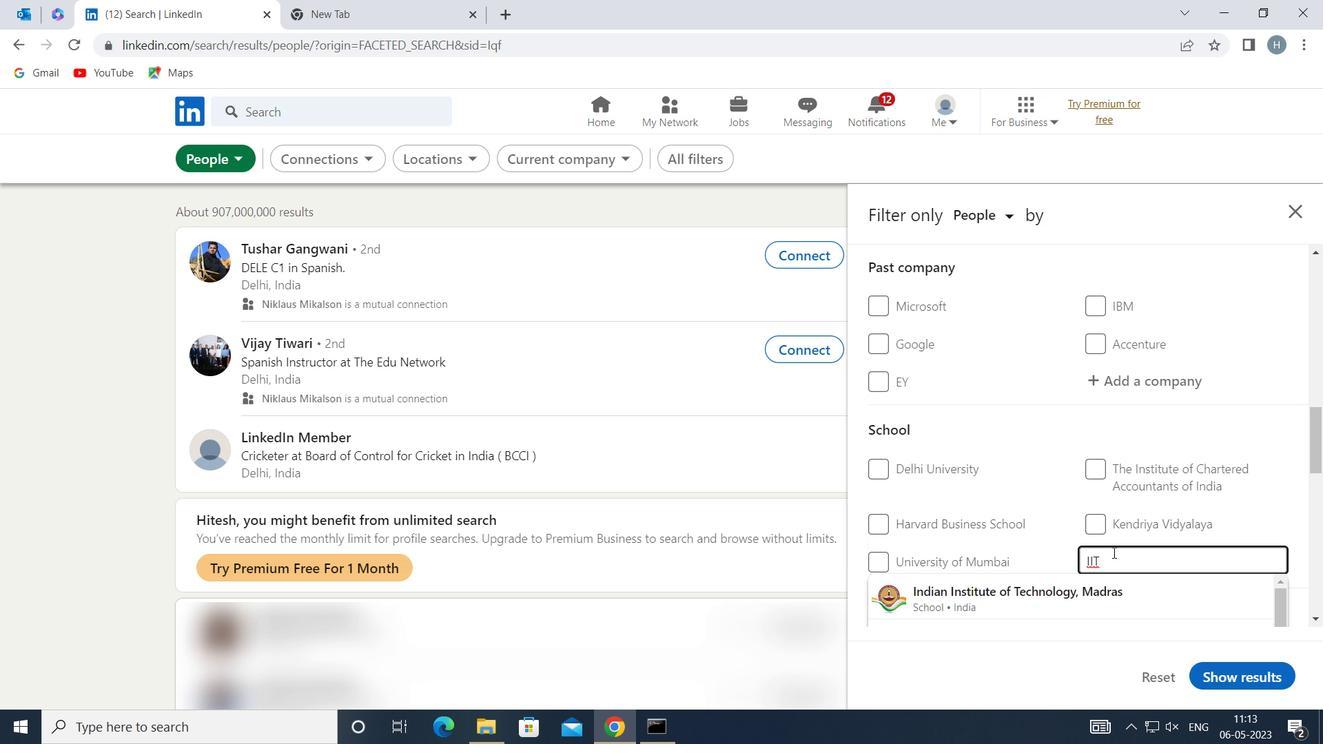 
Action: Mouse moved to (1113, 554)
Screenshot: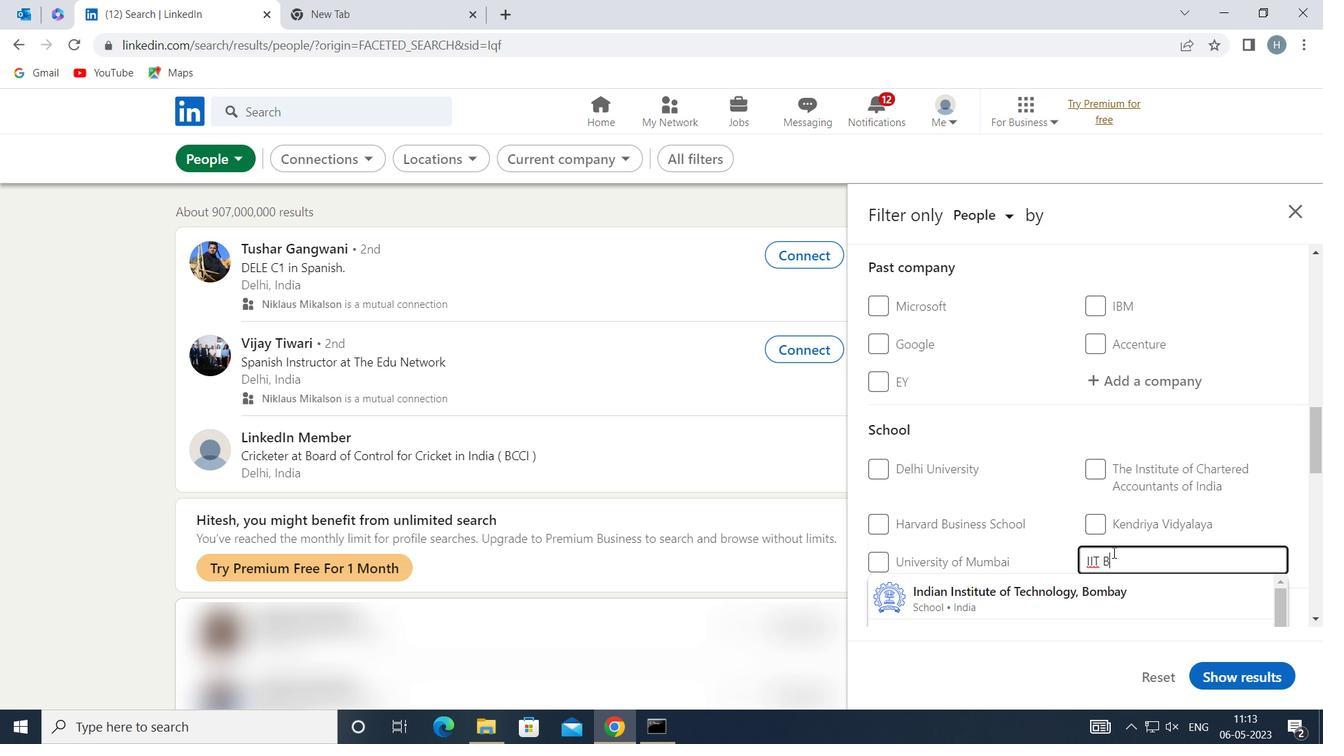 
Action: Mouse scrolled (1113, 554) with delta (0, 0)
Screenshot: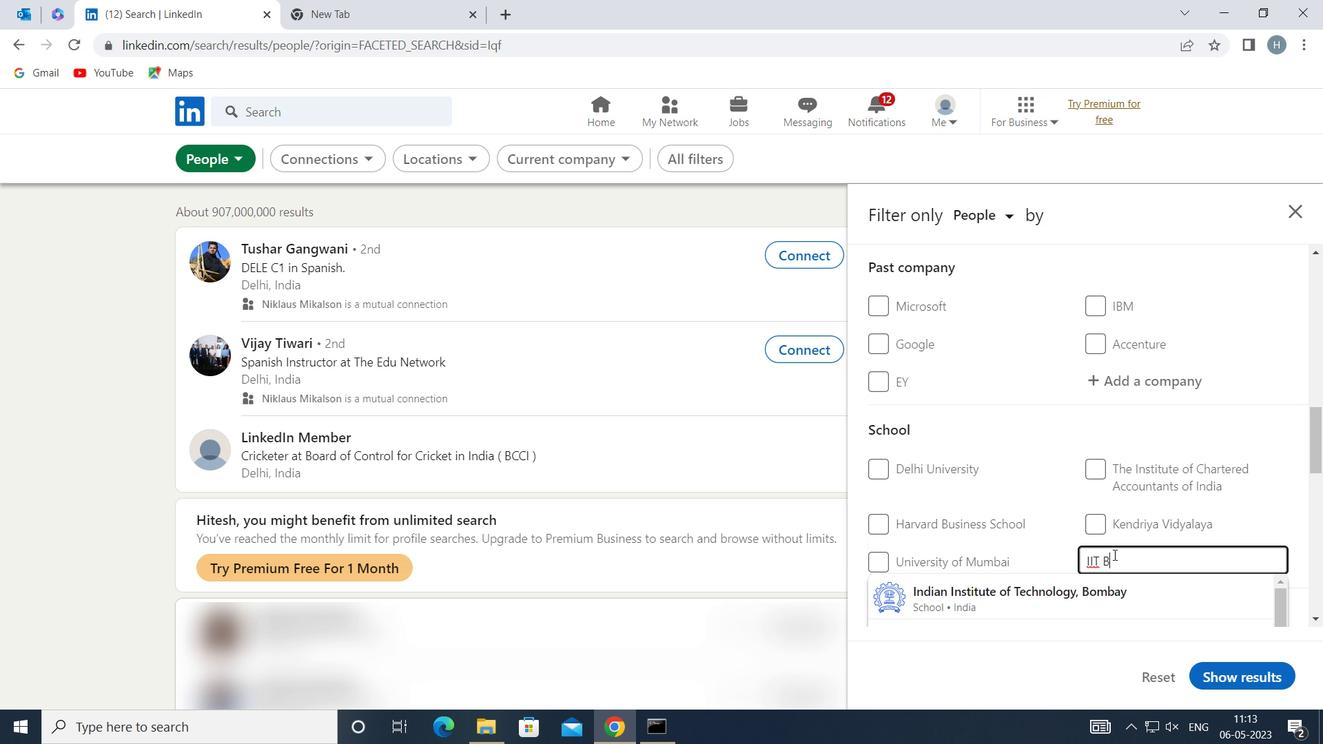 
Action: Mouse moved to (1113, 554)
Screenshot: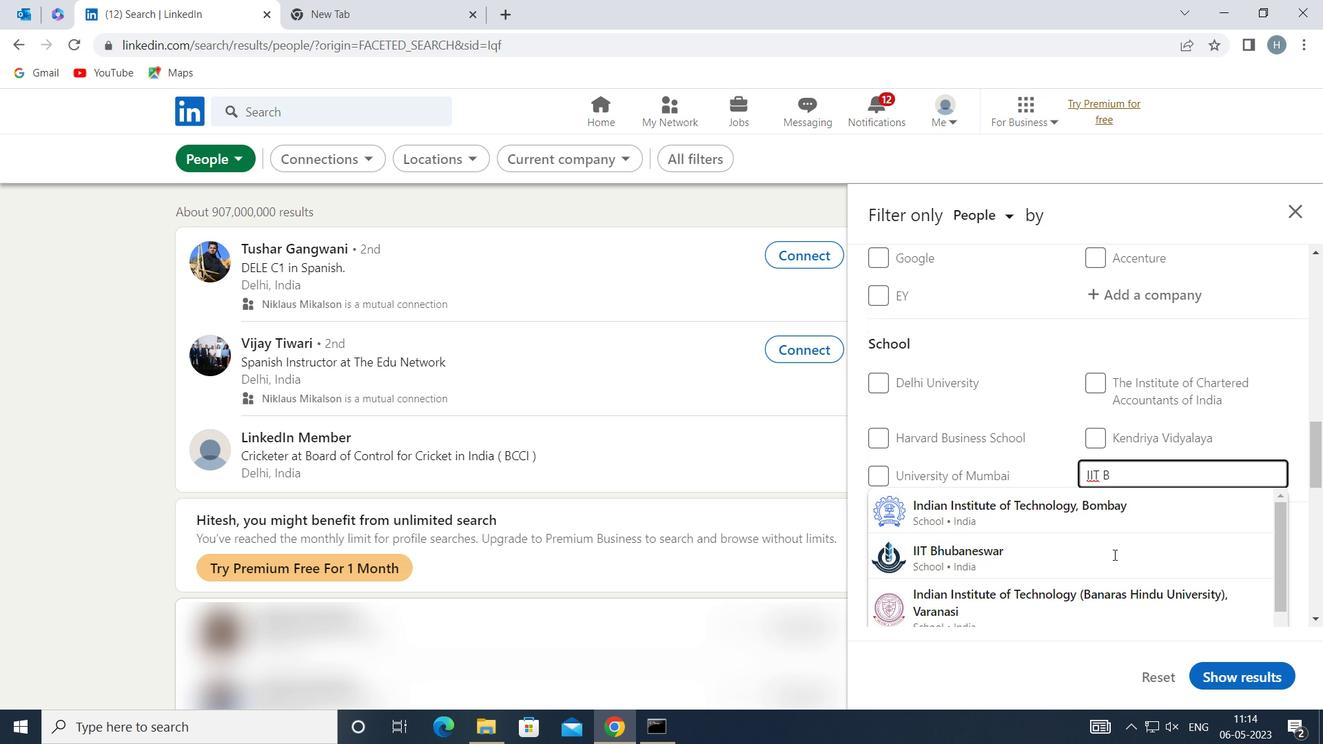 
Action: Mouse scrolled (1113, 554) with delta (0, 0)
Screenshot: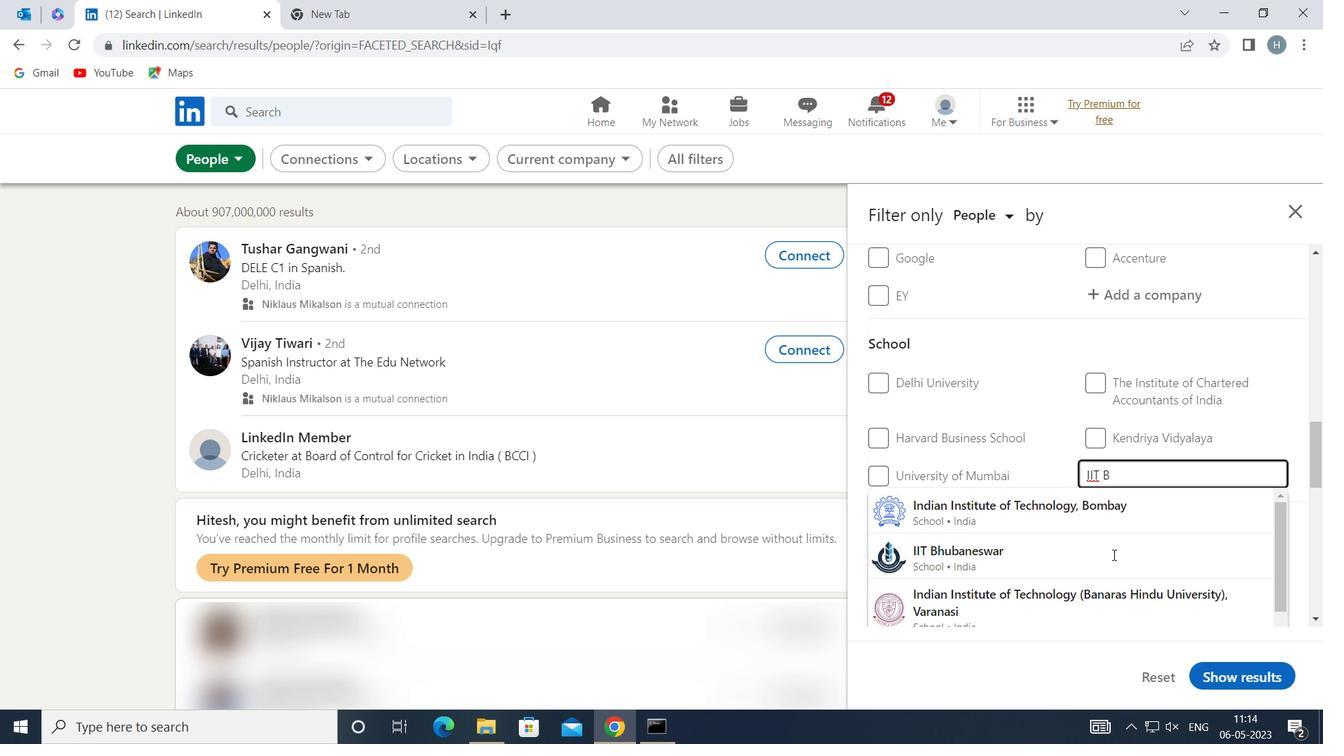 
Action: Mouse moved to (1081, 516)
Screenshot: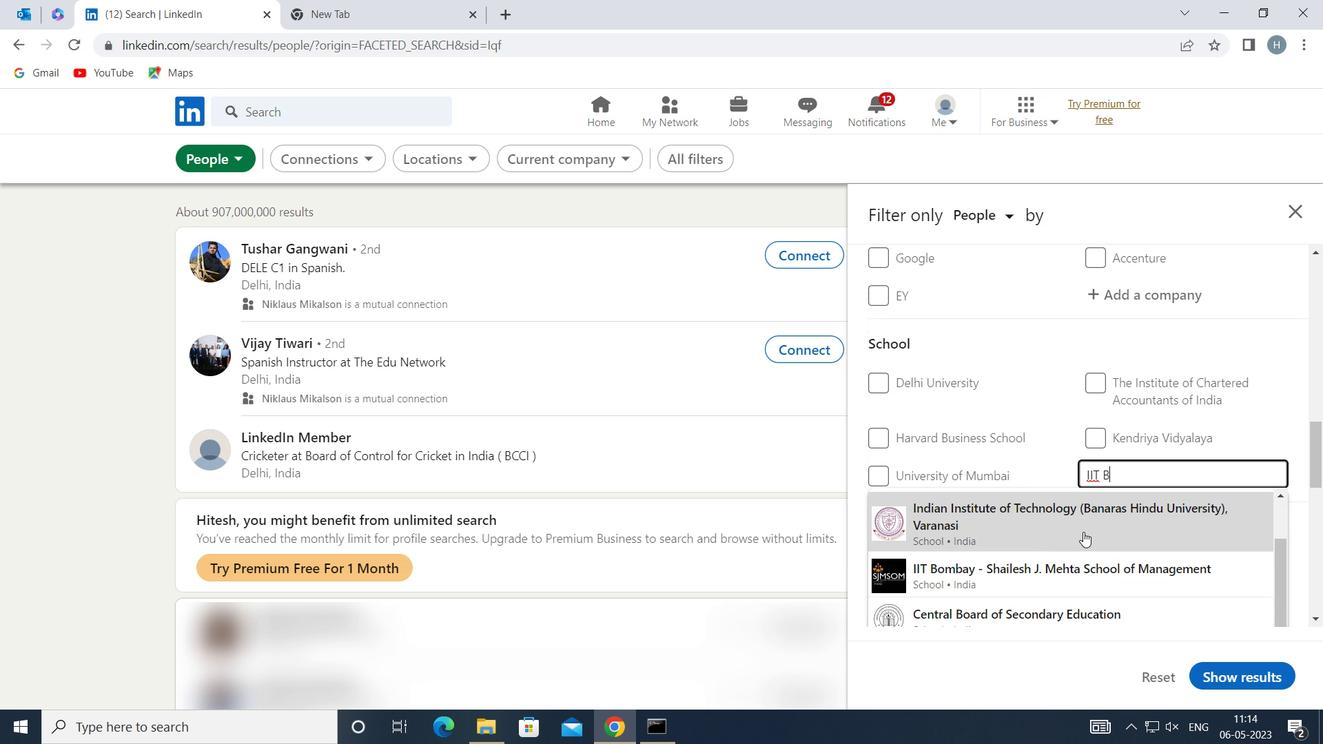
Action: Mouse scrolled (1081, 516) with delta (0, 0)
Screenshot: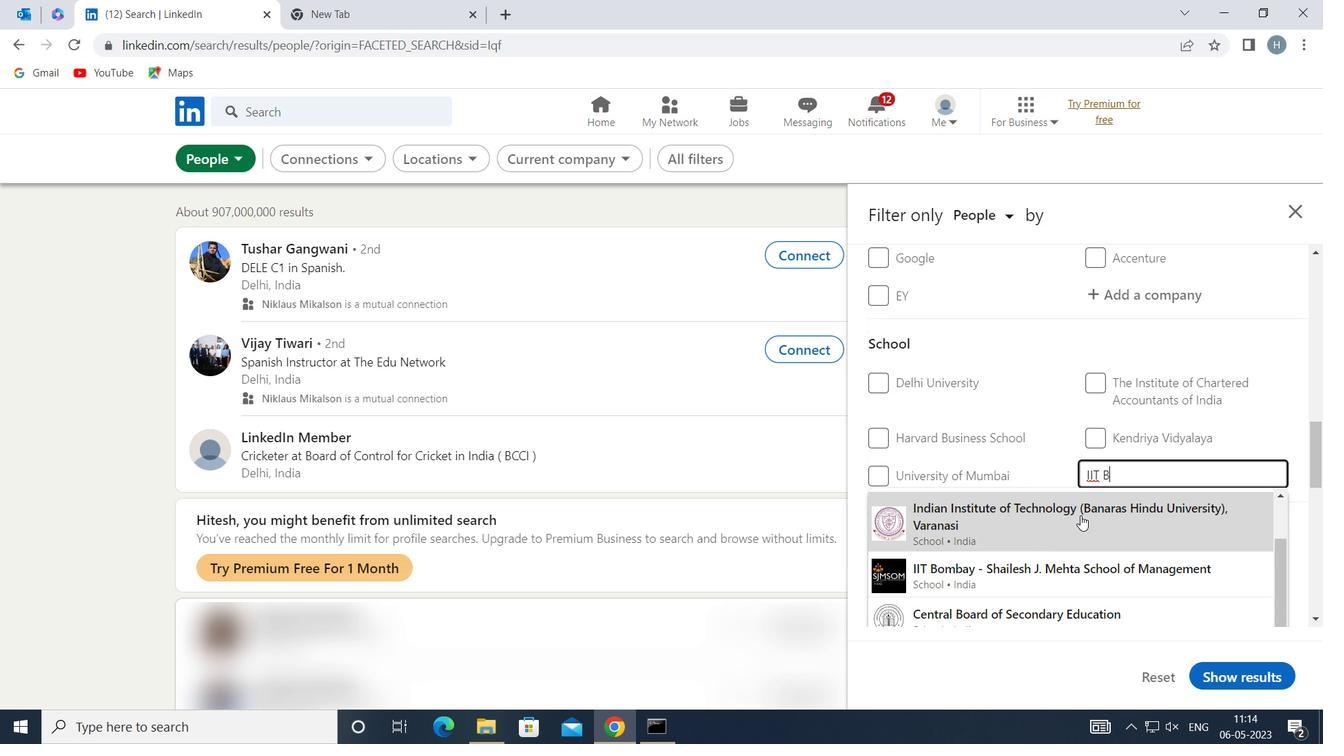 
Action: Mouse moved to (1078, 546)
Screenshot: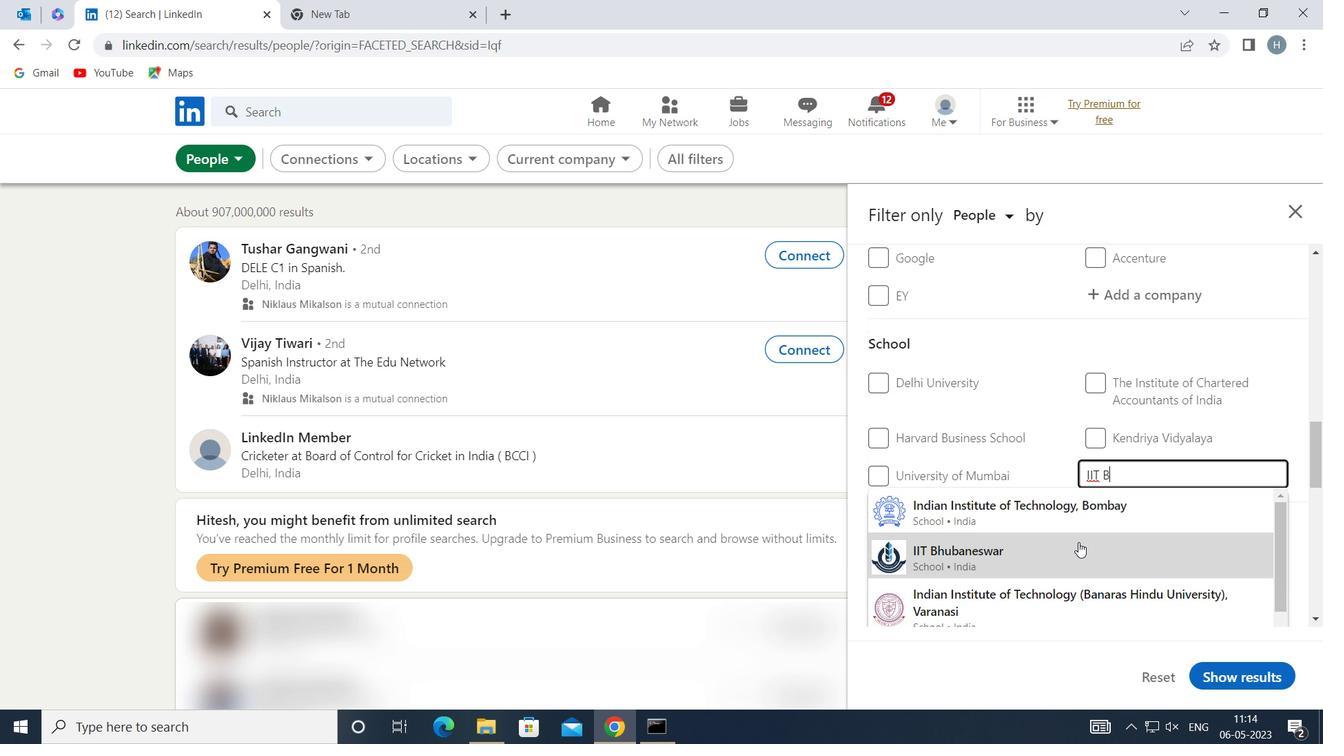 
Action: Mouse pressed left at (1078, 546)
Screenshot: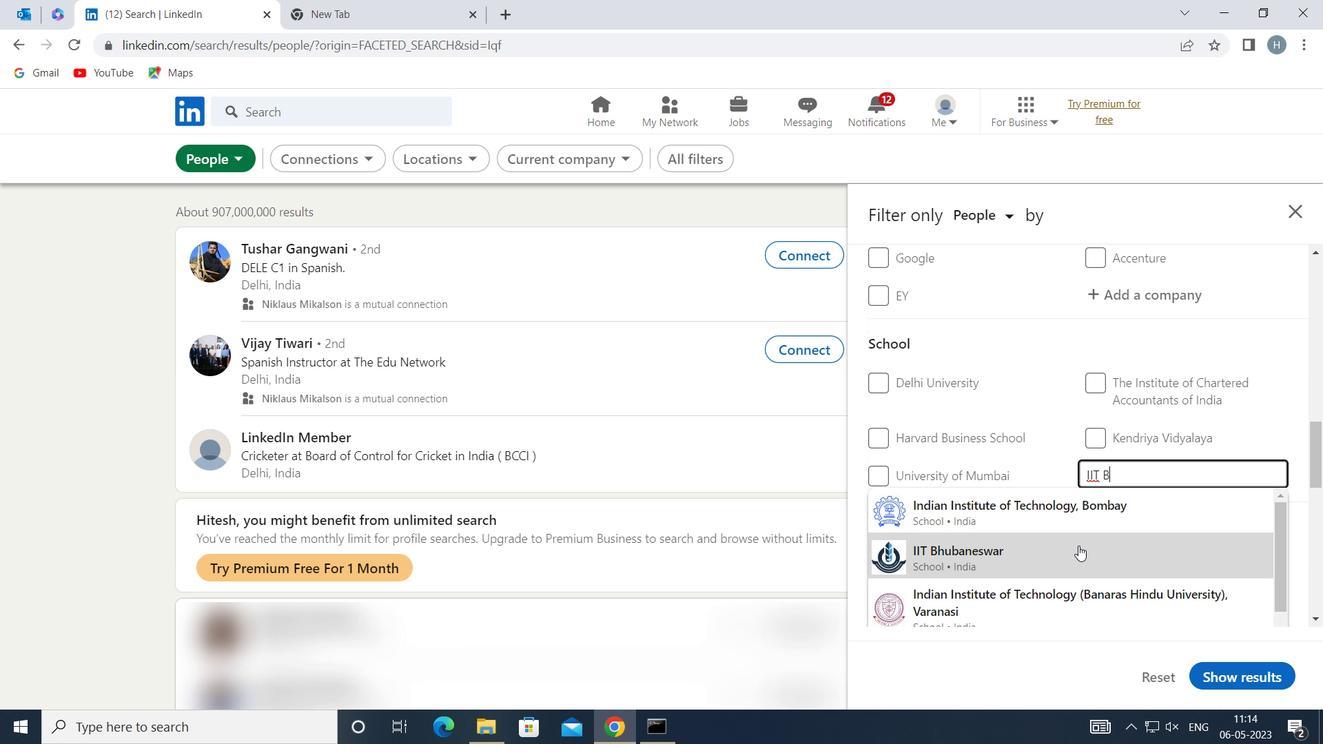 
Action: Mouse moved to (1034, 528)
Screenshot: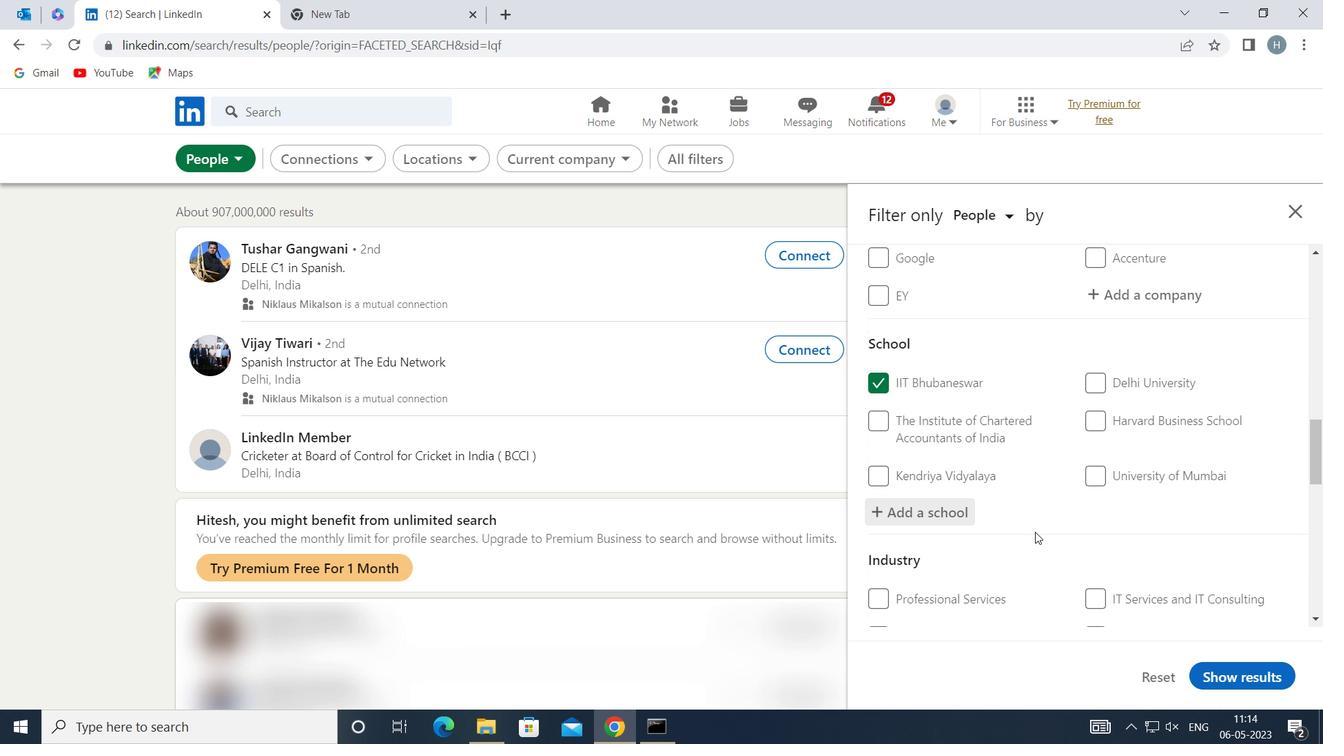 
Action: Mouse scrolled (1034, 527) with delta (0, 0)
Screenshot: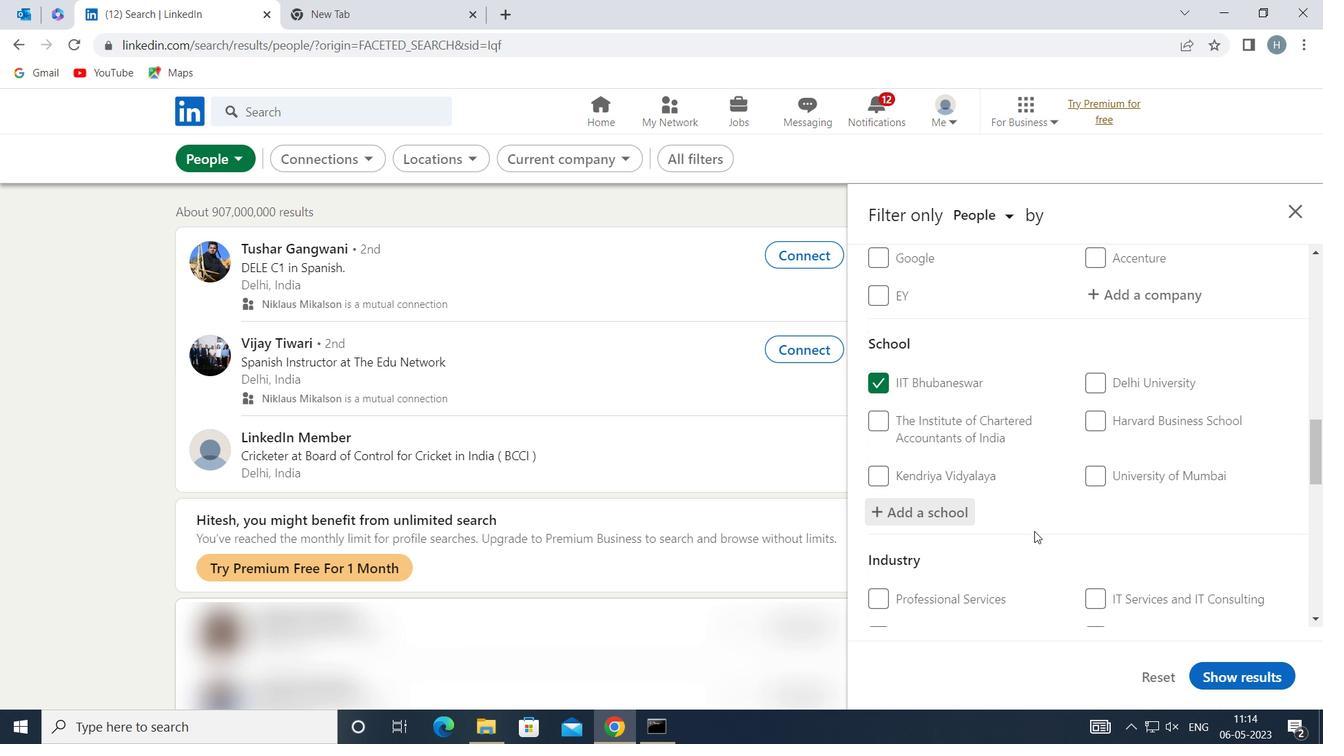 
Action: Mouse moved to (1031, 522)
Screenshot: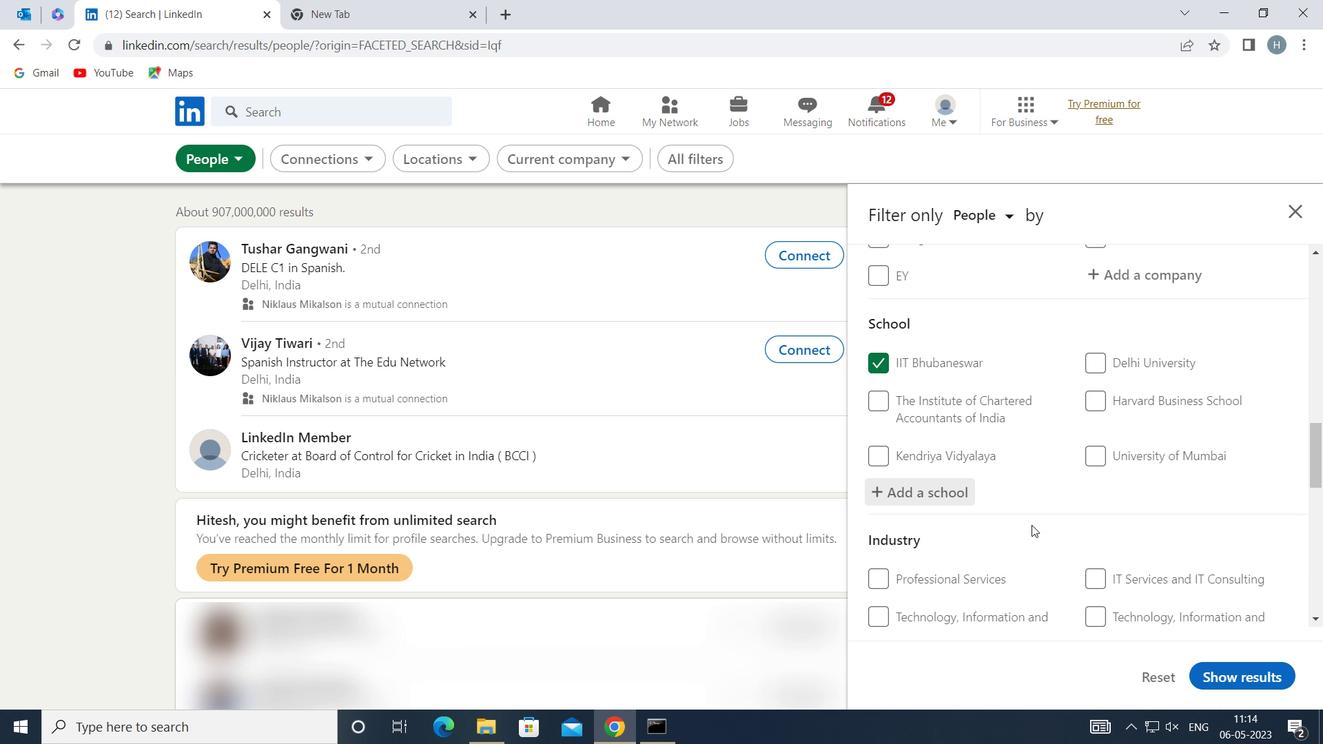 
Action: Mouse scrolled (1031, 521) with delta (0, 0)
Screenshot: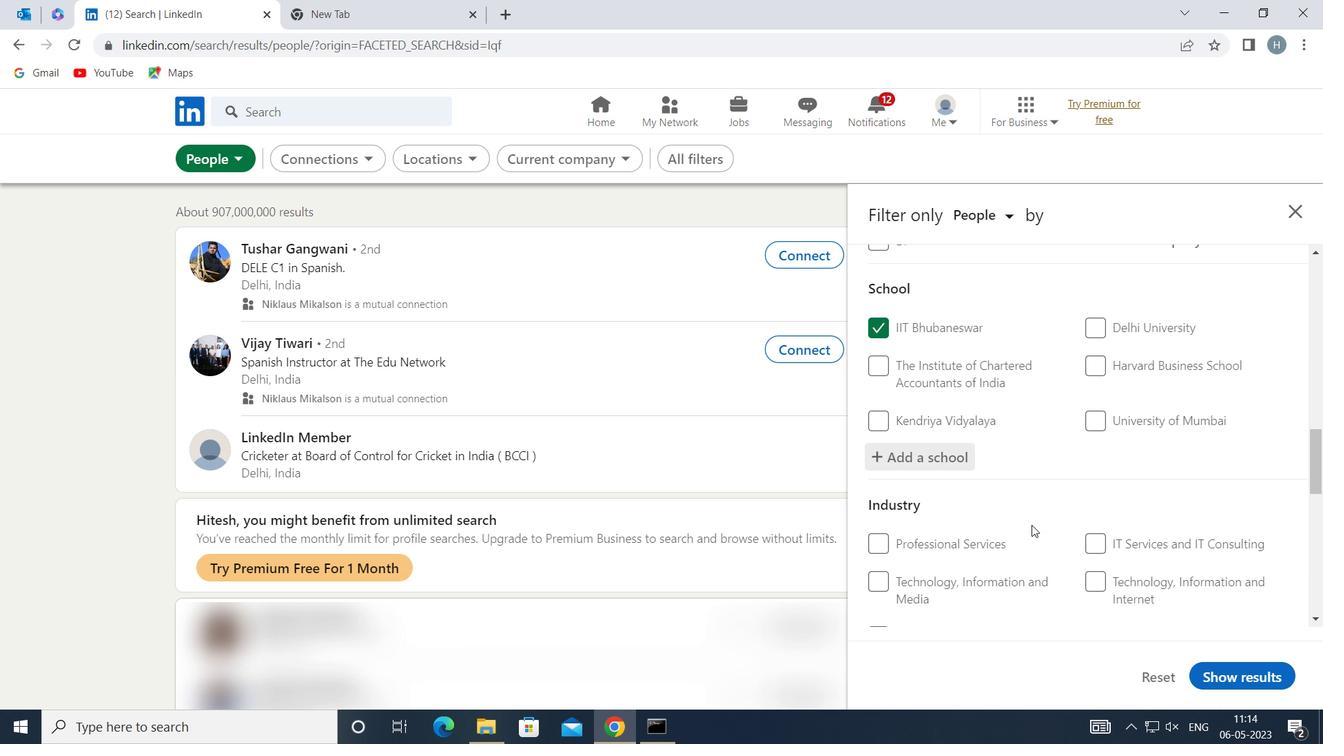 
Action: Mouse moved to (1118, 514)
Screenshot: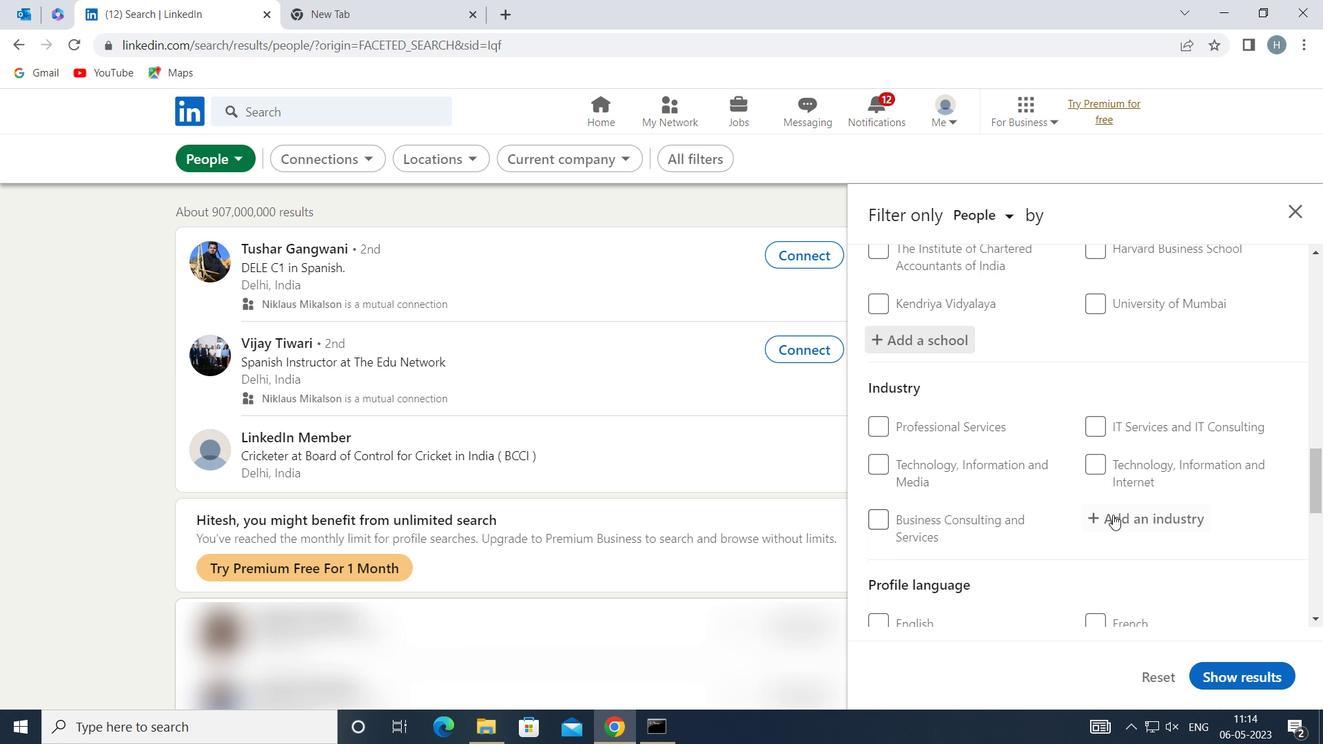 
Action: Mouse pressed left at (1118, 514)
Screenshot: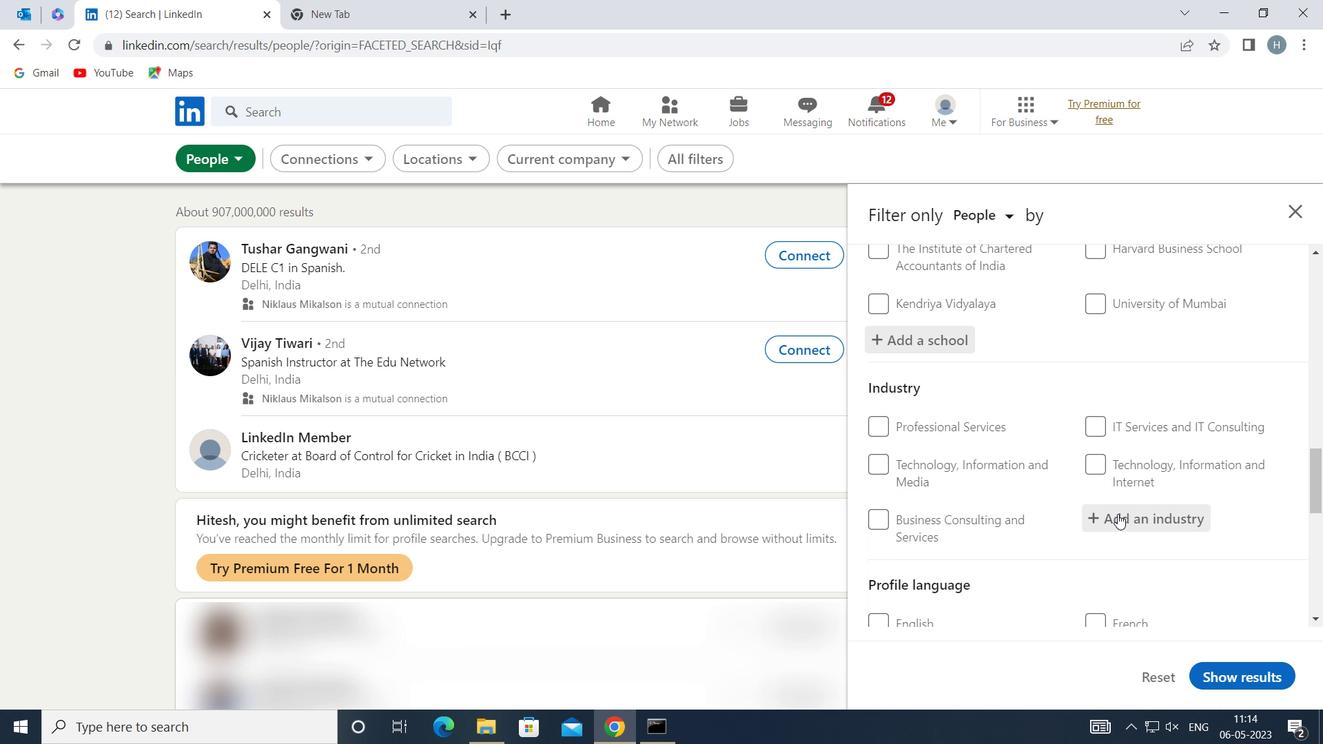 
Action: Key pressed <Key.shift>TECHNICAL<Key.space>
Screenshot: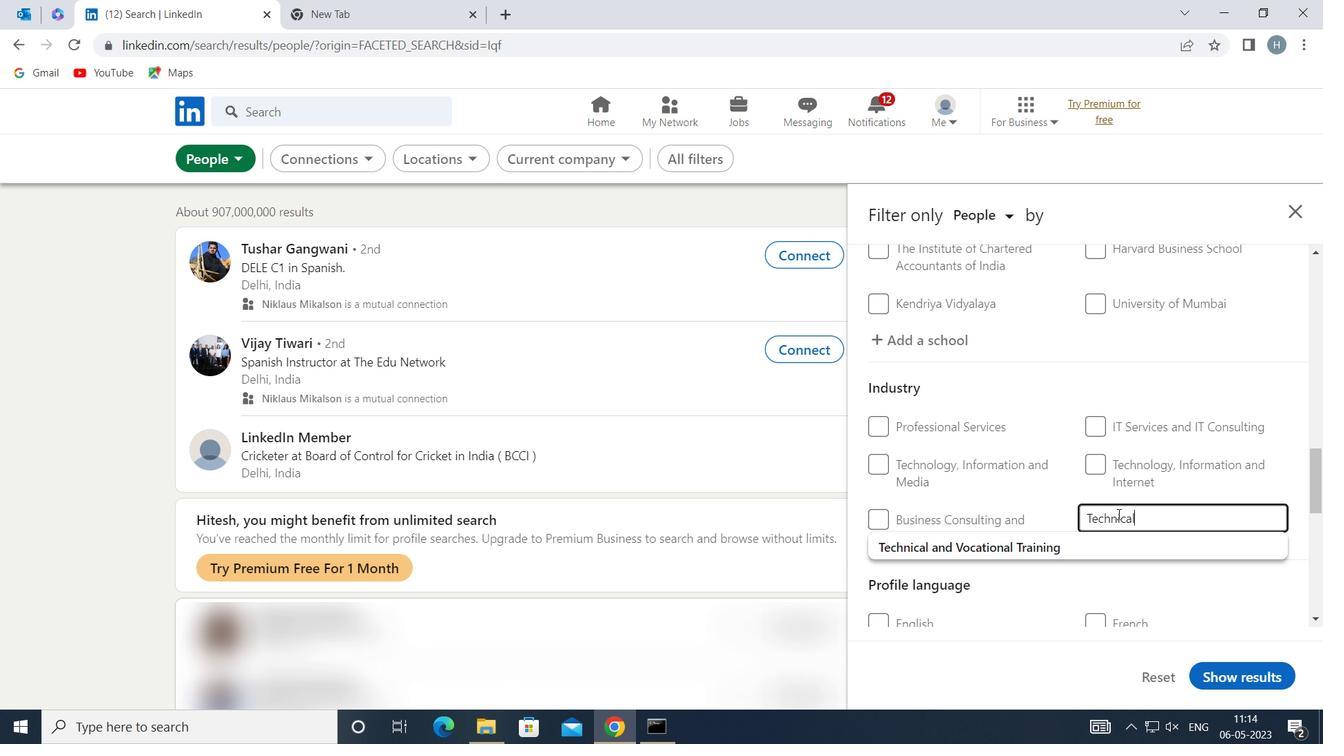 
Action: Mouse moved to (1100, 535)
Screenshot: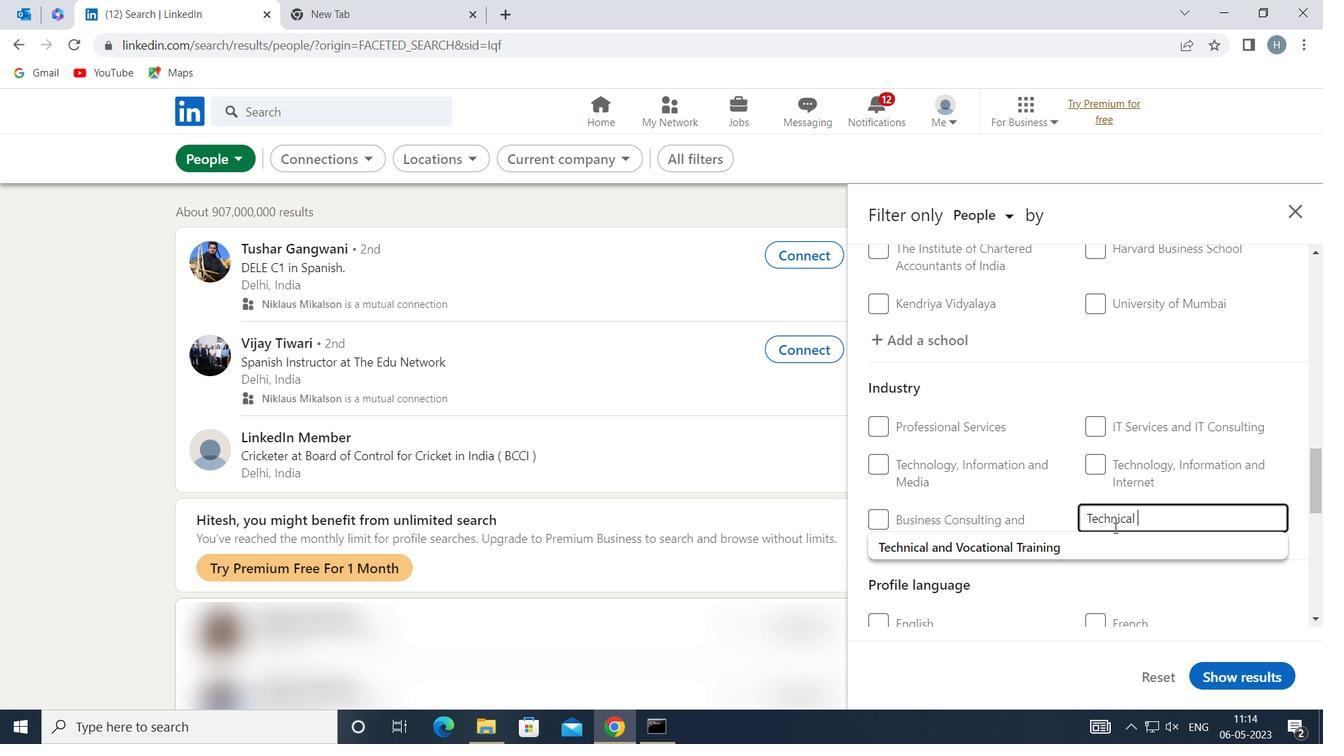 
Action: Mouse pressed left at (1100, 535)
Screenshot: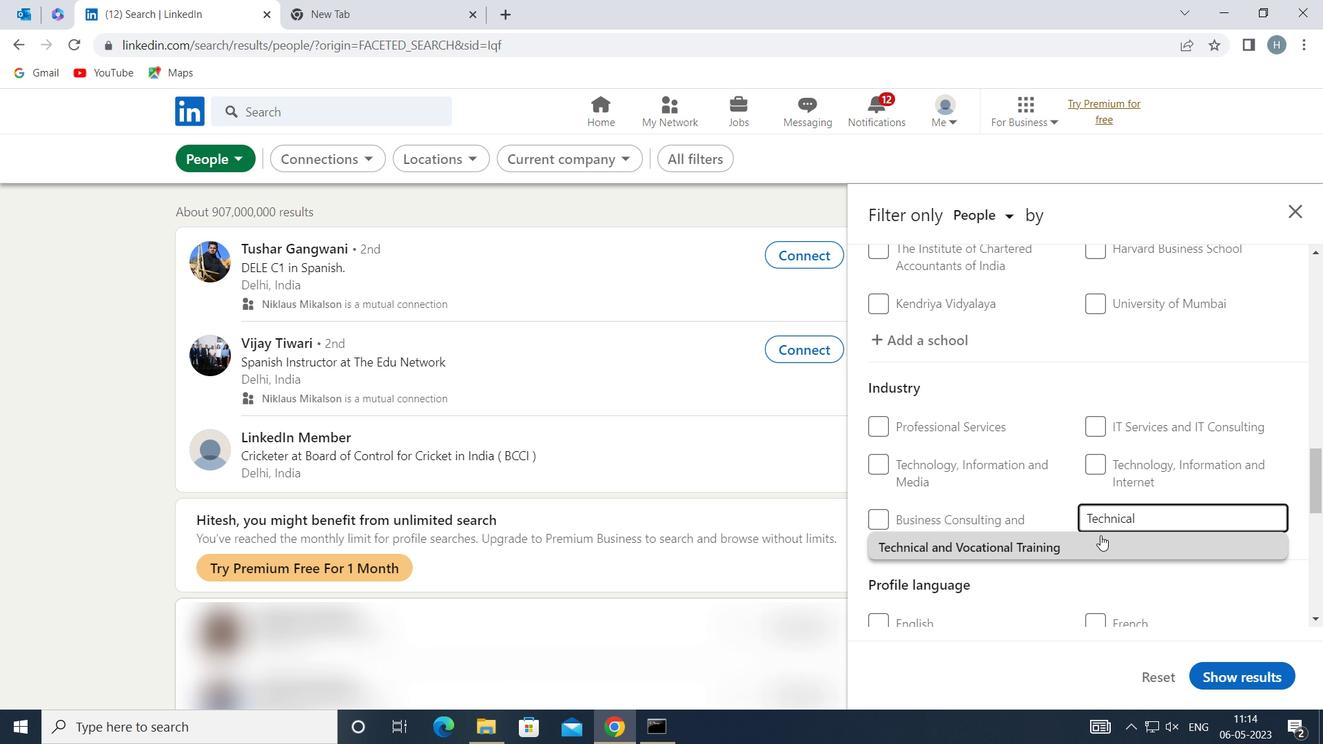 
Action: Mouse moved to (1048, 534)
Screenshot: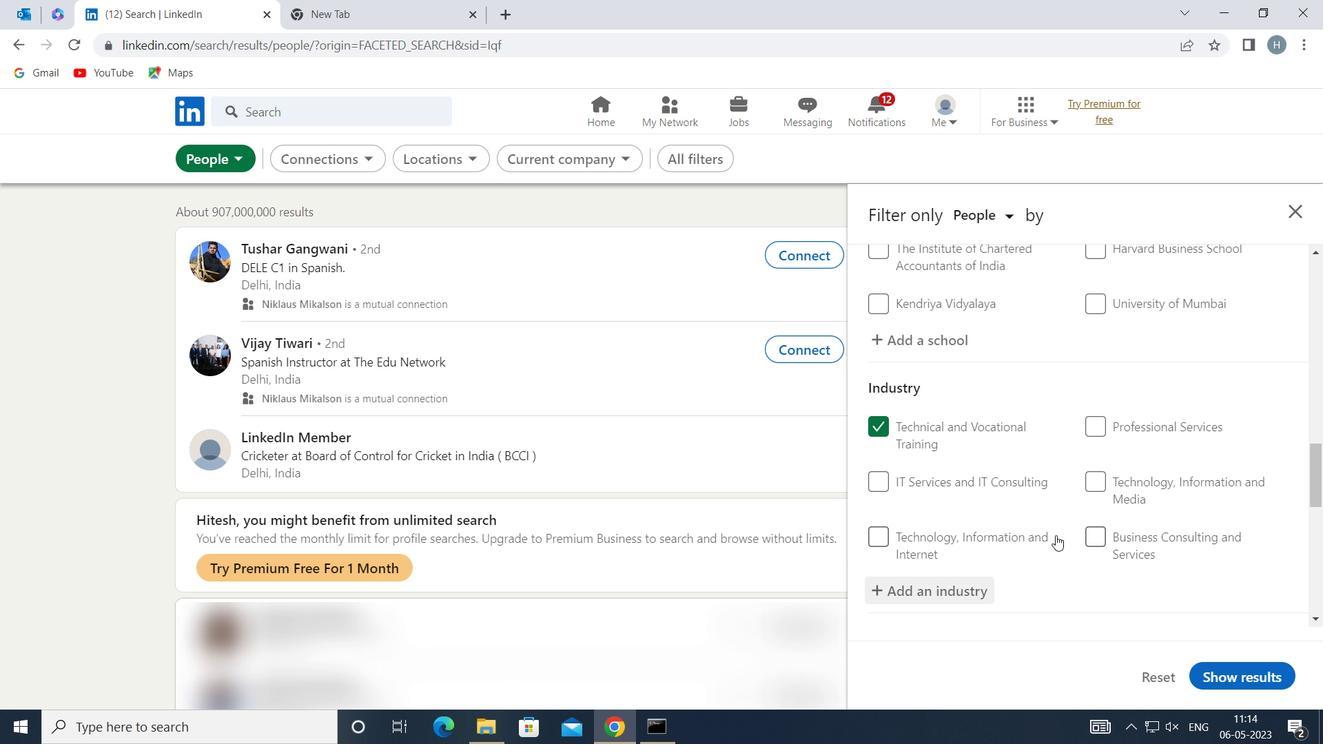 
Action: Mouse scrolled (1048, 534) with delta (0, 0)
Screenshot: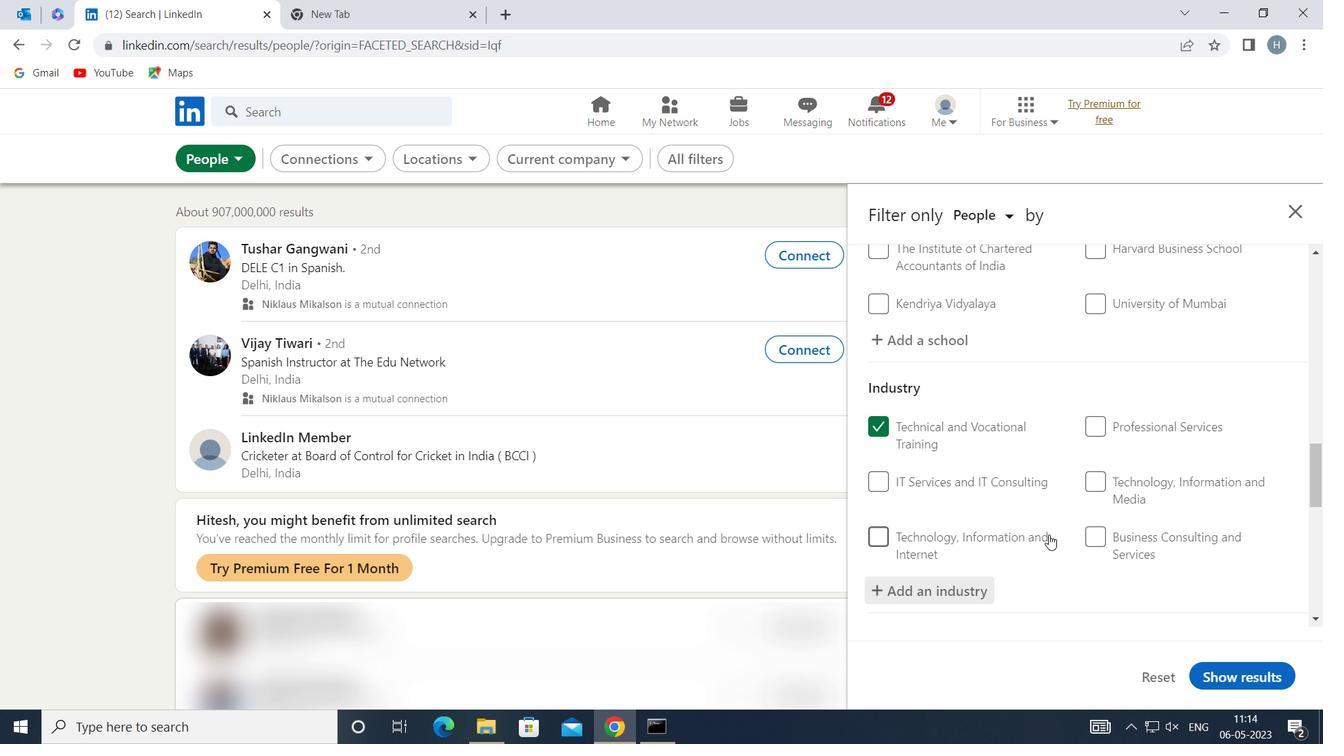 
Action: Mouse scrolled (1048, 534) with delta (0, 0)
Screenshot: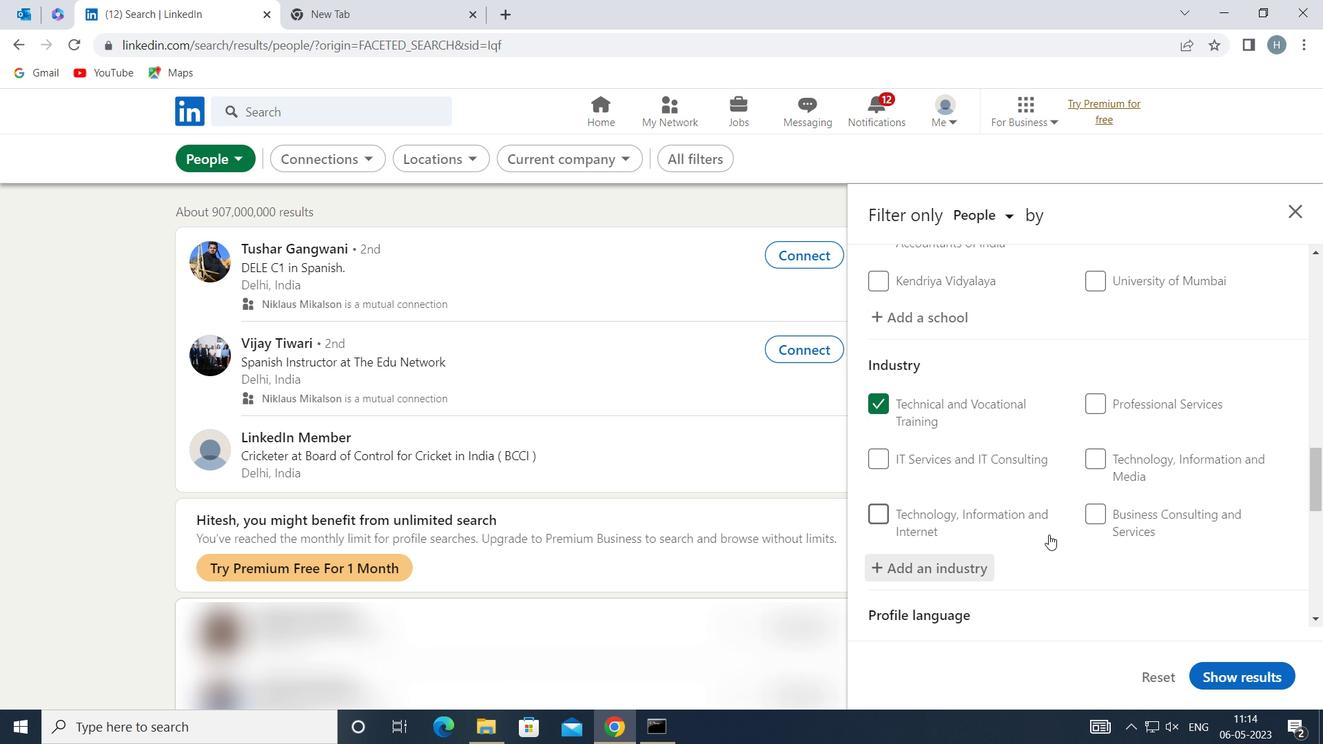 
Action: Mouse scrolled (1048, 534) with delta (0, 0)
Screenshot: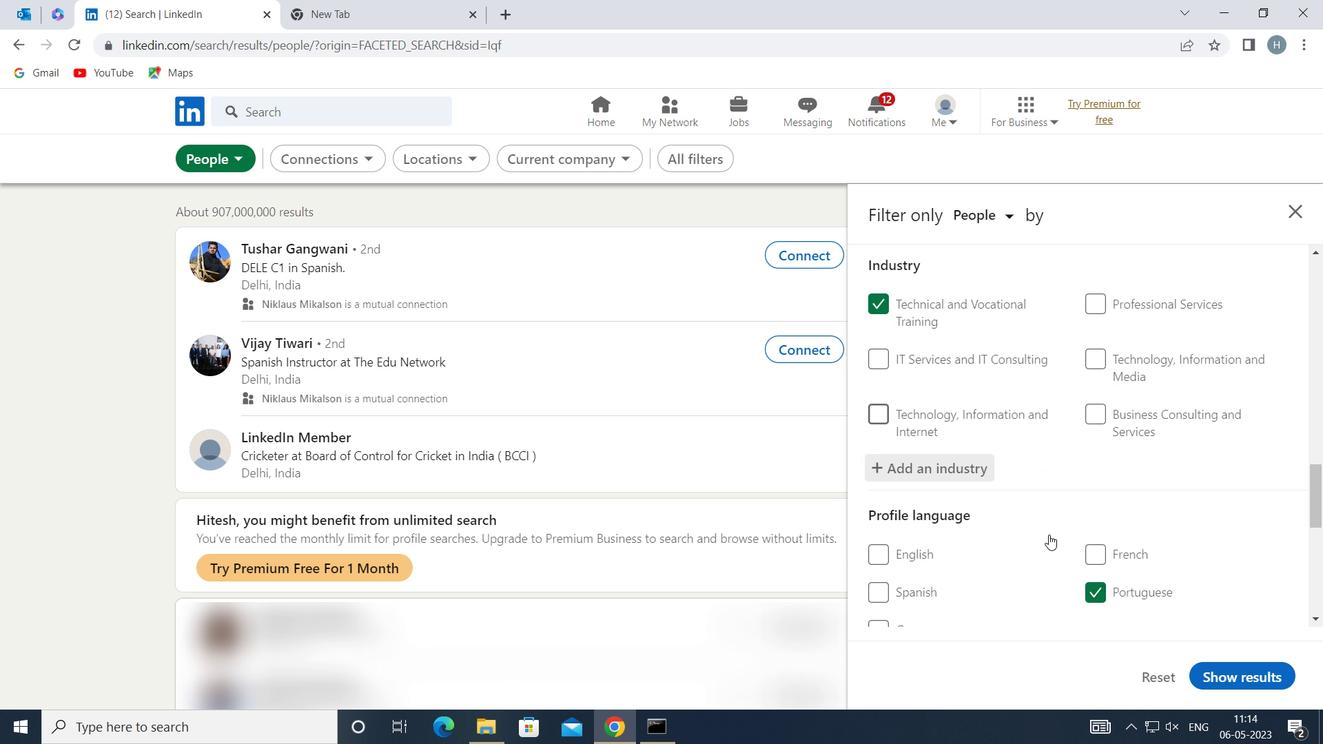 
Action: Mouse scrolled (1048, 534) with delta (0, 0)
Screenshot: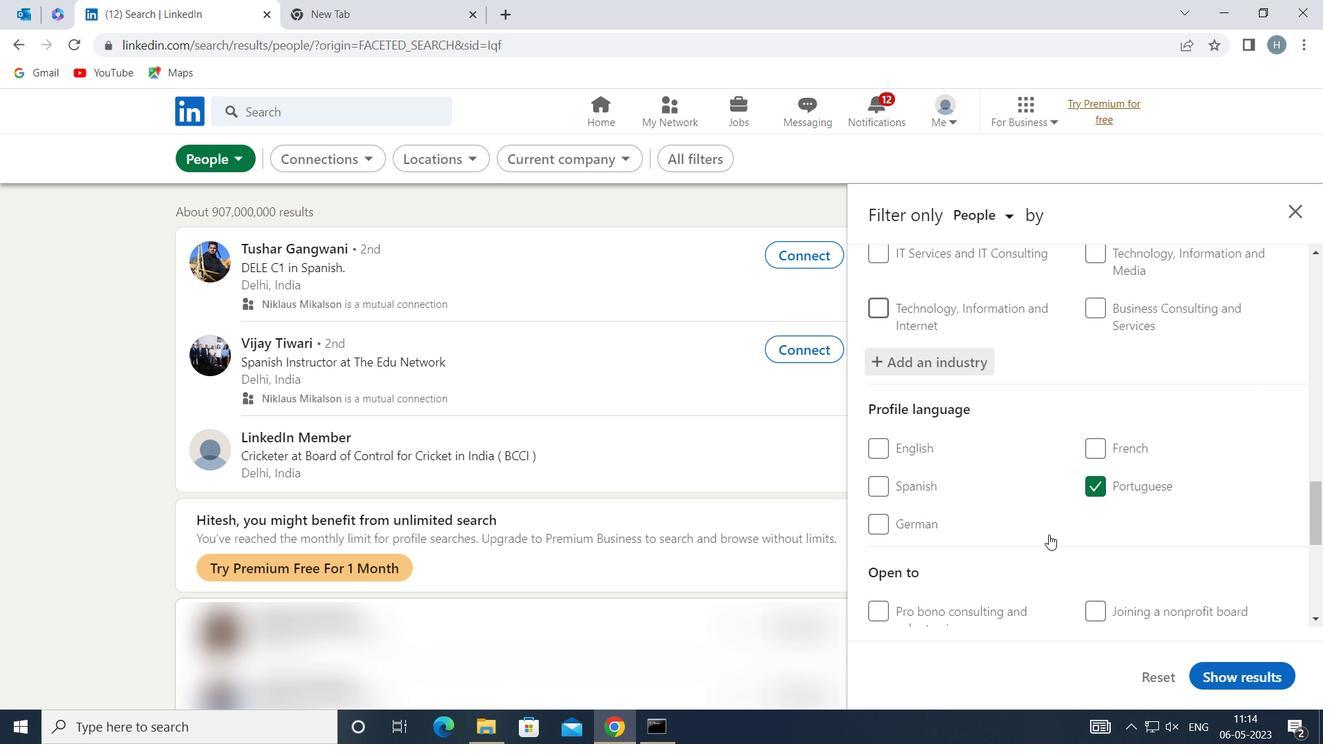 
Action: Mouse scrolled (1048, 534) with delta (0, 0)
Screenshot: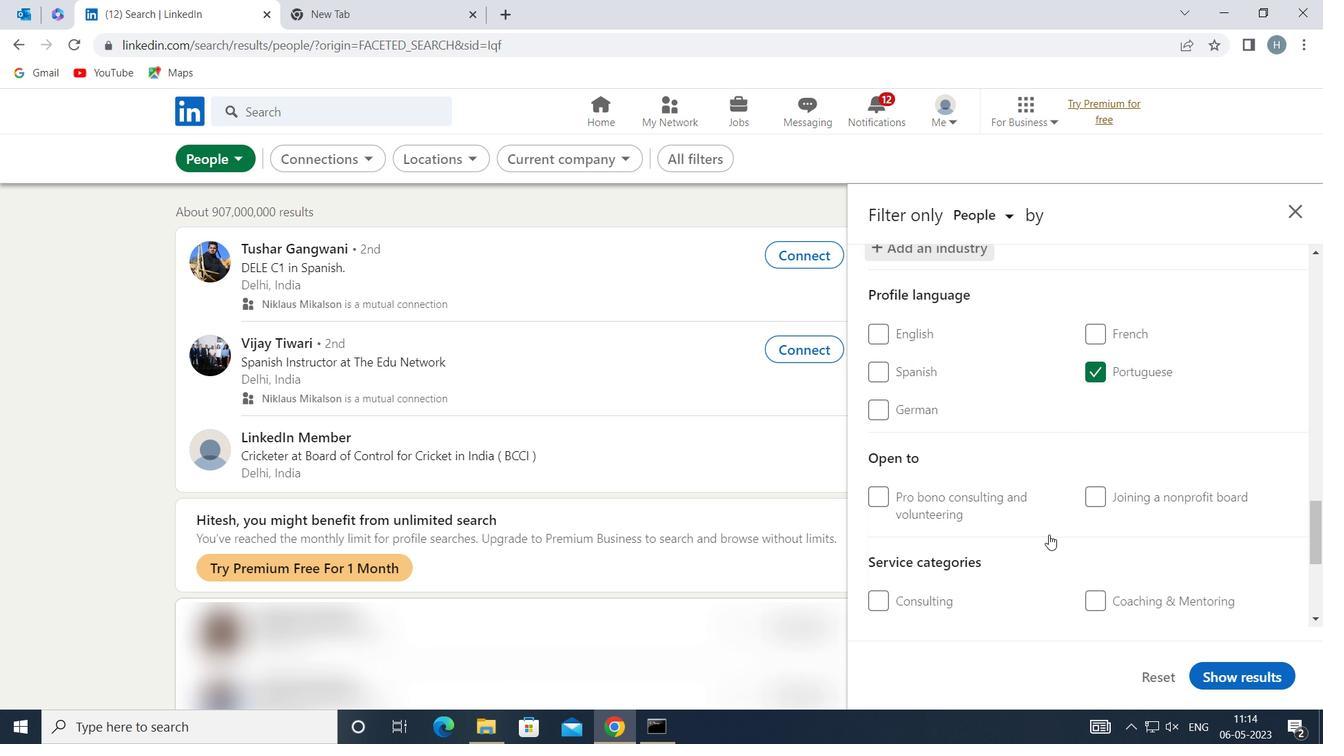 
Action: Mouse scrolled (1048, 534) with delta (0, 0)
Screenshot: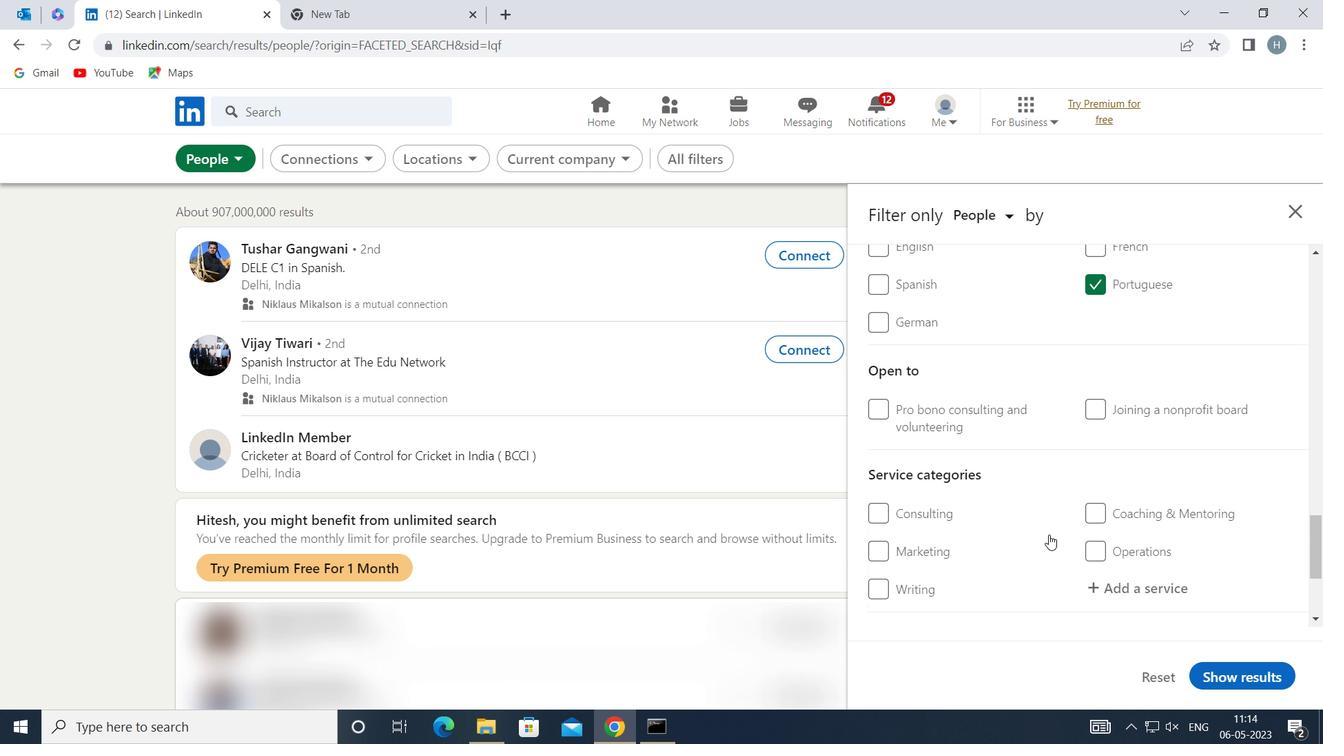 
Action: Mouse moved to (1179, 505)
Screenshot: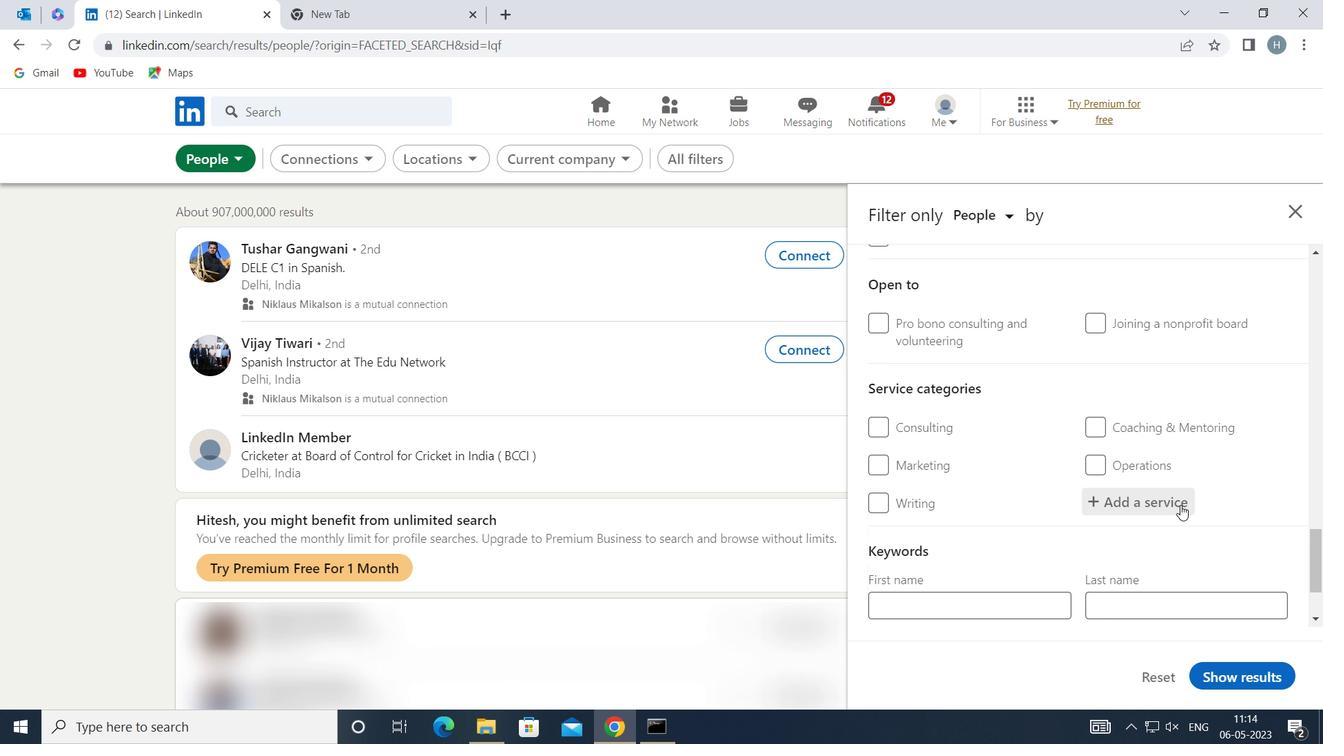 
Action: Mouse pressed left at (1179, 505)
Screenshot: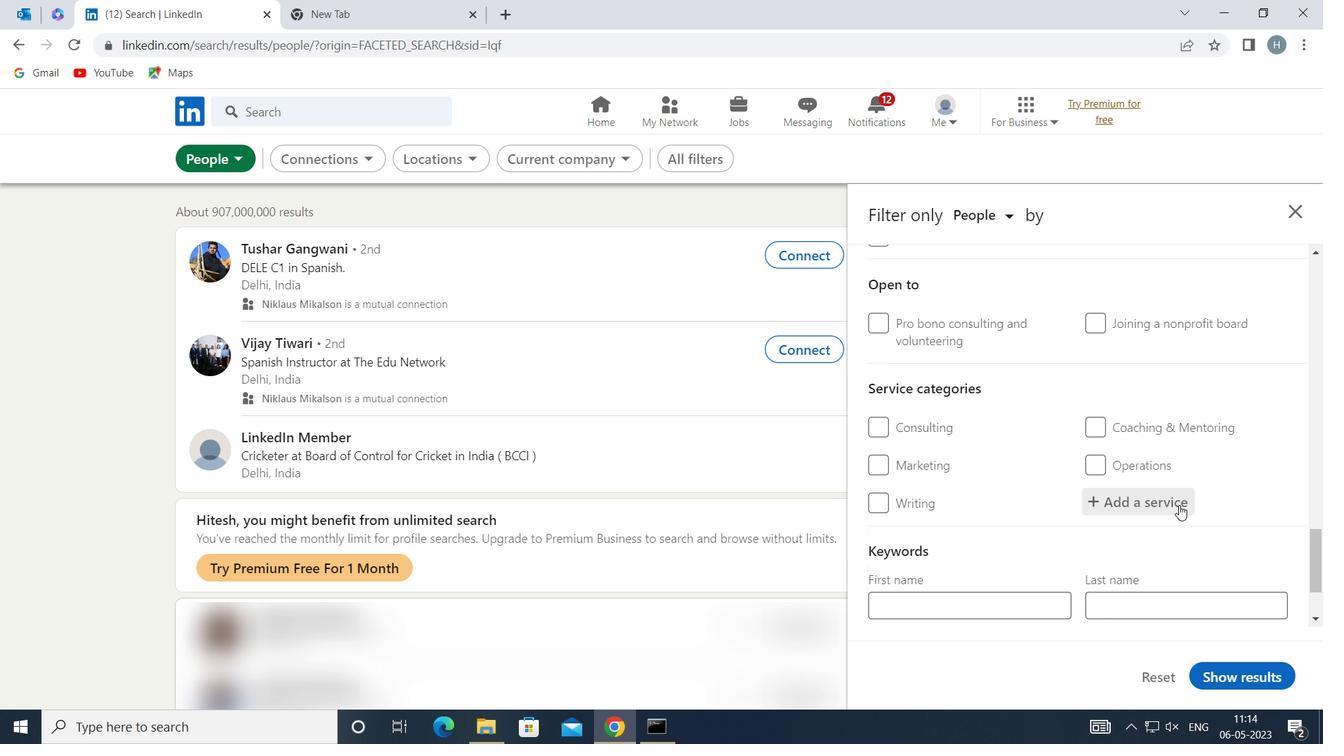
Action: Key pressed <Key.shift>BLO
Screenshot: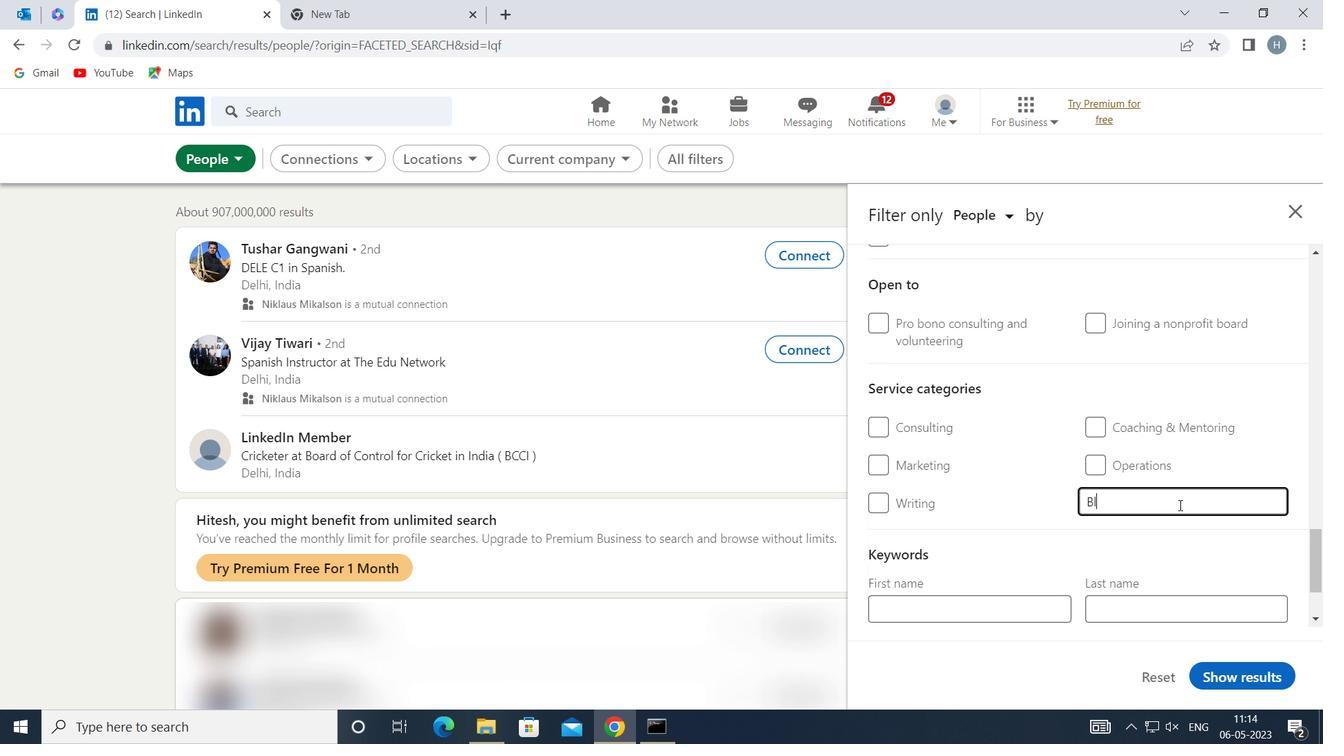 
Action: Mouse moved to (1185, 505)
Screenshot: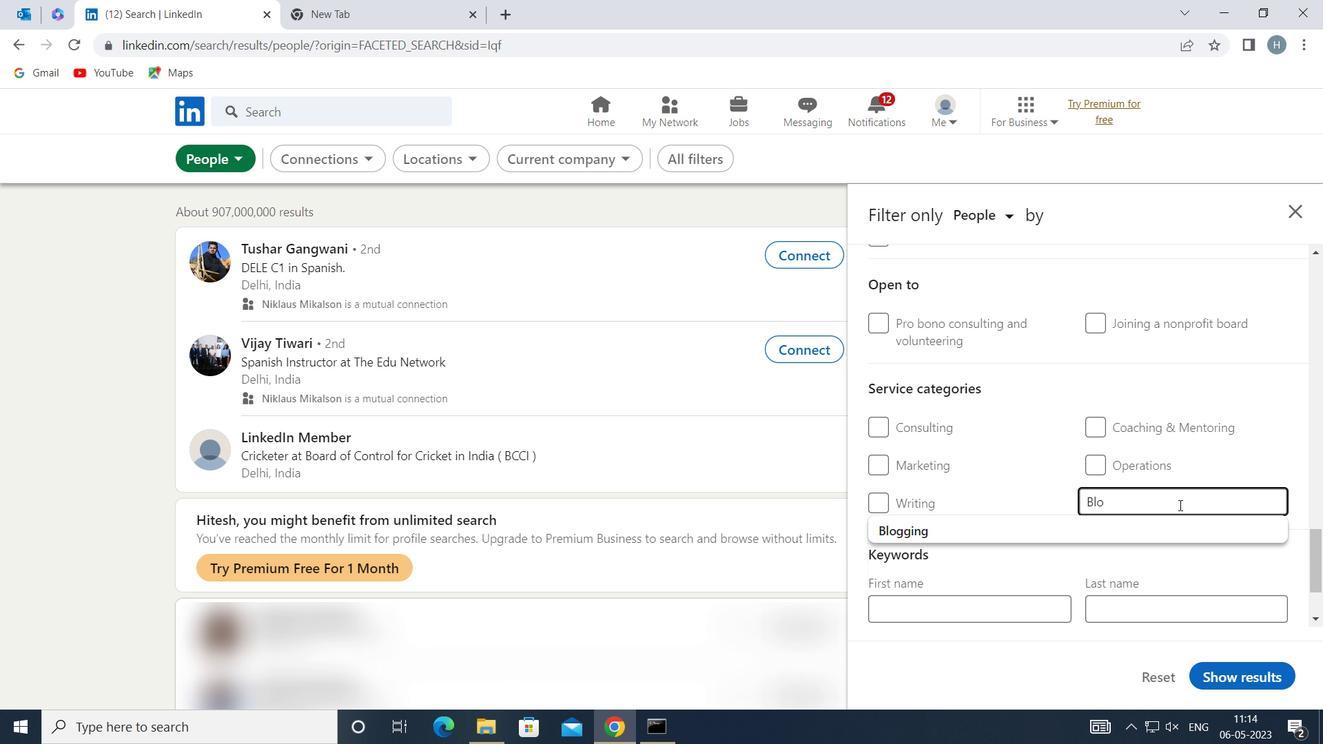 
Action: Key pressed GG
Screenshot: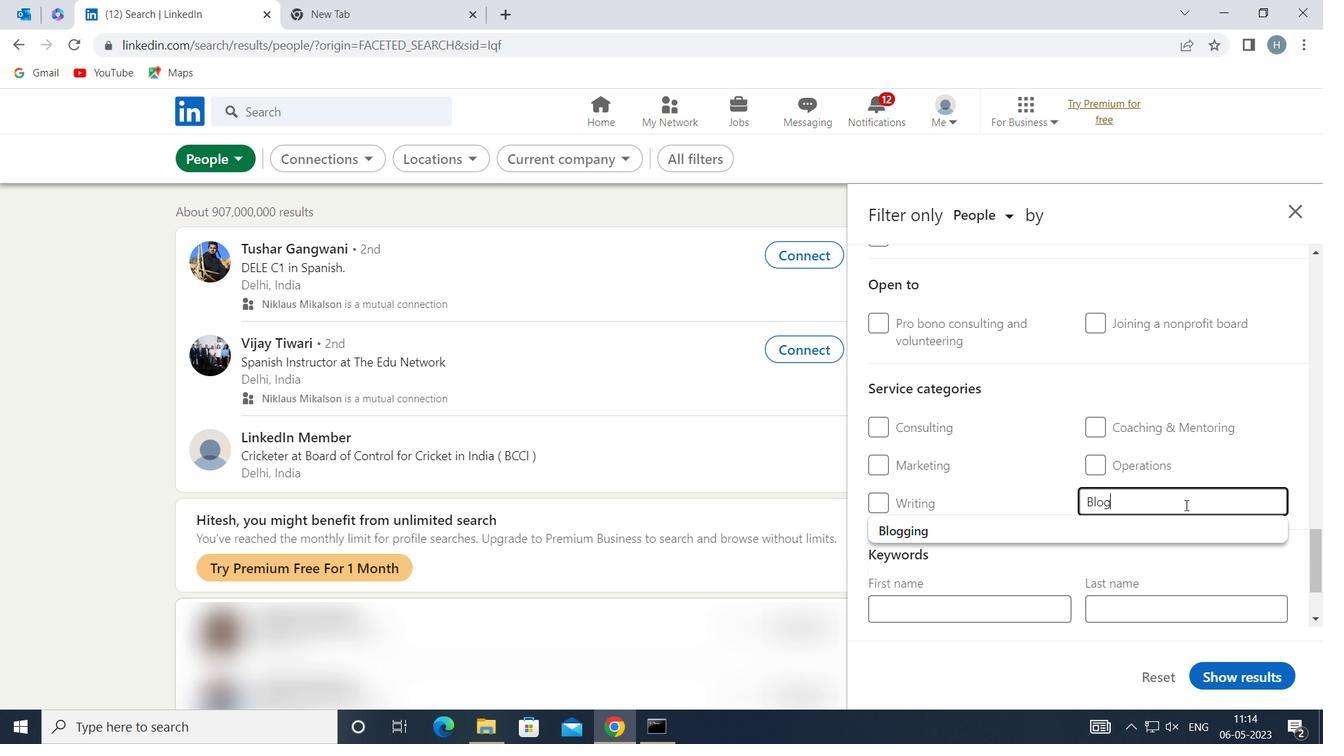 
Action: Mouse moved to (1079, 524)
Screenshot: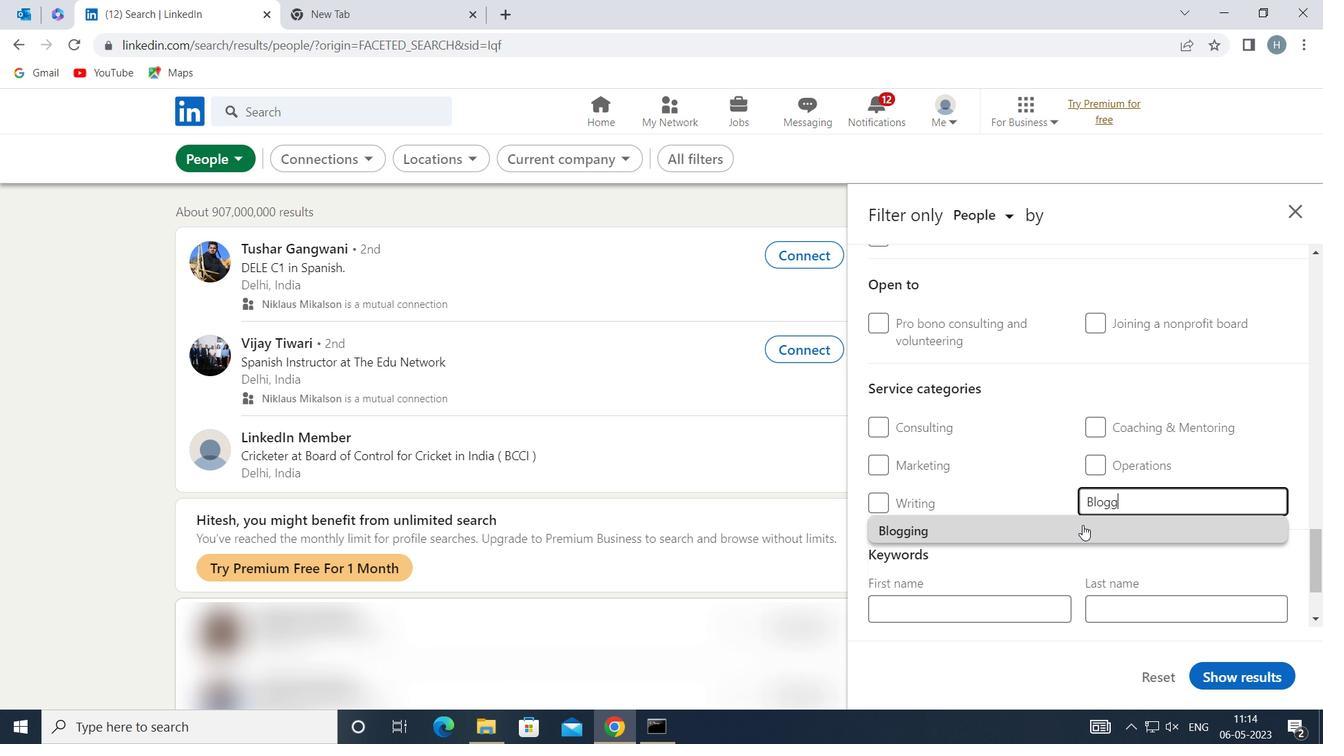 
Action: Mouse pressed left at (1079, 524)
Screenshot: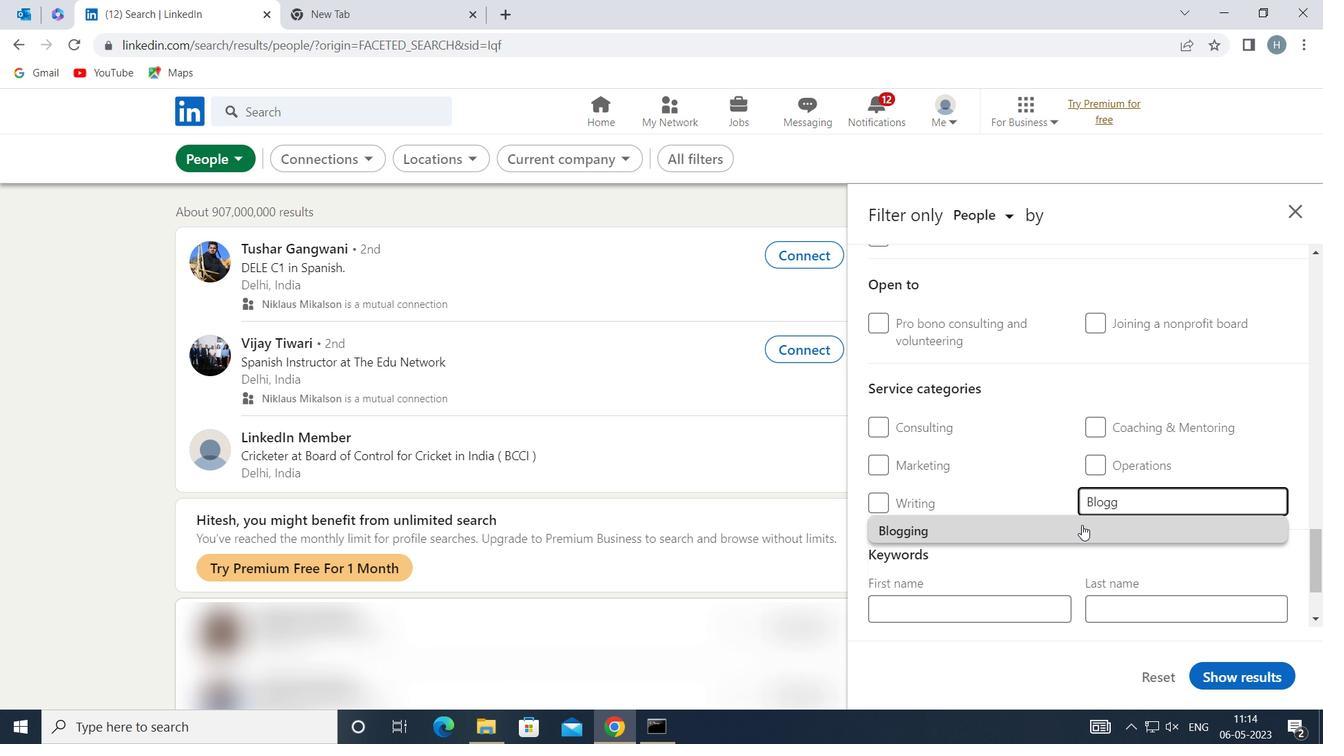 
Action: Mouse moved to (986, 522)
Screenshot: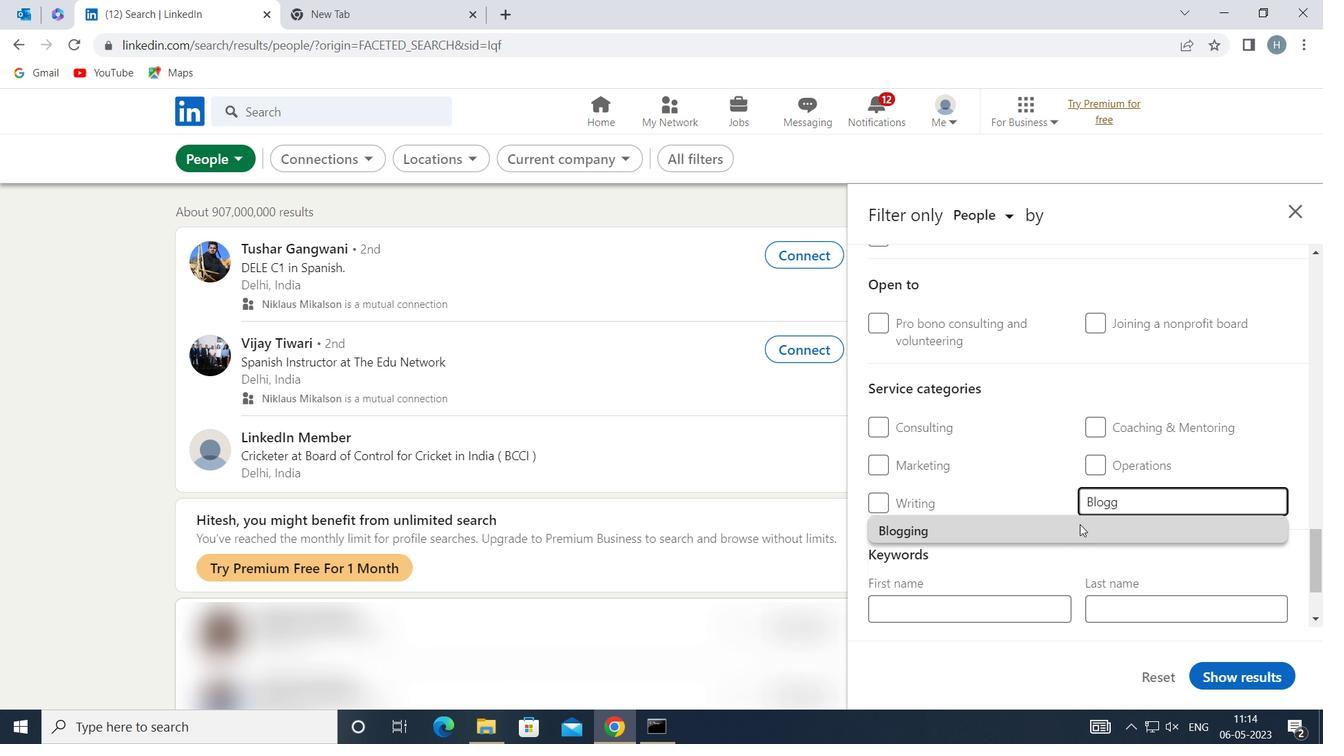 
Action: Mouse scrolled (986, 521) with delta (0, 0)
Screenshot: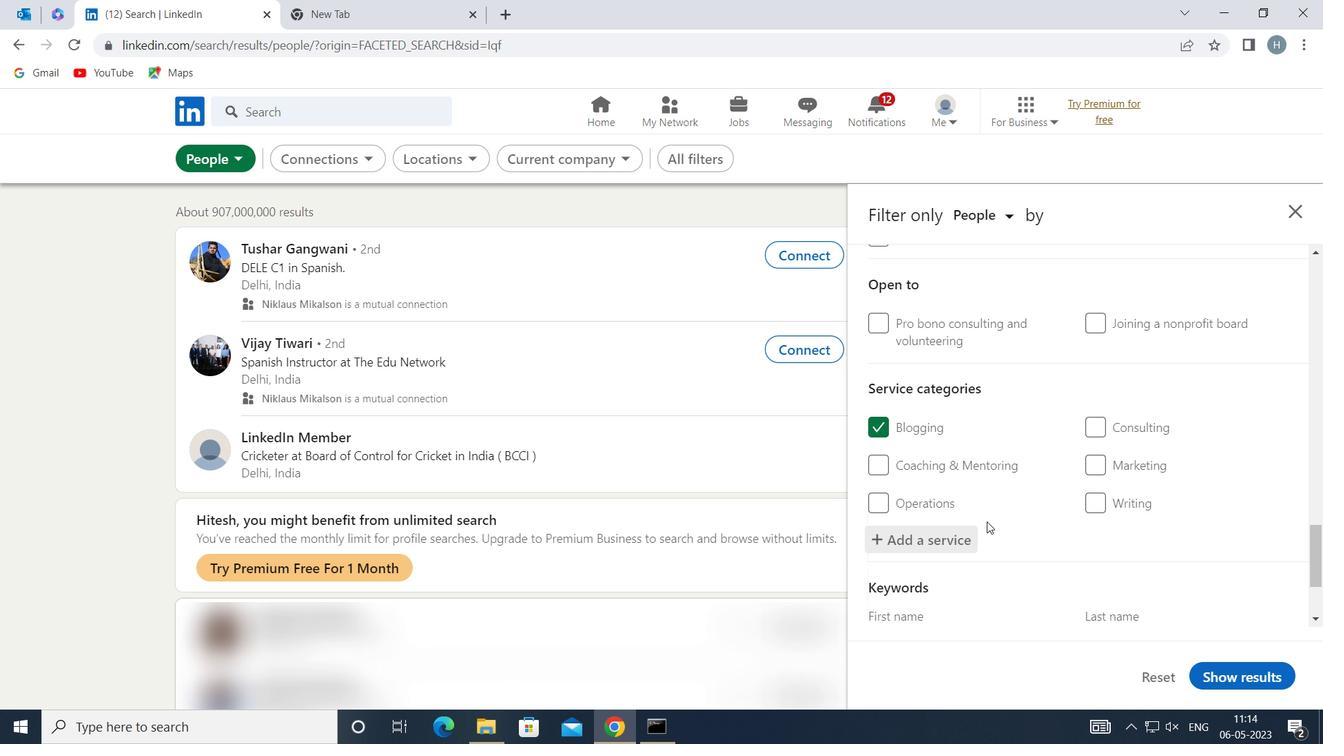 
Action: Mouse moved to (986, 521)
Screenshot: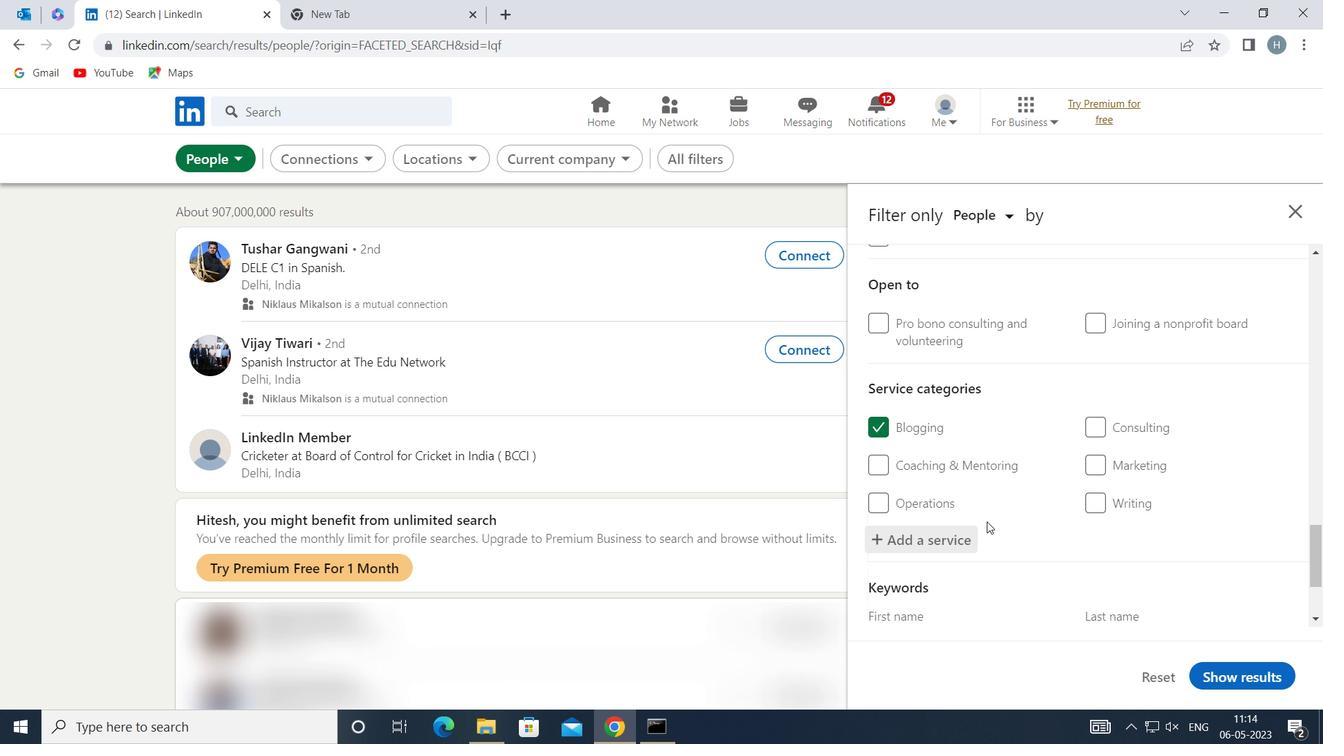 
Action: Mouse scrolled (986, 521) with delta (0, 0)
Screenshot: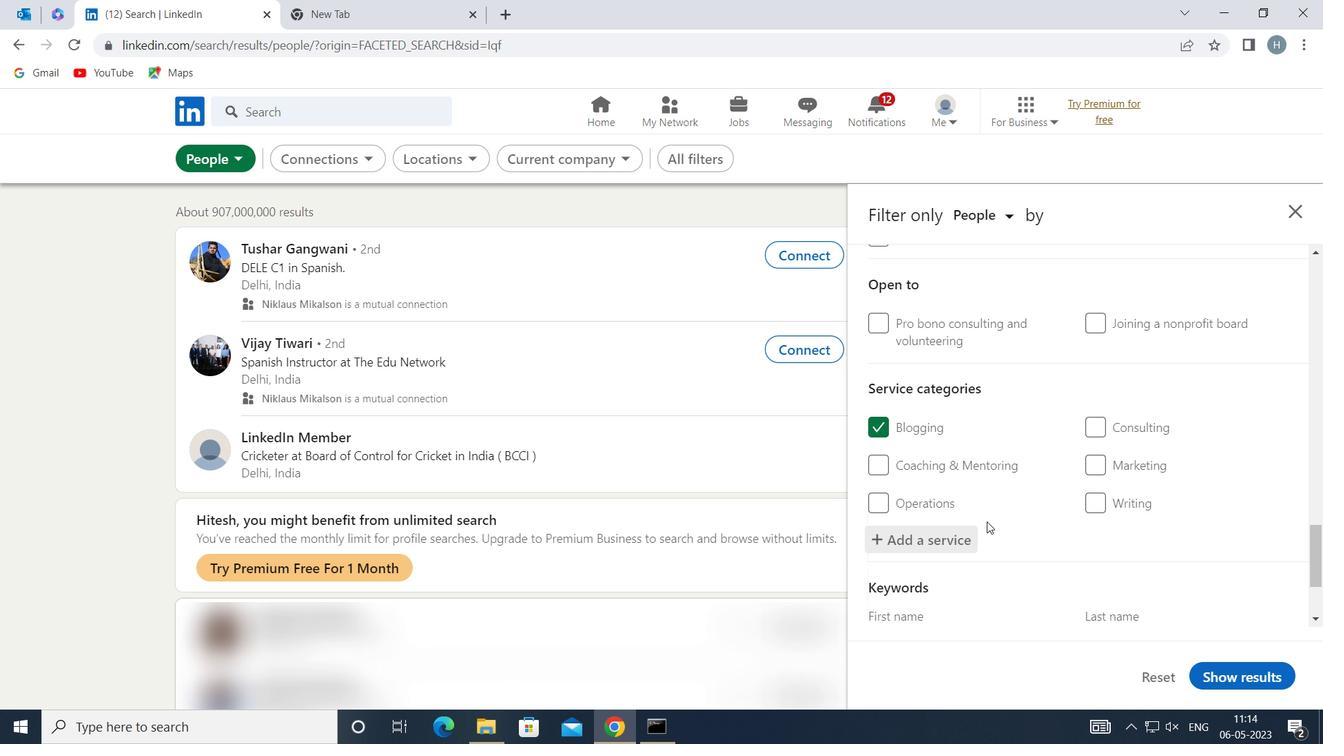 
Action: Mouse moved to (1017, 509)
Screenshot: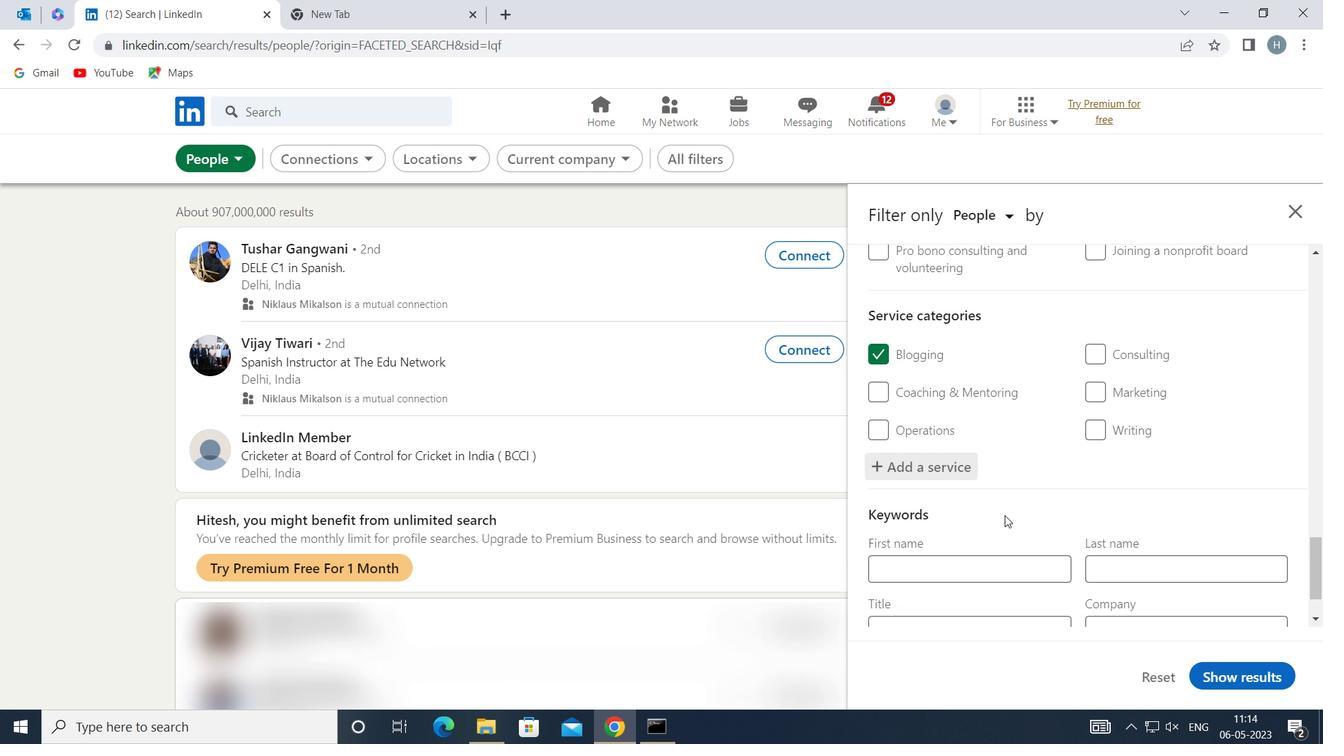 
Action: Mouse scrolled (1017, 509) with delta (0, 0)
Screenshot: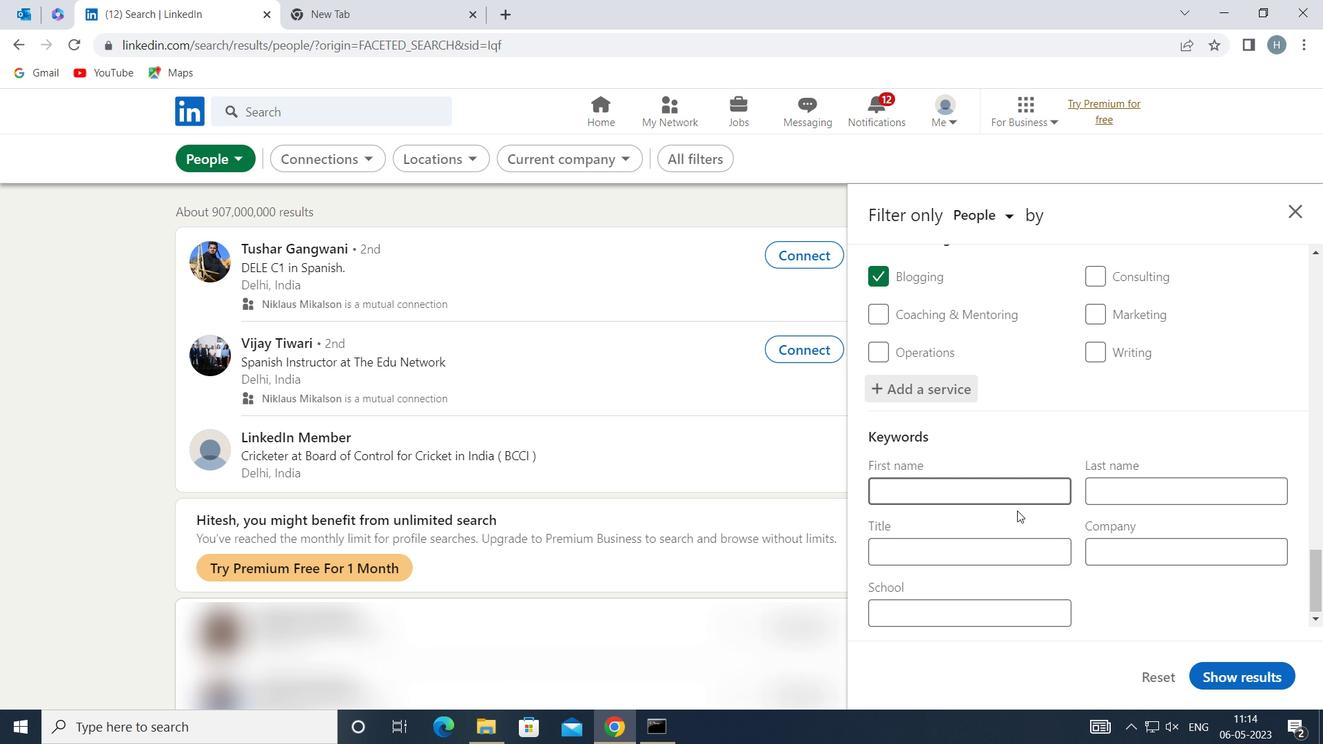 
Action: Mouse moved to (1026, 547)
Screenshot: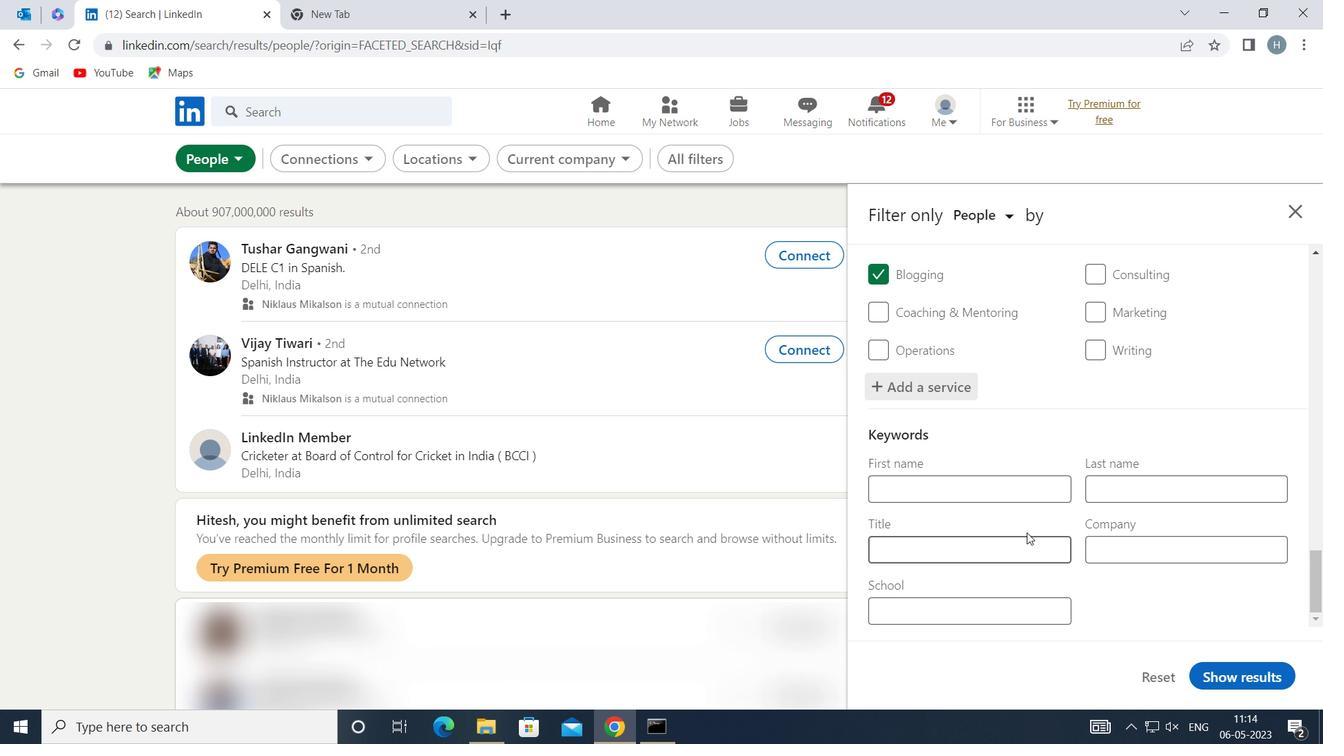 
Action: Mouse pressed left at (1026, 547)
Screenshot: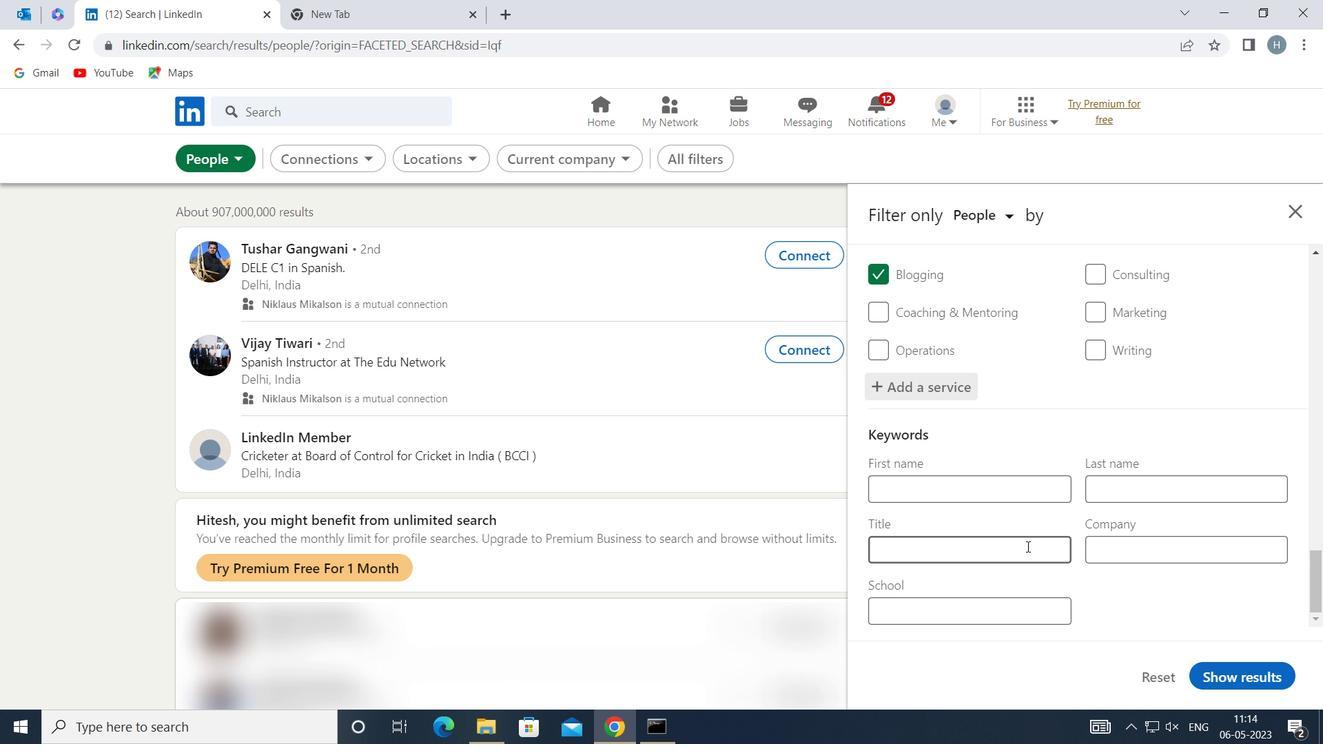 
Action: Key pressed <Key.shift>BRAN<Key.backspace><Key.backspace><Key.backspace><Key.backspace><Key.backspace><Key.backspace><Key.backspace><Key.backspace><Key.backspace><Key.backspace><Key.shift>BE<Key.backspace>RAND<Key.space><Key.shift>MANAGER
Screenshot: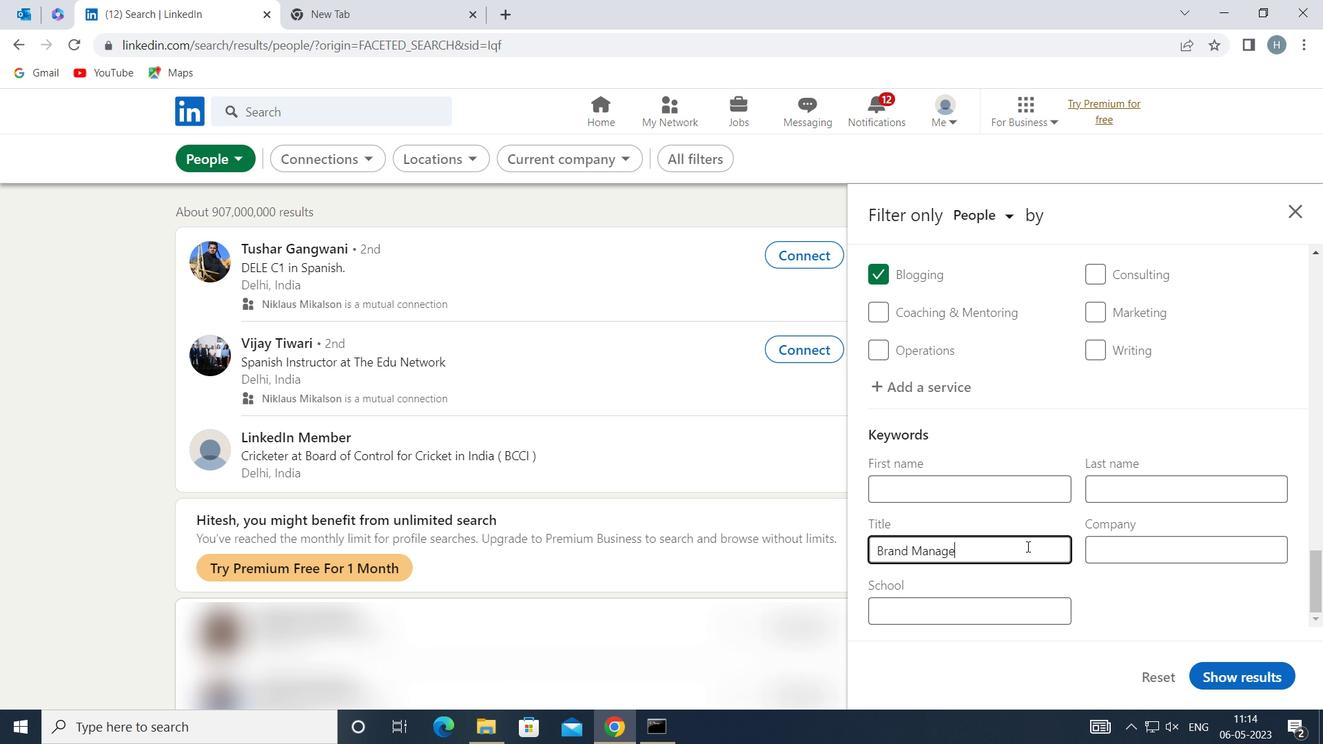 
Action: Mouse moved to (1241, 671)
Screenshot: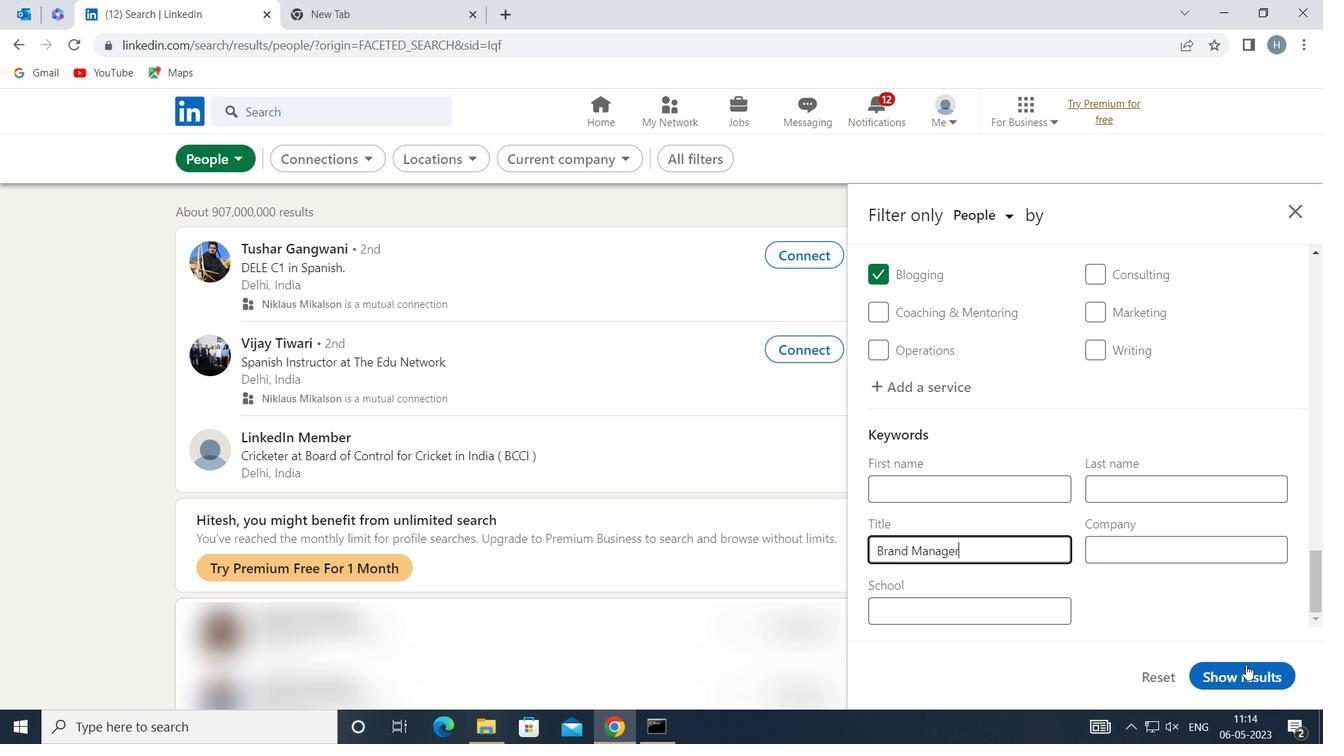 
Action: Mouse pressed left at (1241, 671)
Screenshot: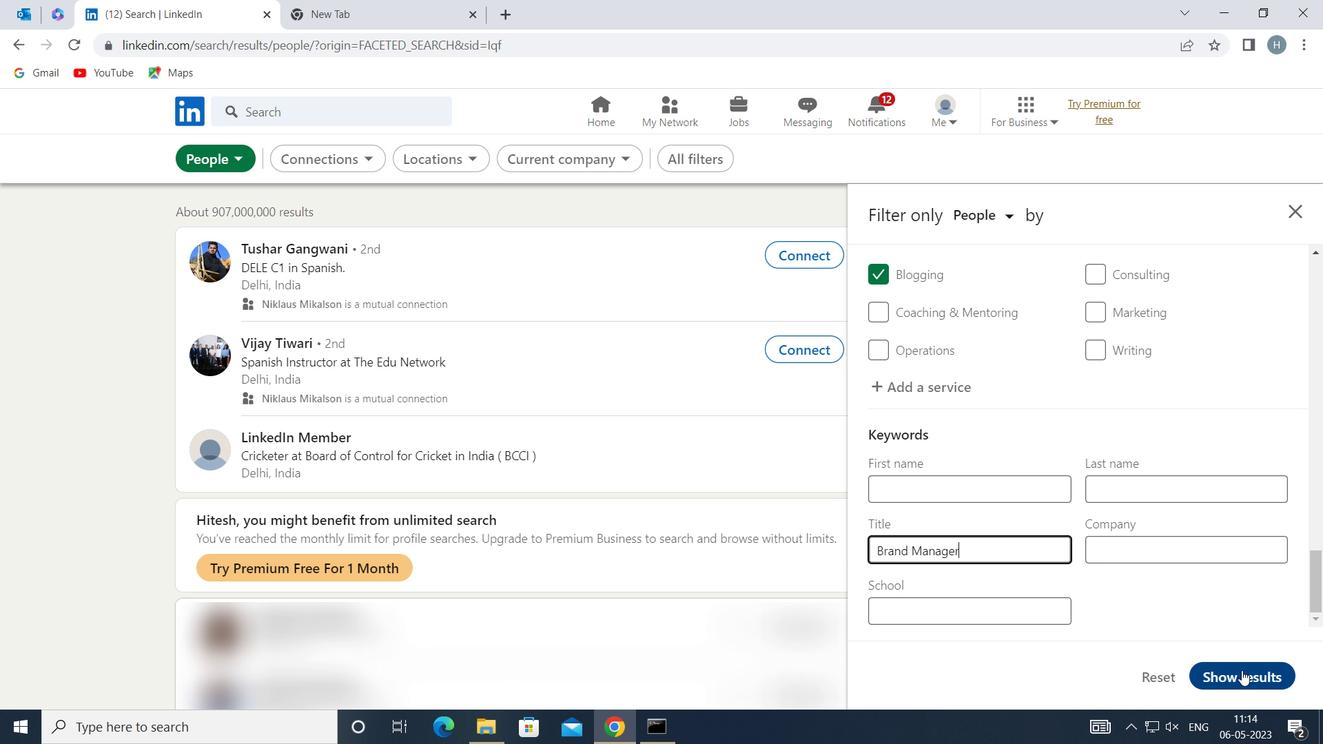 
Action: Mouse moved to (1150, 591)
Screenshot: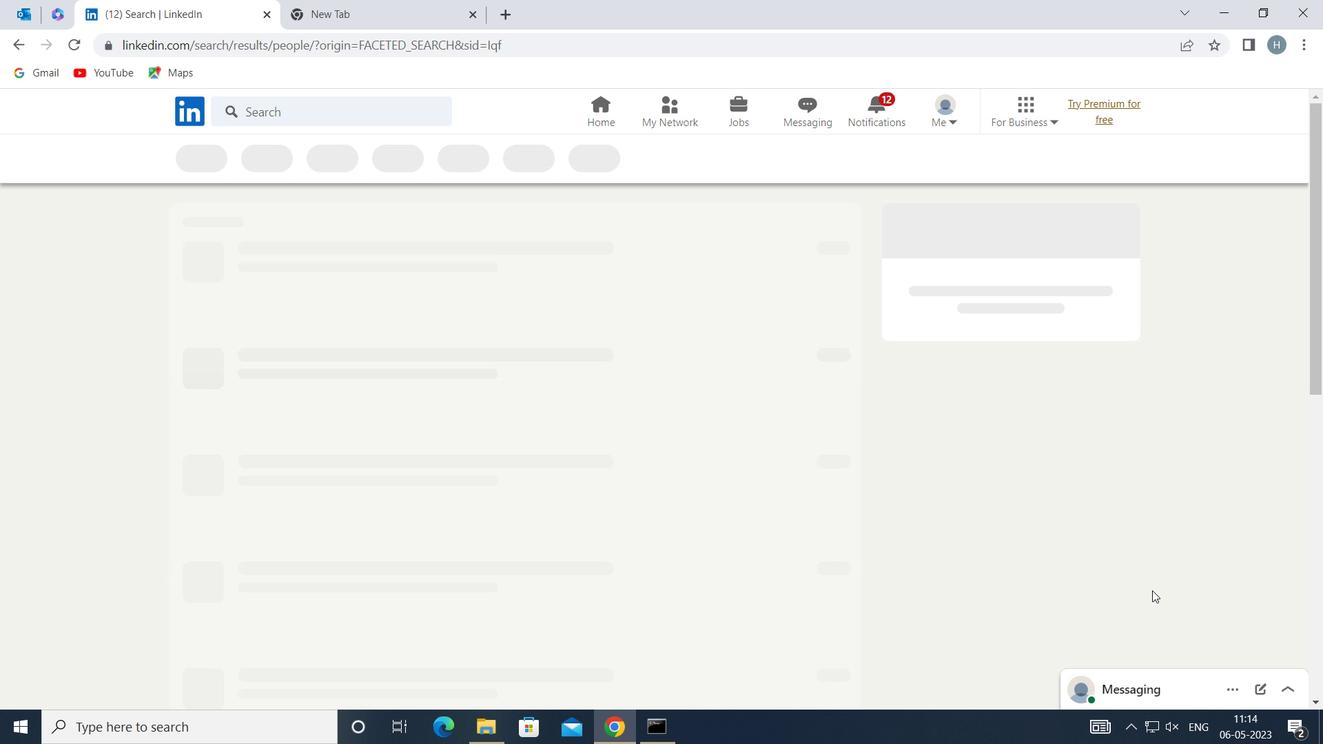 
